 Task: Buy 1 Shaving Soap Bowls for Men's from Shave & Hair Removal section under best seller category for shipping address: Marco Lee, 1230 Ridge Road, Dodge City, Kansas 67801, Cell Number 6205197251. Pay from credit card ending with 7965, CVV 549
Action: Mouse moved to (20, 98)
Screenshot: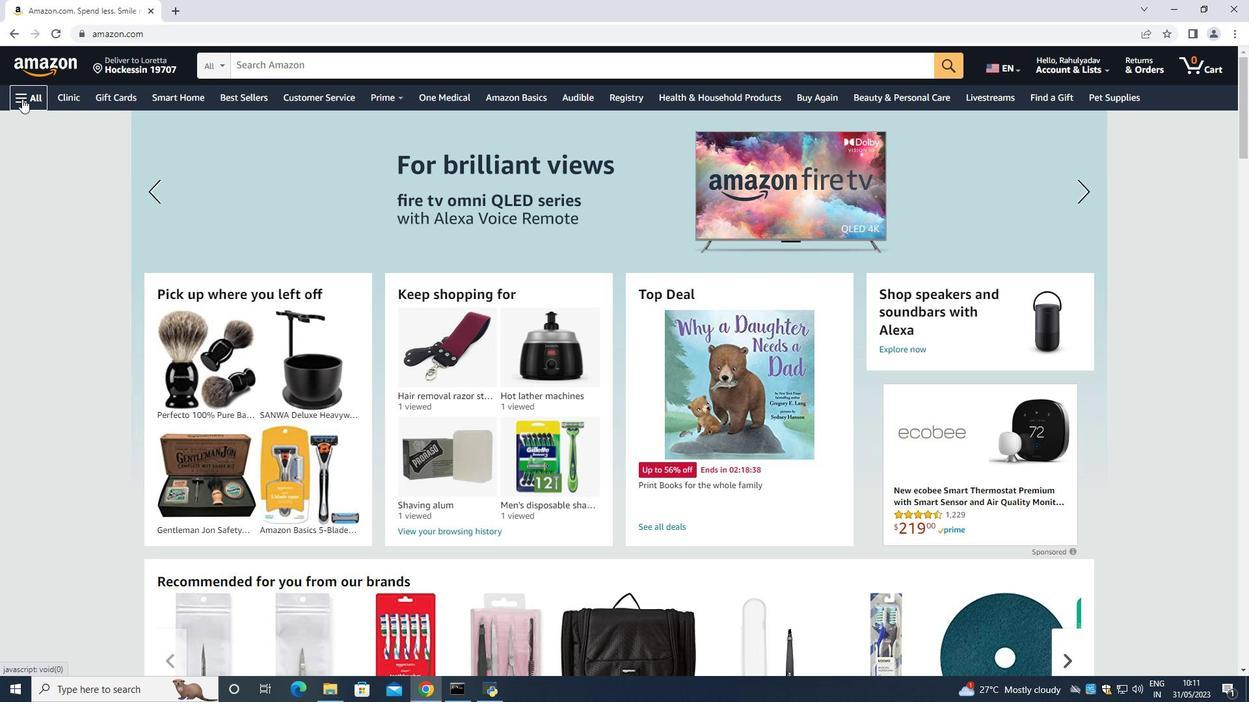 
Action: Mouse pressed left at (20, 98)
Screenshot: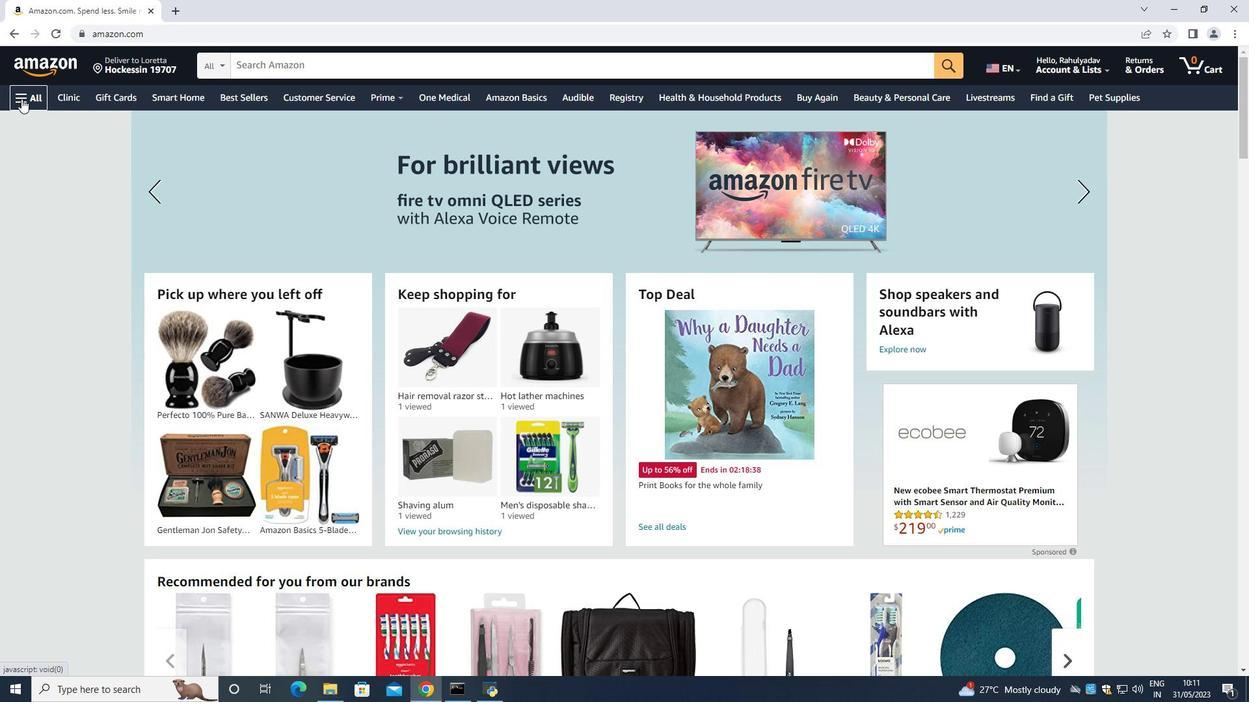 
Action: Mouse moved to (53, 130)
Screenshot: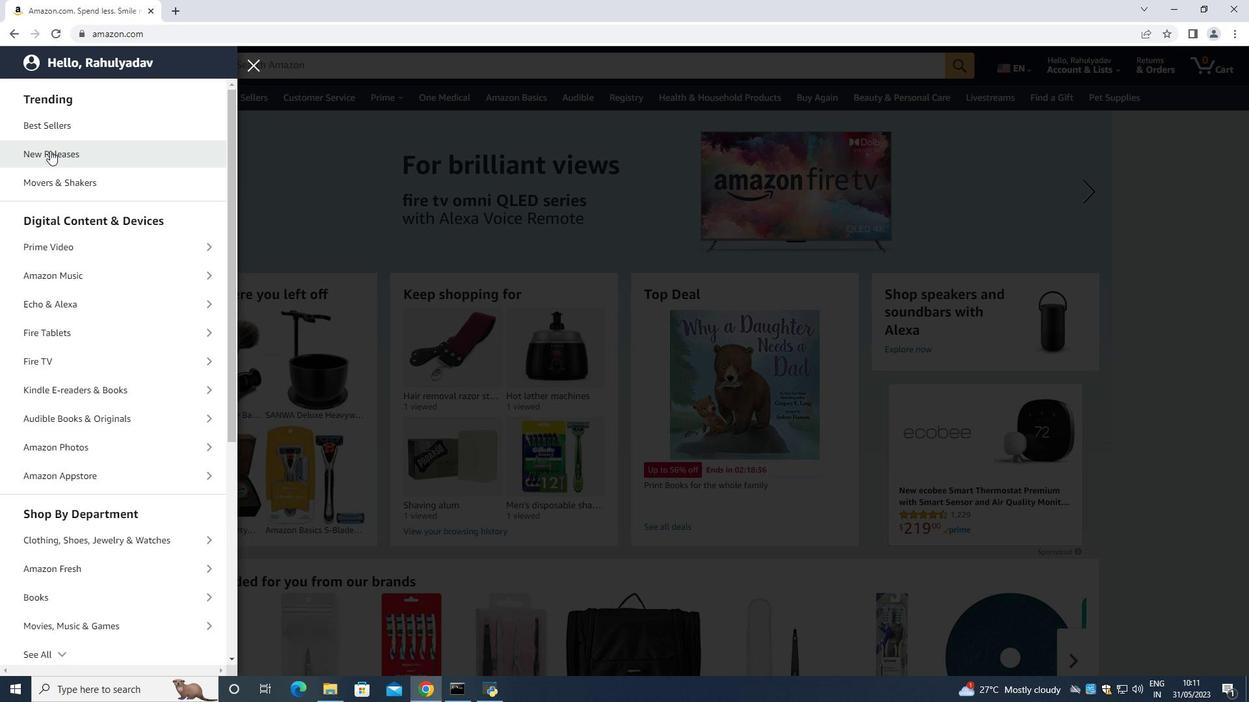 
Action: Mouse pressed left at (53, 130)
Screenshot: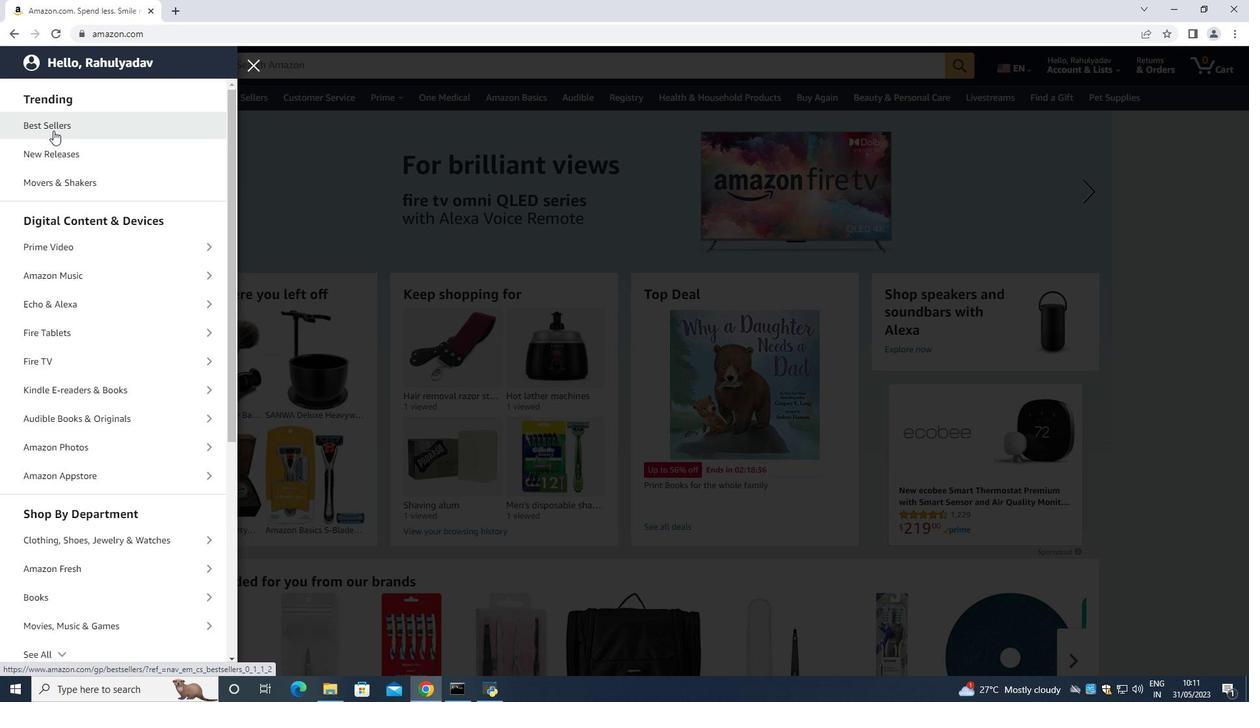 
Action: Mouse moved to (293, 65)
Screenshot: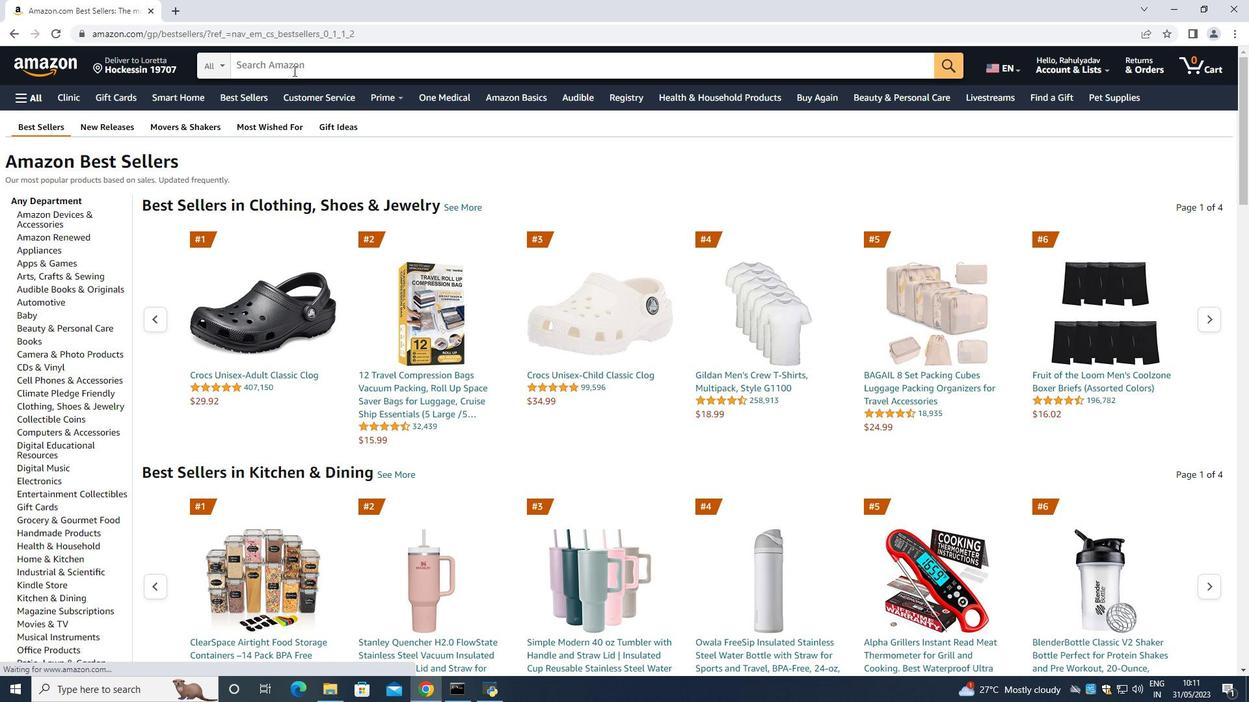 
Action: Mouse pressed left at (293, 65)
Screenshot: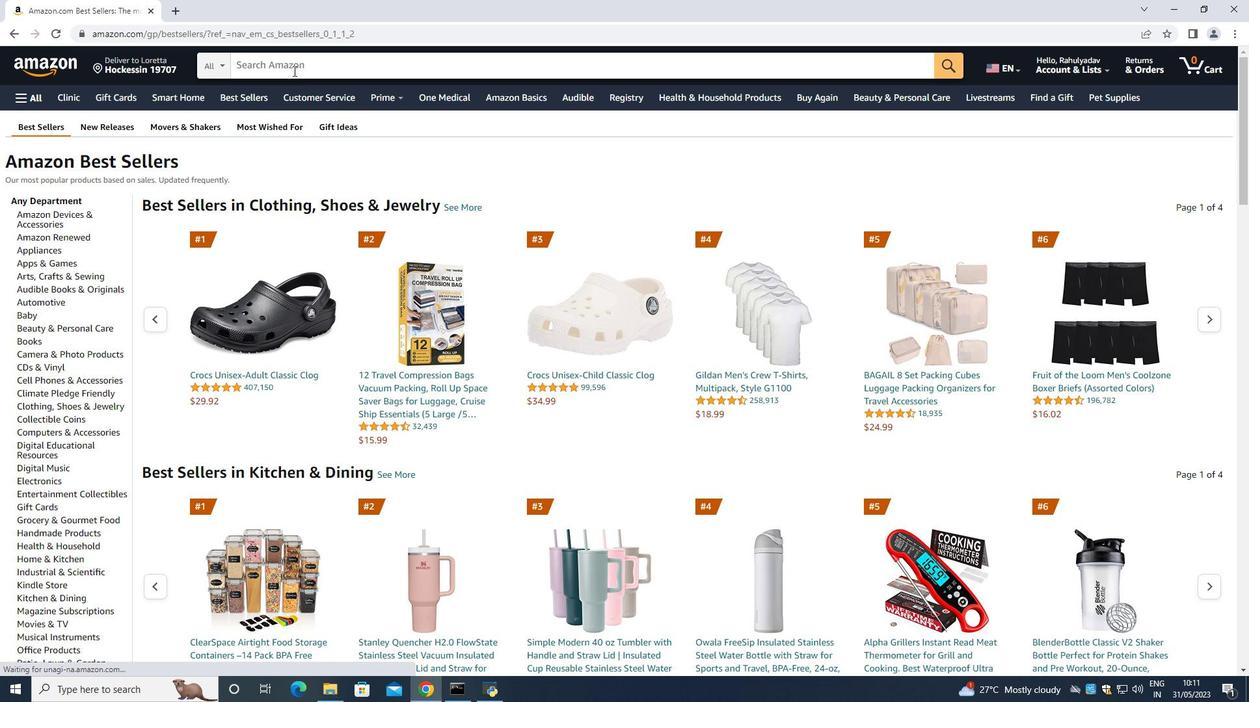 
Action: Key pressed <Key.shift>Shaving<Key.space><Key.shift><Key.shift><Key.shift><Key.shift><Key.shift><Key.shift><Key.shift><Key.shift><Key.shift><Key.shift><Key.shift><Key.shift><Key.shift><Key.shift><Key.shift><Key.shift><Key.shift><Key.shift><Key.shift><Key.shift>Soap<Key.space><Key.shift><Key.shift><Key.shift><Key.shift>Bowls<Key.space><Key.shift>For<Key.space><Key.shift><Key.shift>Men<Key.space><Key.enter>
Screenshot: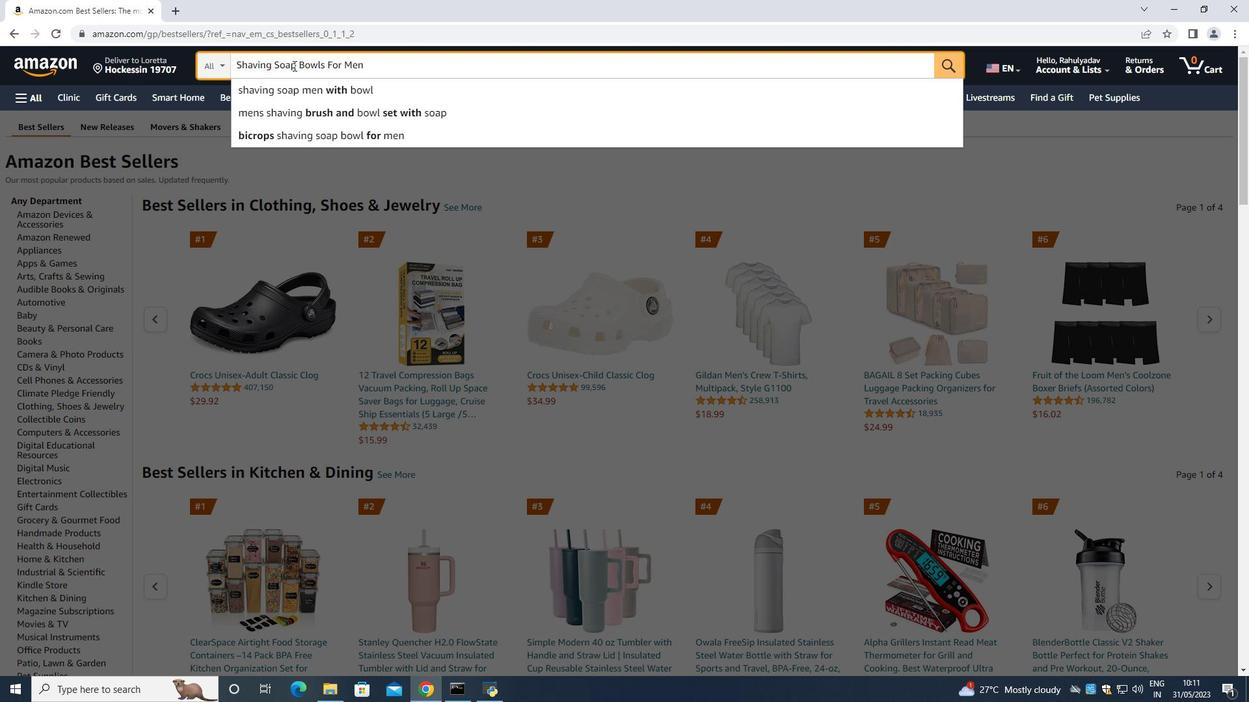 
Action: Mouse moved to (759, 63)
Screenshot: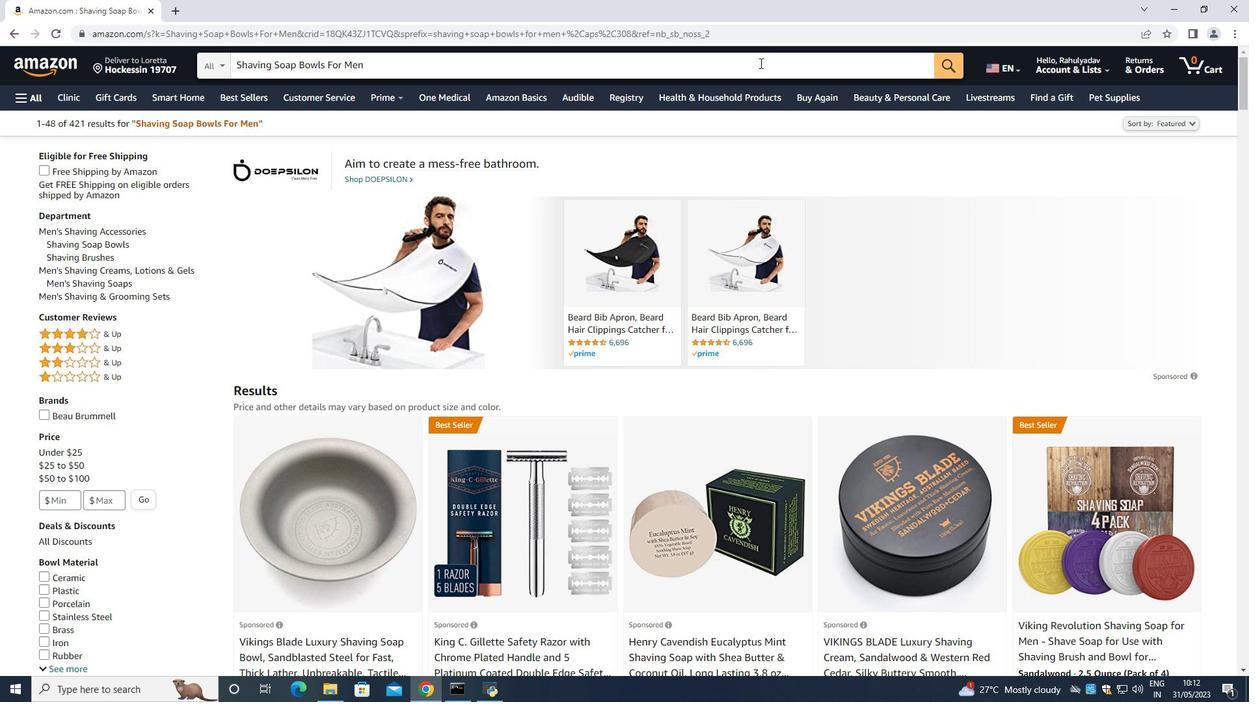 
Action: Mouse scrolled (759, 63) with delta (0, 0)
Screenshot: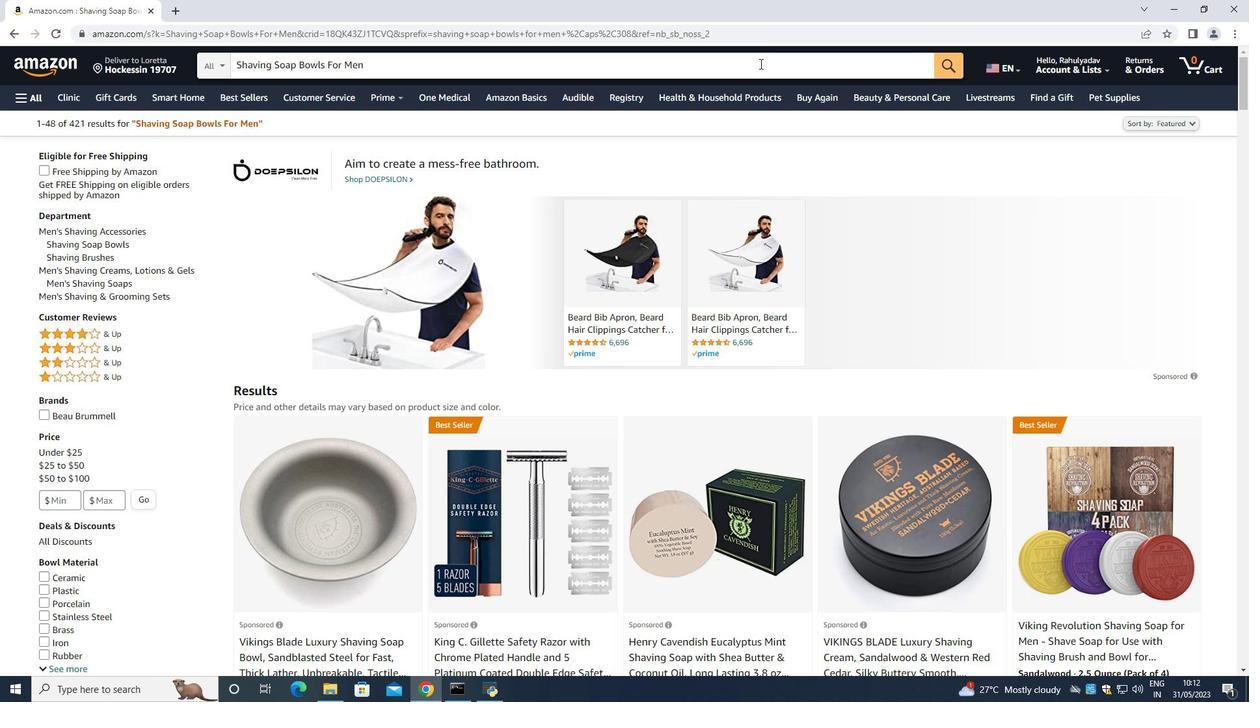 
Action: Mouse moved to (590, 217)
Screenshot: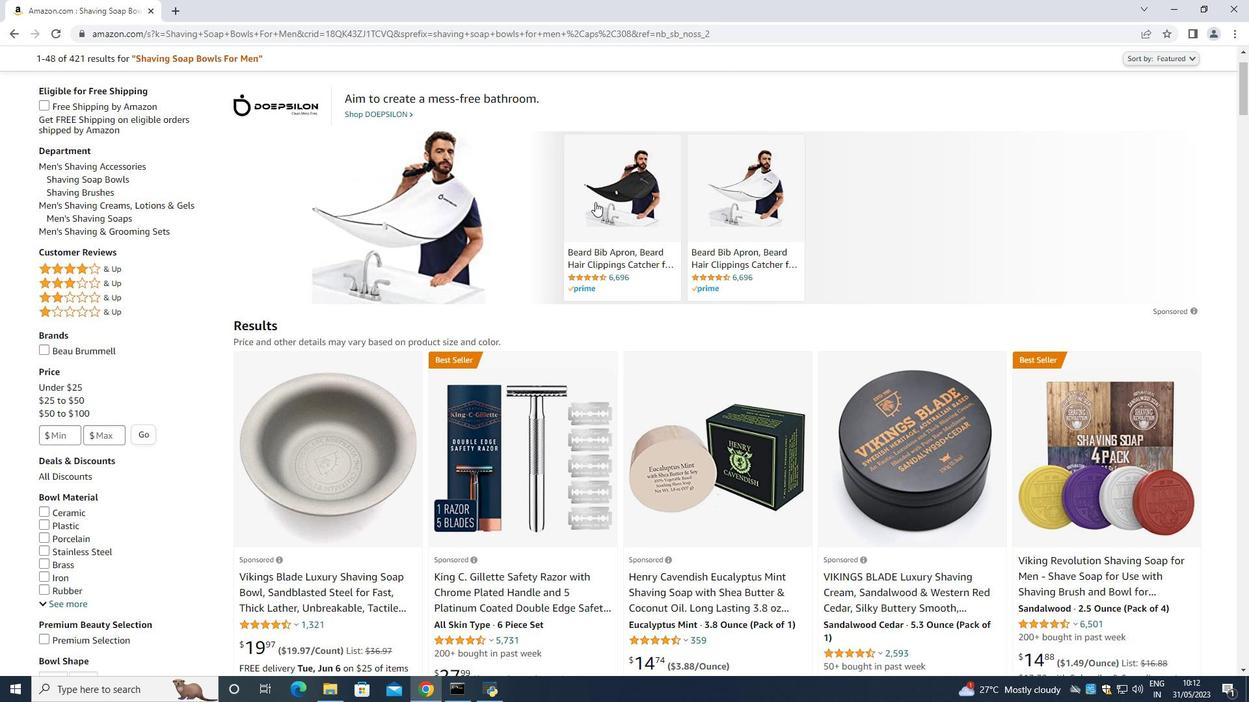 
Action: Mouse scrolled (590, 217) with delta (0, 0)
Screenshot: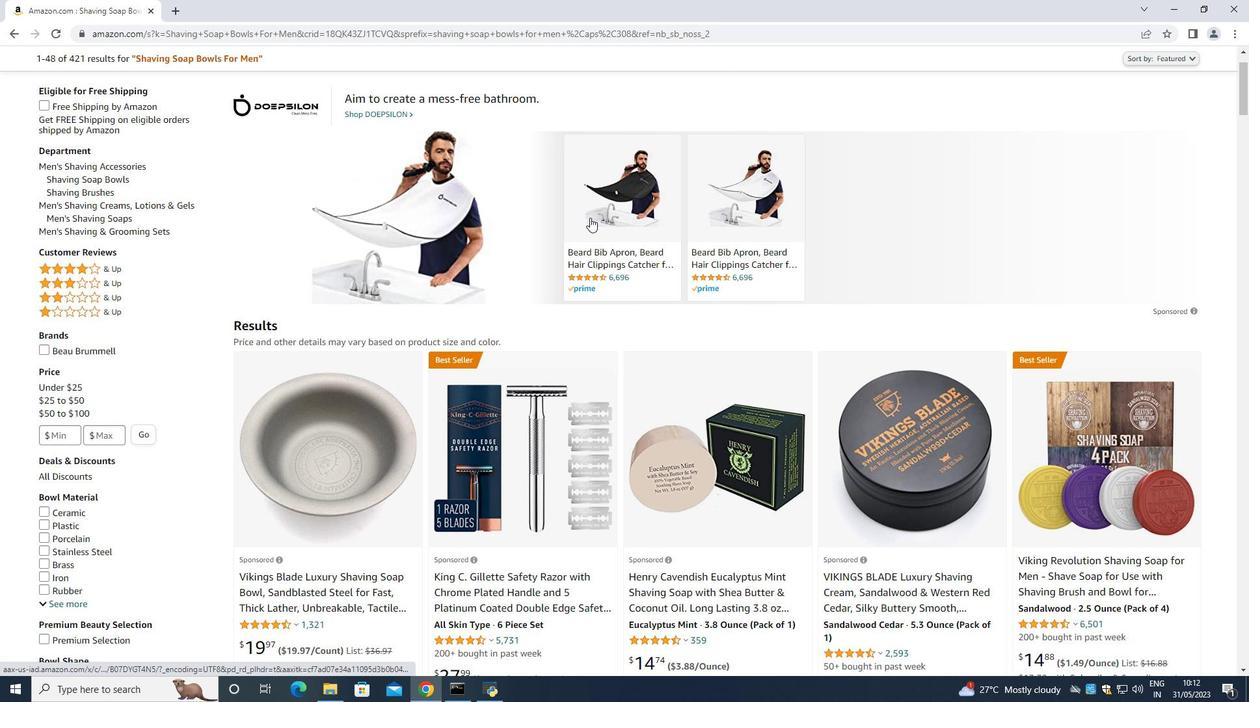 
Action: Mouse moved to (586, 220)
Screenshot: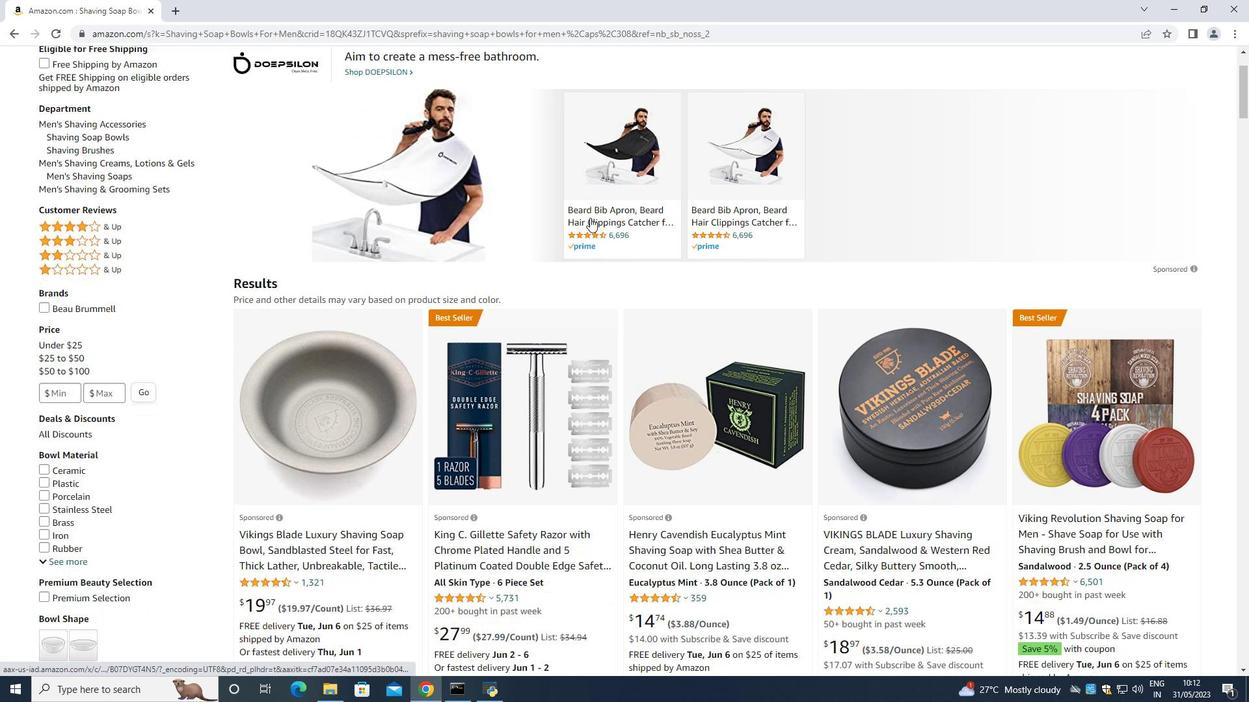 
Action: Mouse scrolled (586, 219) with delta (0, 0)
Screenshot: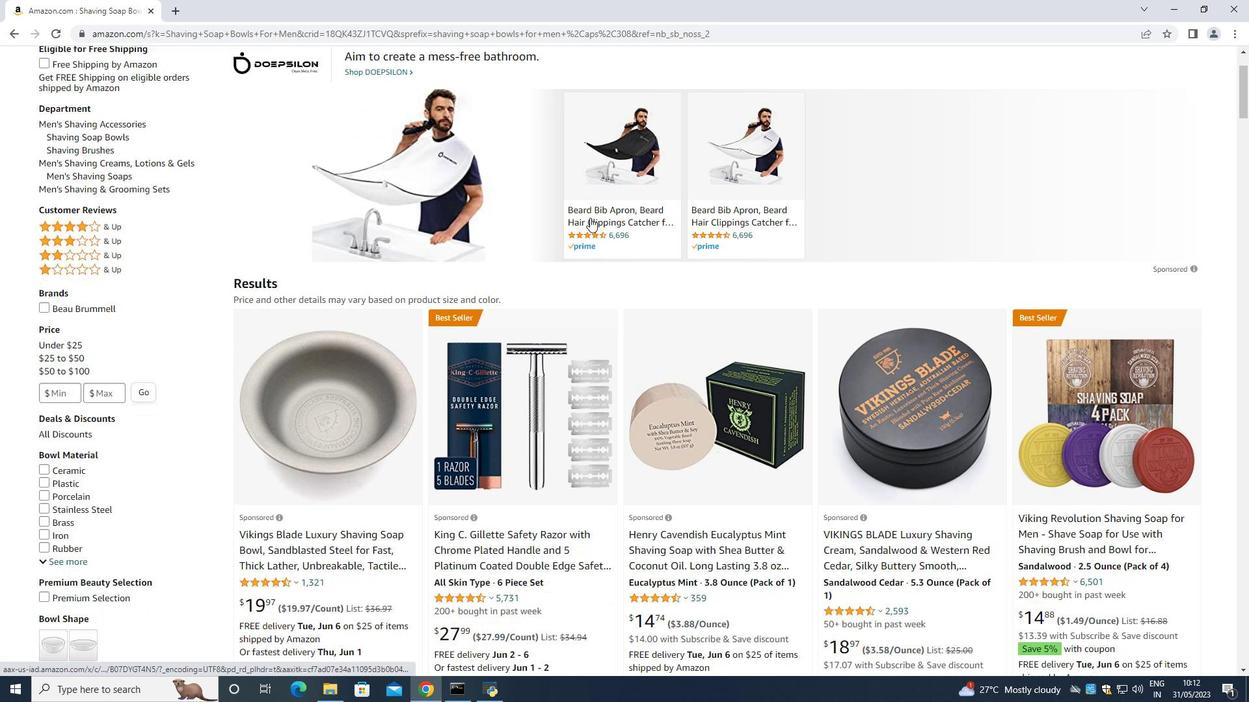 
Action: Mouse moved to (329, 433)
Screenshot: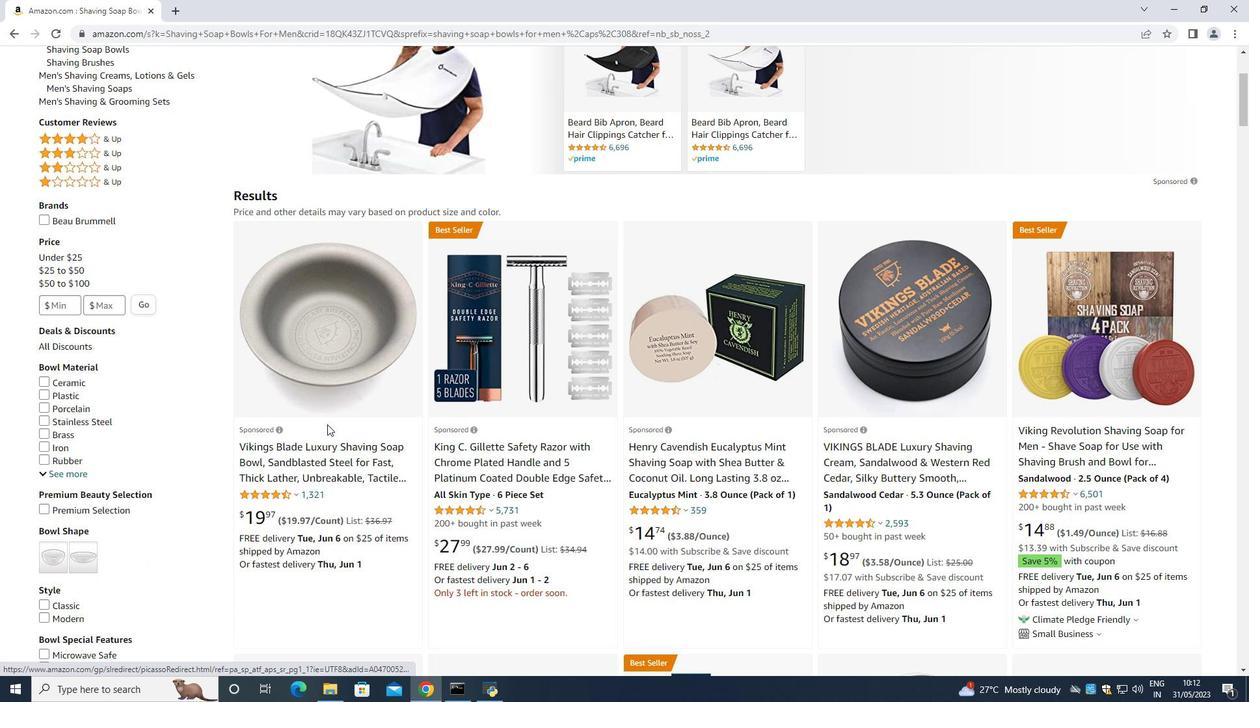 
Action: Mouse scrolled (329, 432) with delta (0, 0)
Screenshot: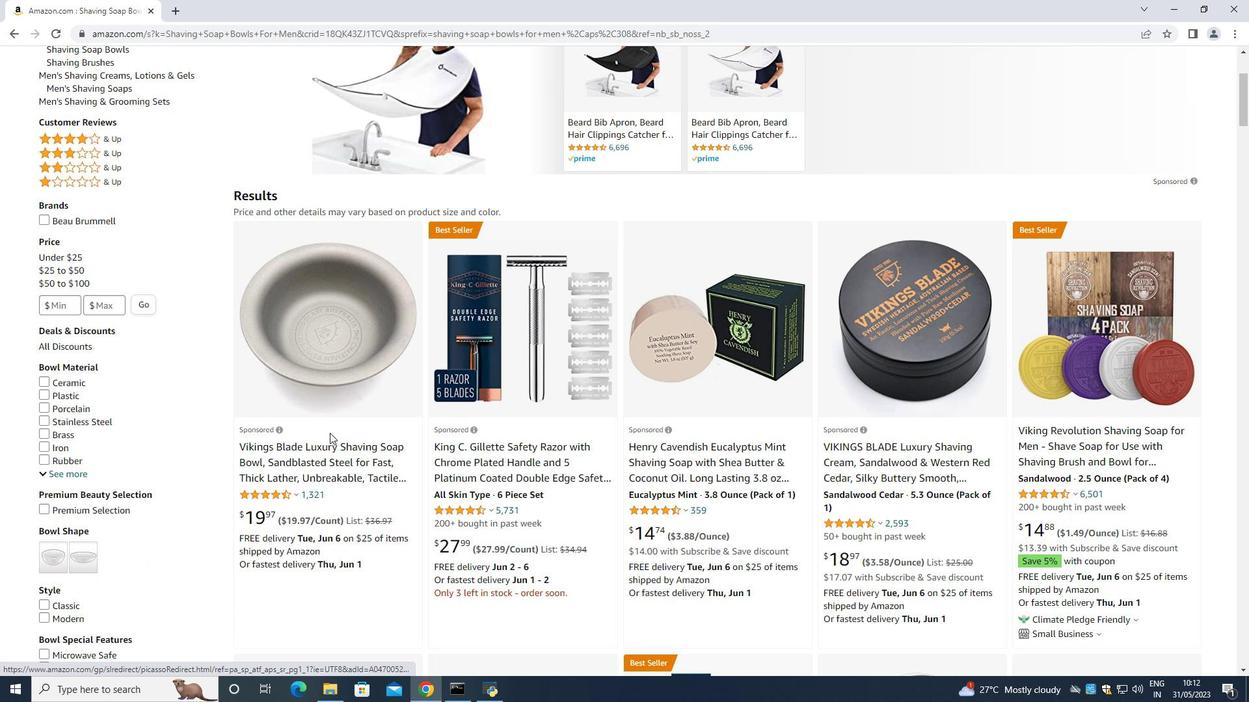 
Action: Mouse moved to (1047, 402)
Screenshot: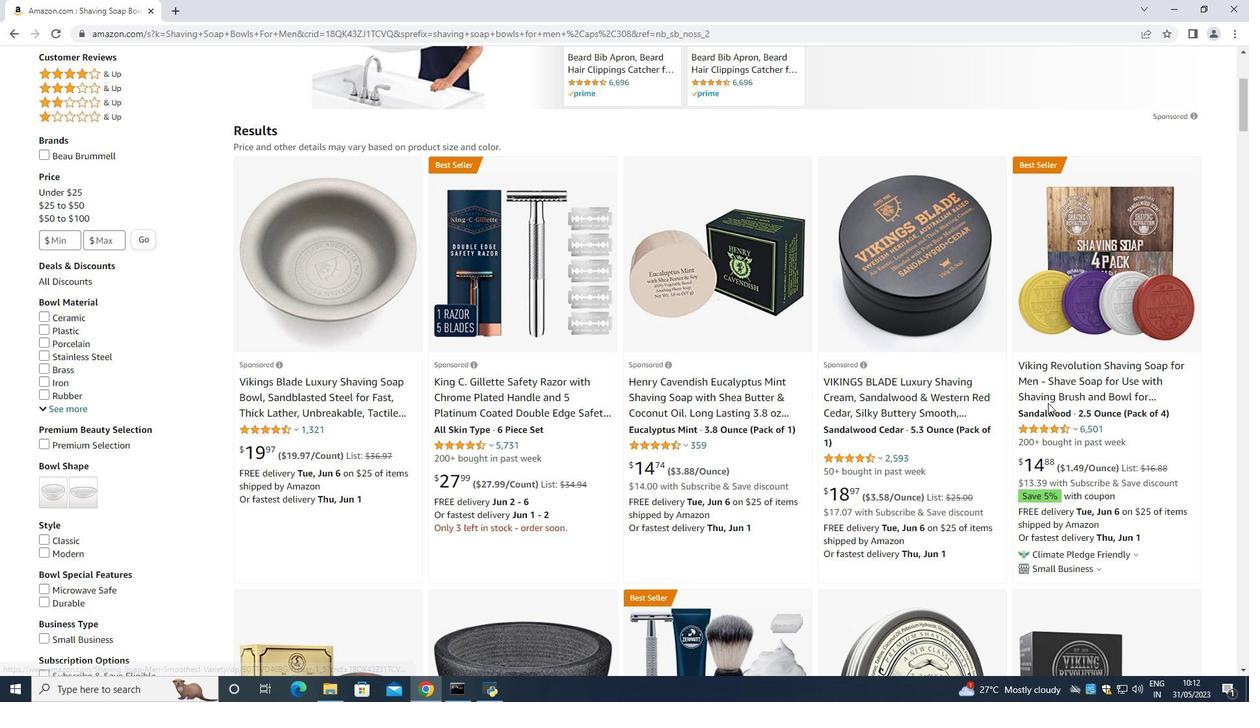 
Action: Mouse scrolled (1047, 401) with delta (0, 0)
Screenshot: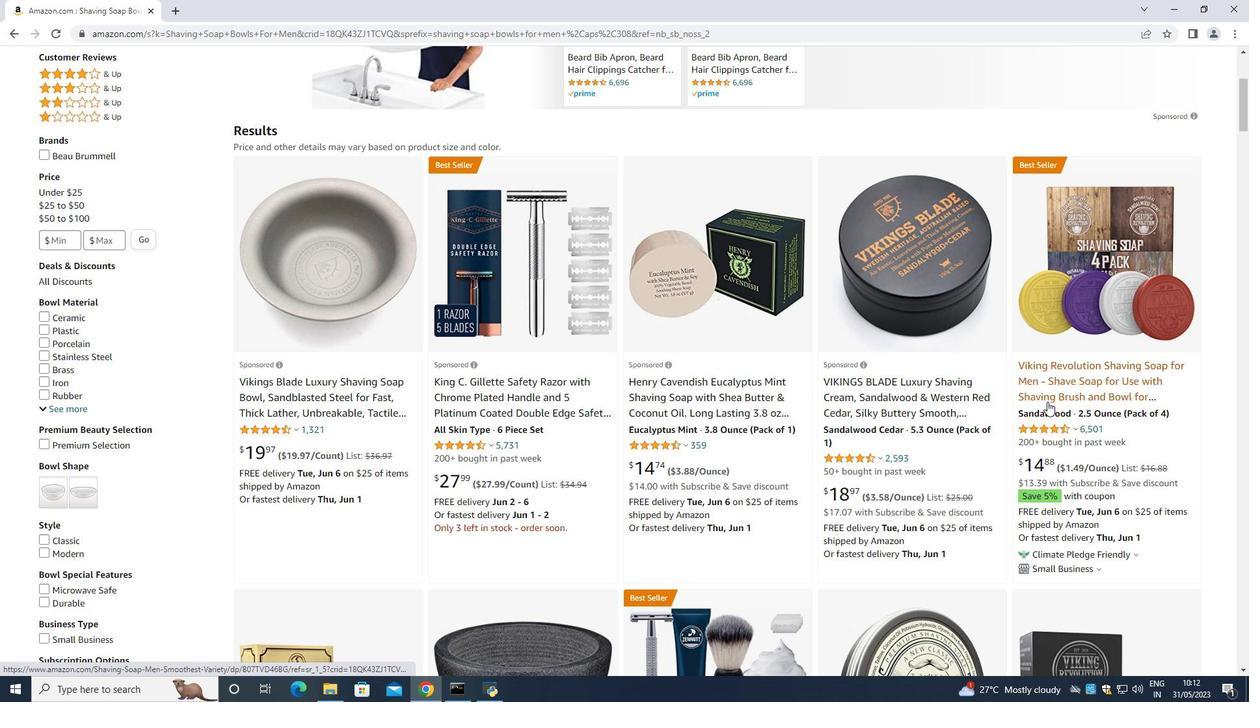 
Action: Mouse scrolled (1047, 401) with delta (0, 0)
Screenshot: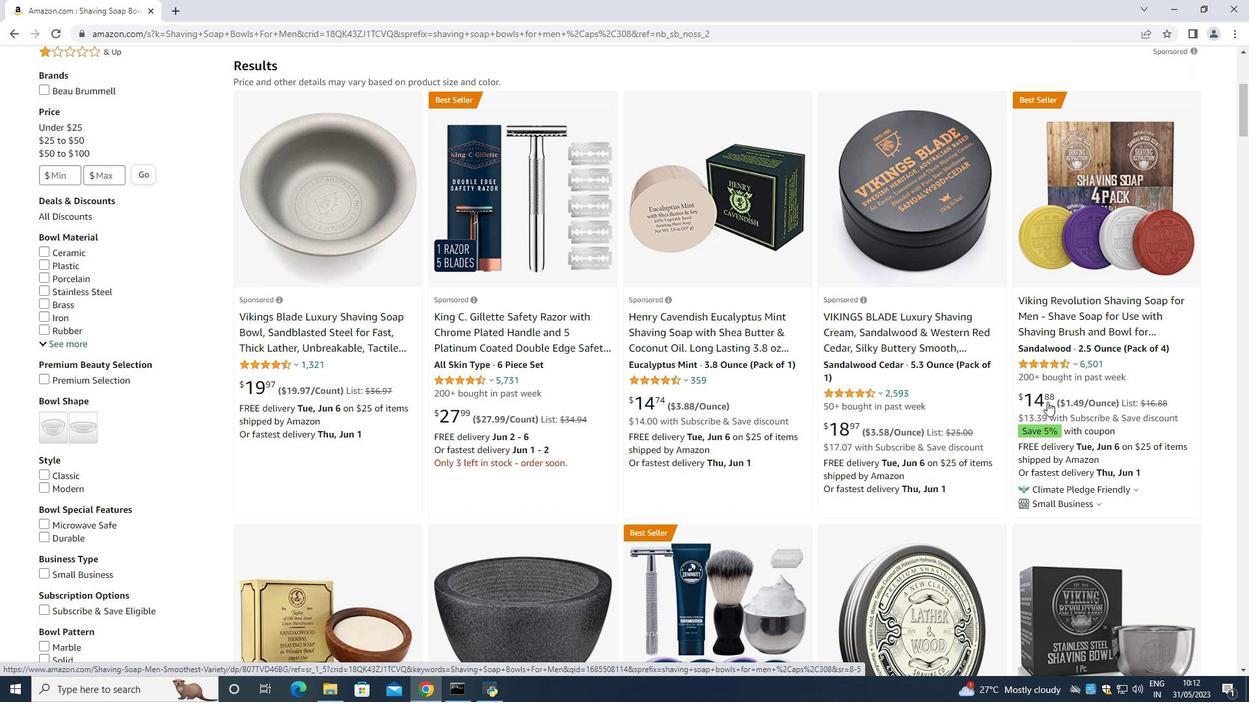 
Action: Mouse scrolled (1047, 401) with delta (0, 0)
Screenshot: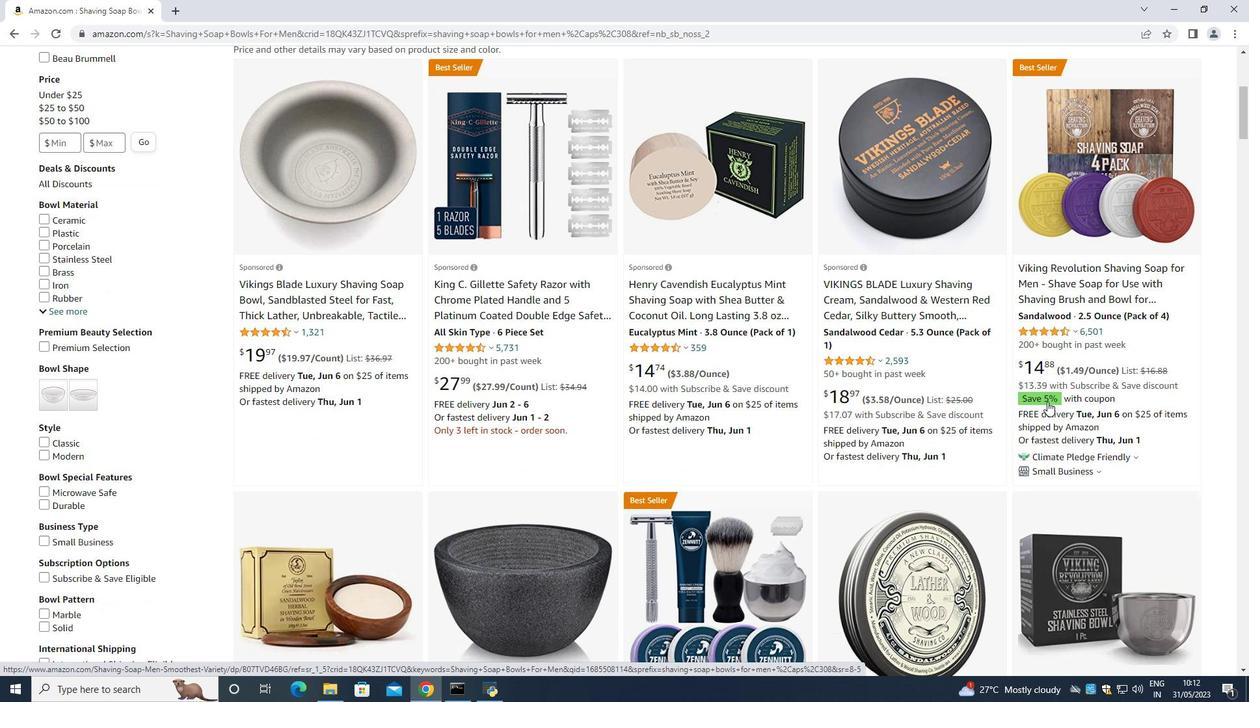 
Action: Mouse scrolled (1047, 401) with delta (0, 0)
Screenshot: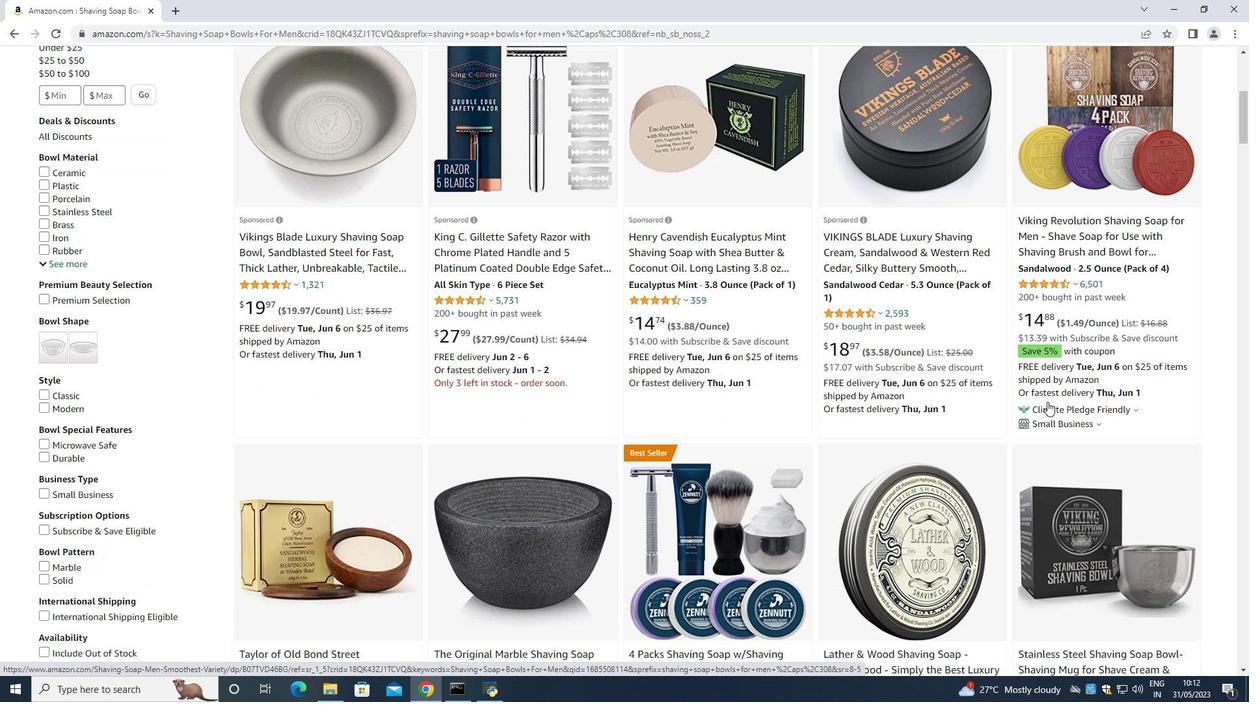 
Action: Mouse scrolled (1047, 401) with delta (0, 0)
Screenshot: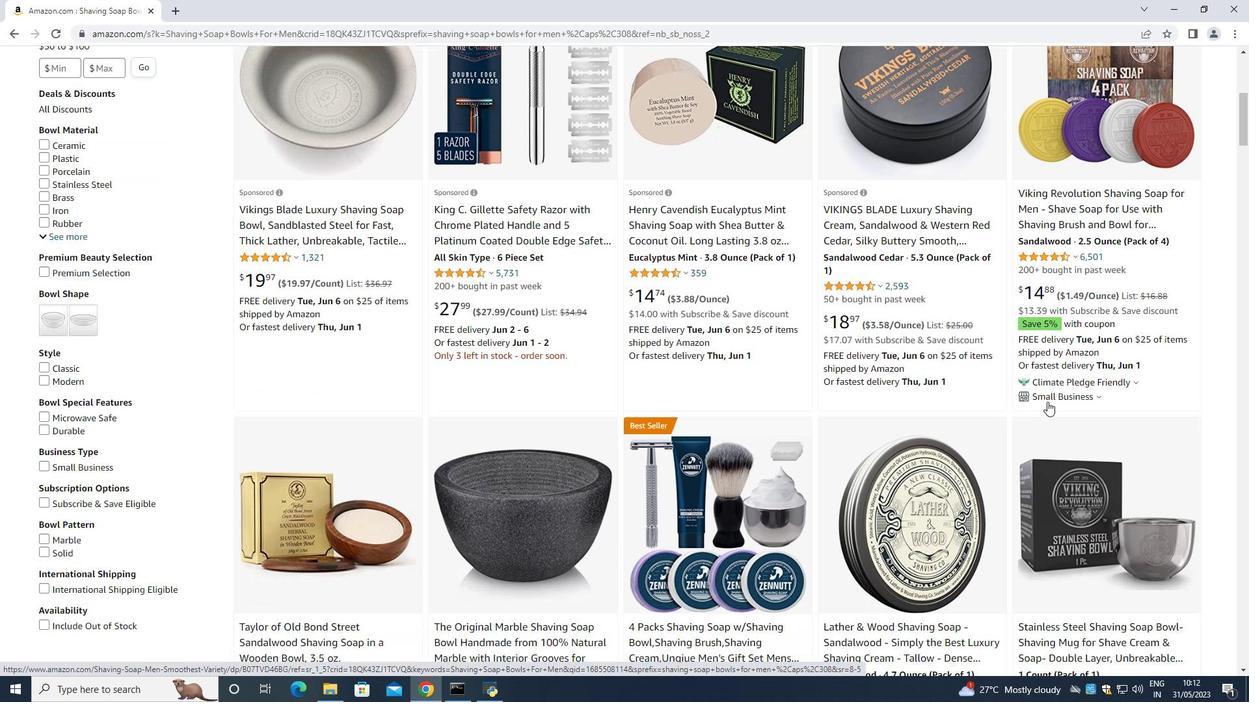 
Action: Mouse scrolled (1047, 401) with delta (0, 0)
Screenshot: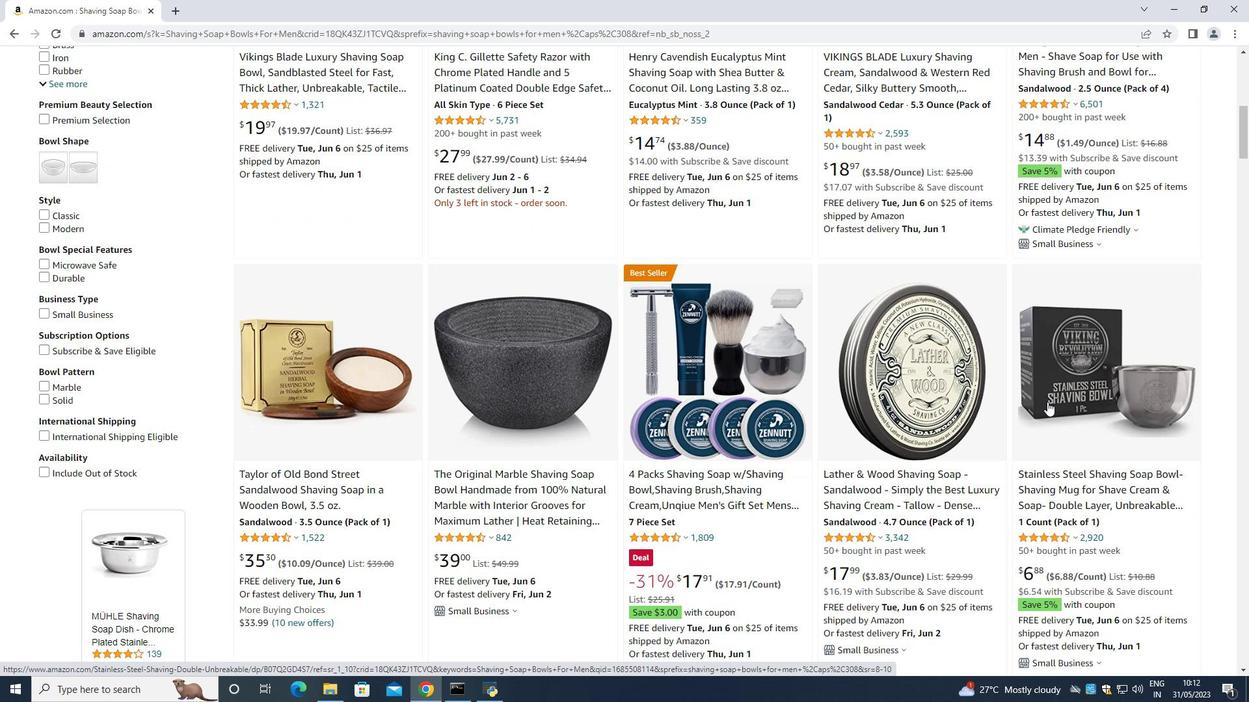 
Action: Mouse scrolled (1047, 401) with delta (0, 0)
Screenshot: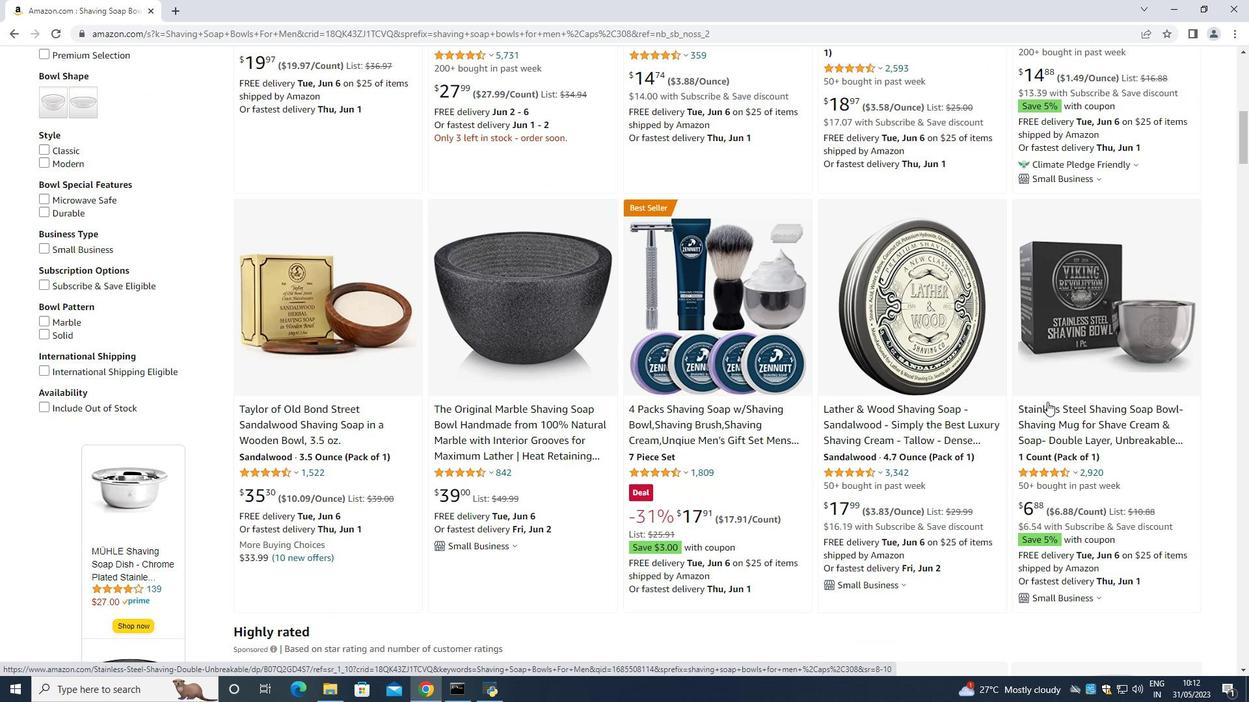 
Action: Mouse moved to (1047, 396)
Screenshot: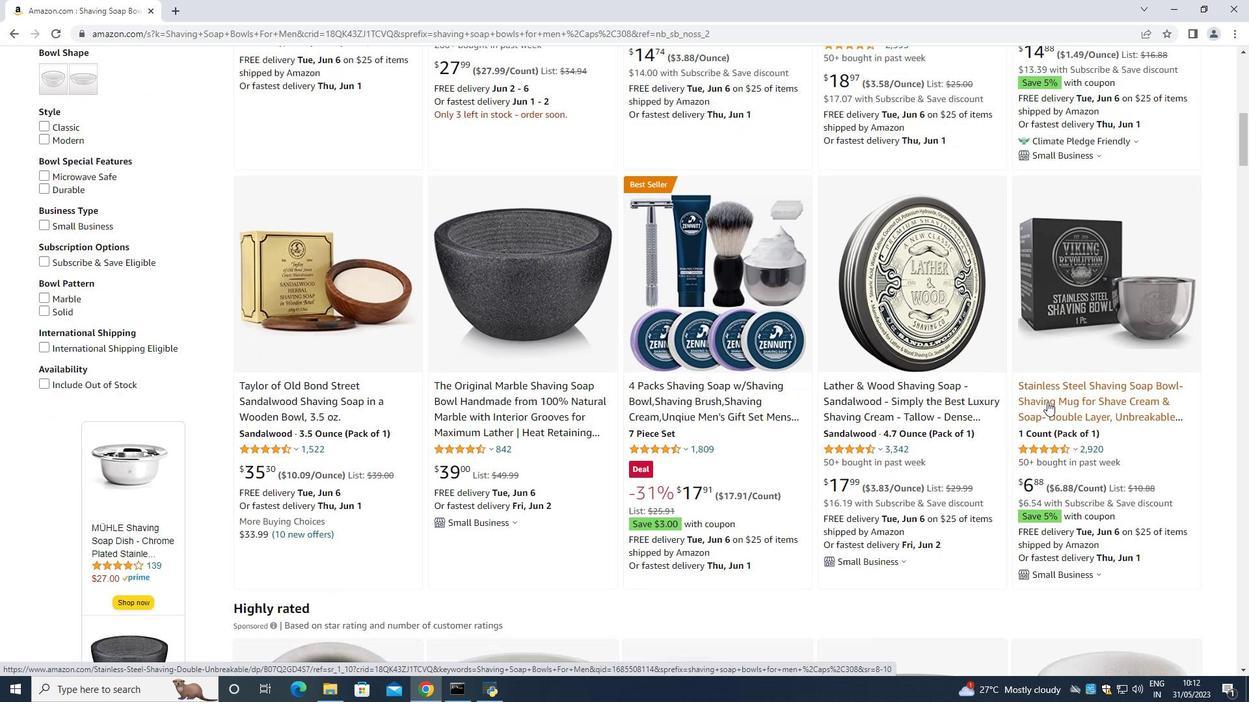 
Action: Mouse scrolled (1047, 395) with delta (0, 0)
Screenshot: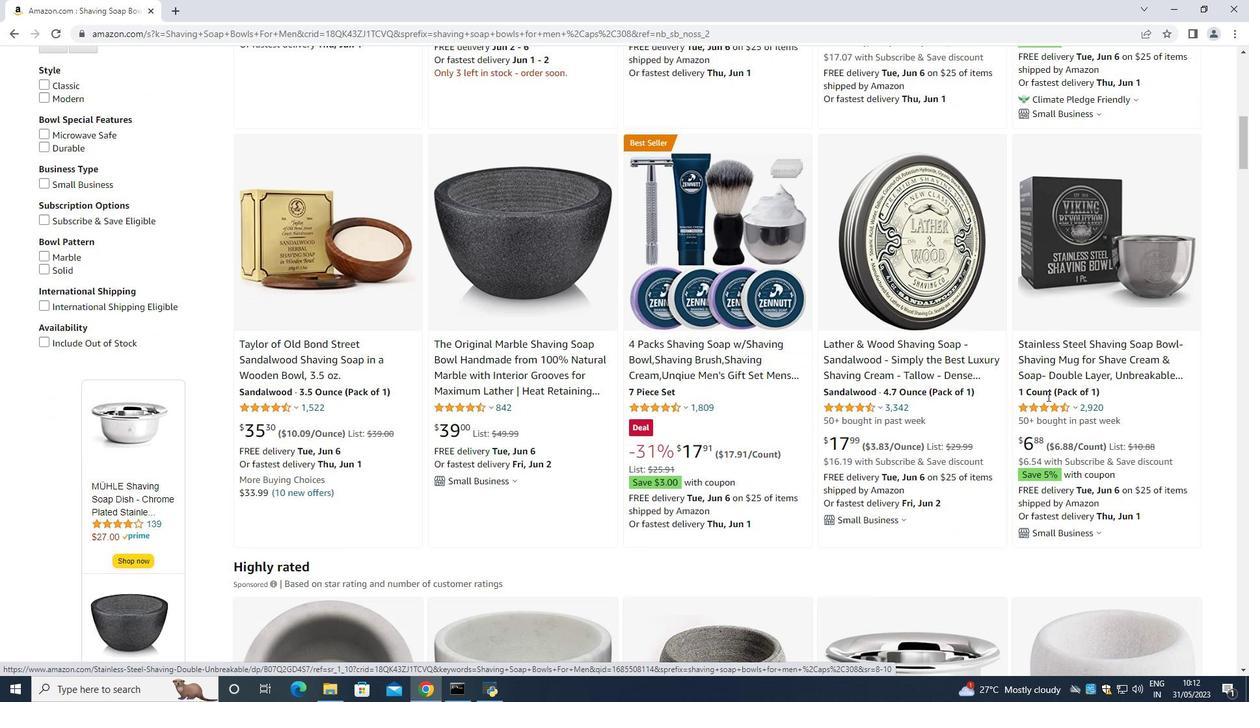 
Action: Mouse moved to (1047, 394)
Screenshot: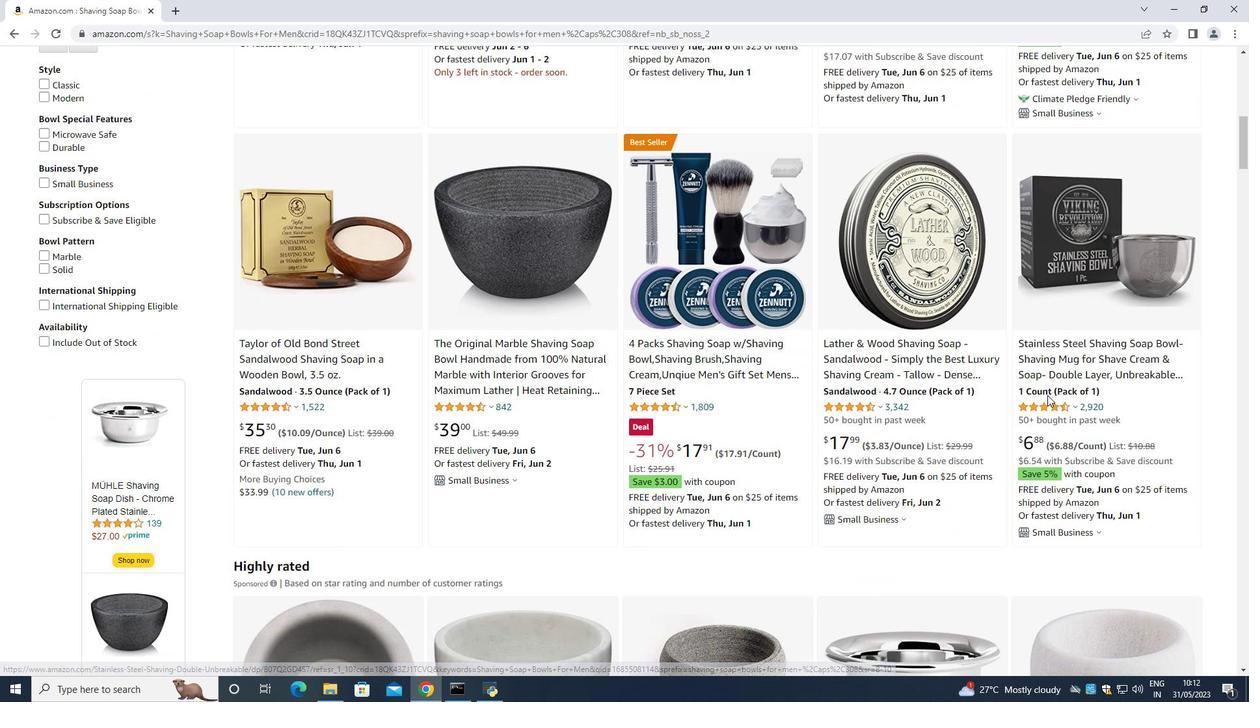 
Action: Mouse scrolled (1047, 393) with delta (0, 0)
Screenshot: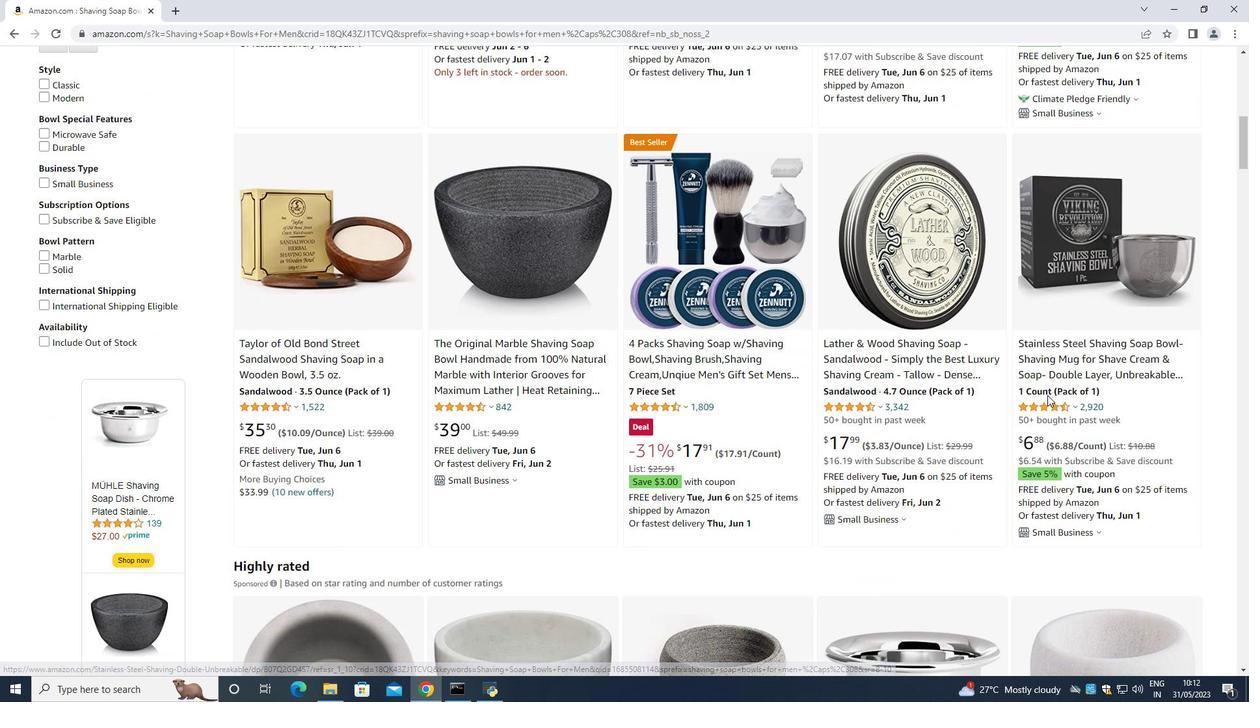 
Action: Mouse scrolled (1047, 393) with delta (0, 0)
Screenshot: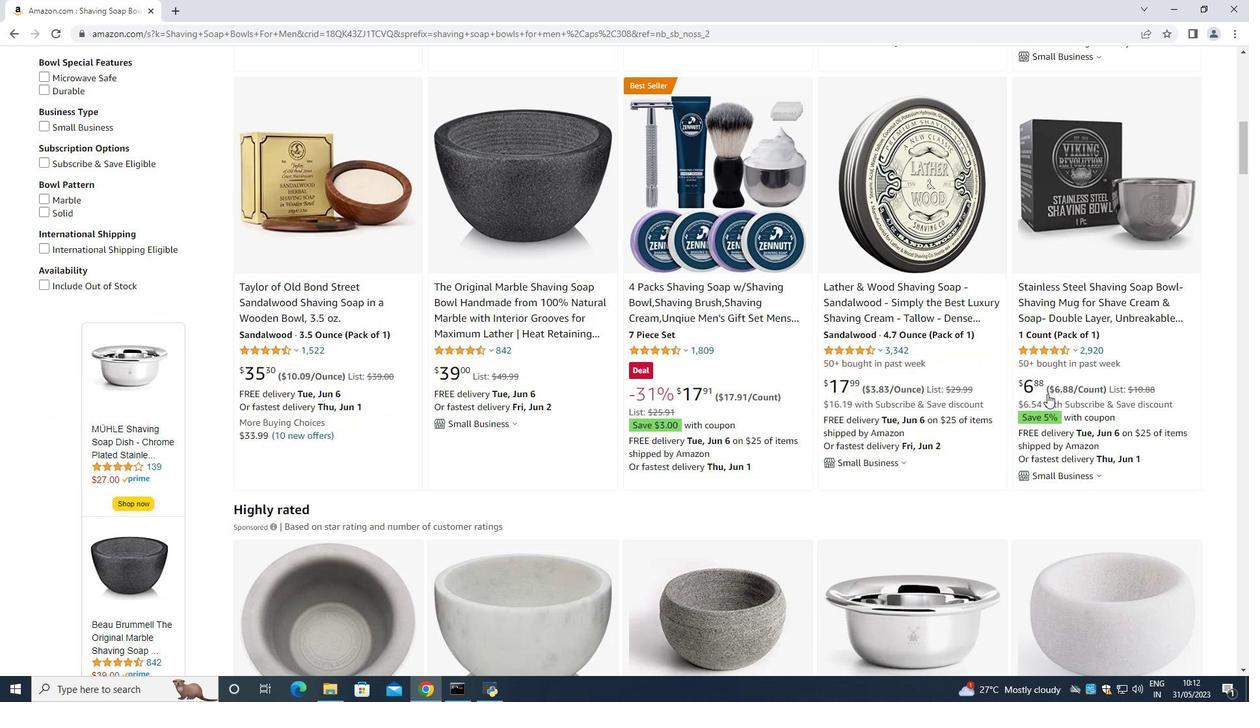 
Action: Mouse moved to (1044, 392)
Screenshot: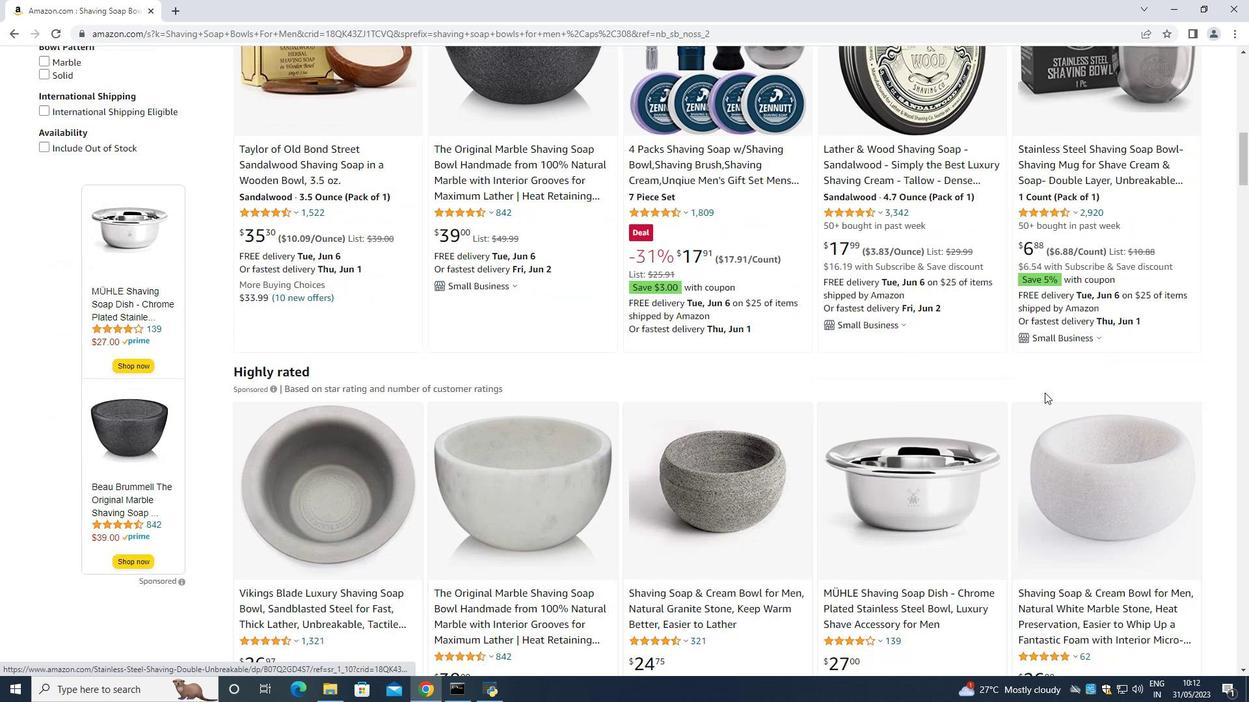
Action: Mouse scrolled (1044, 392) with delta (0, 0)
Screenshot: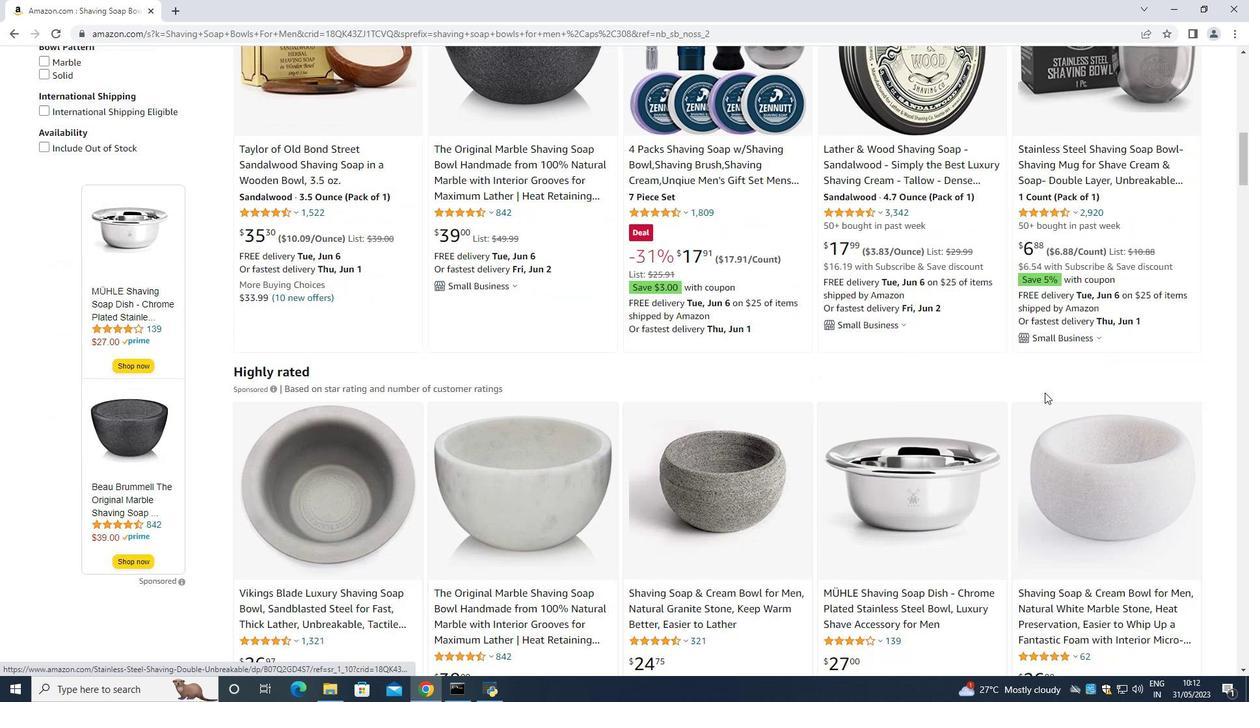 
Action: Mouse moved to (890, 341)
Screenshot: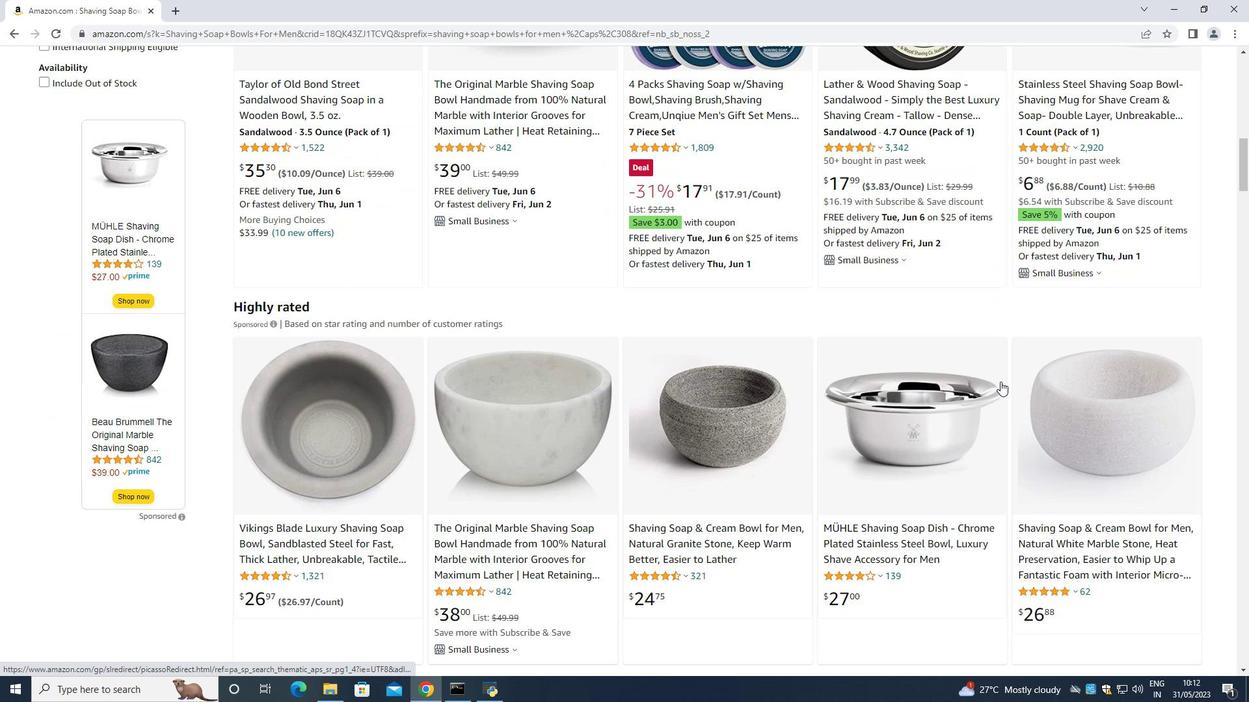 
Action: Mouse scrolled (890, 340) with delta (0, 0)
Screenshot: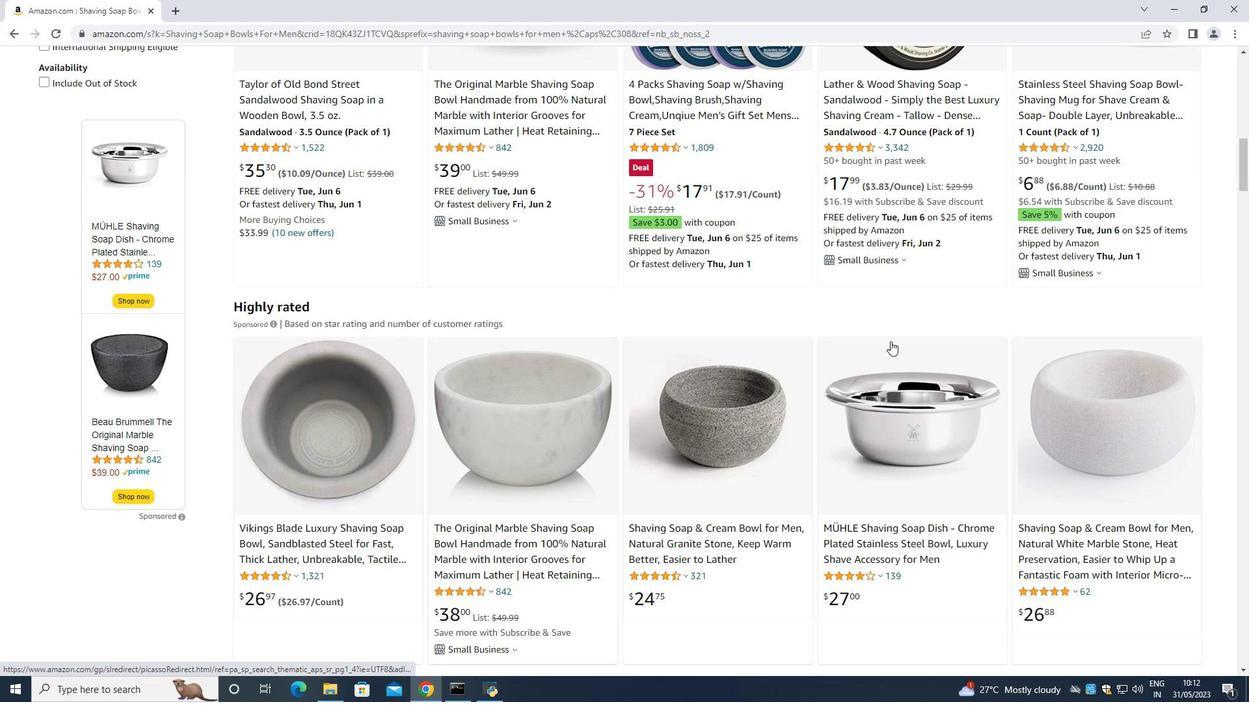 
Action: Mouse moved to (387, 487)
Screenshot: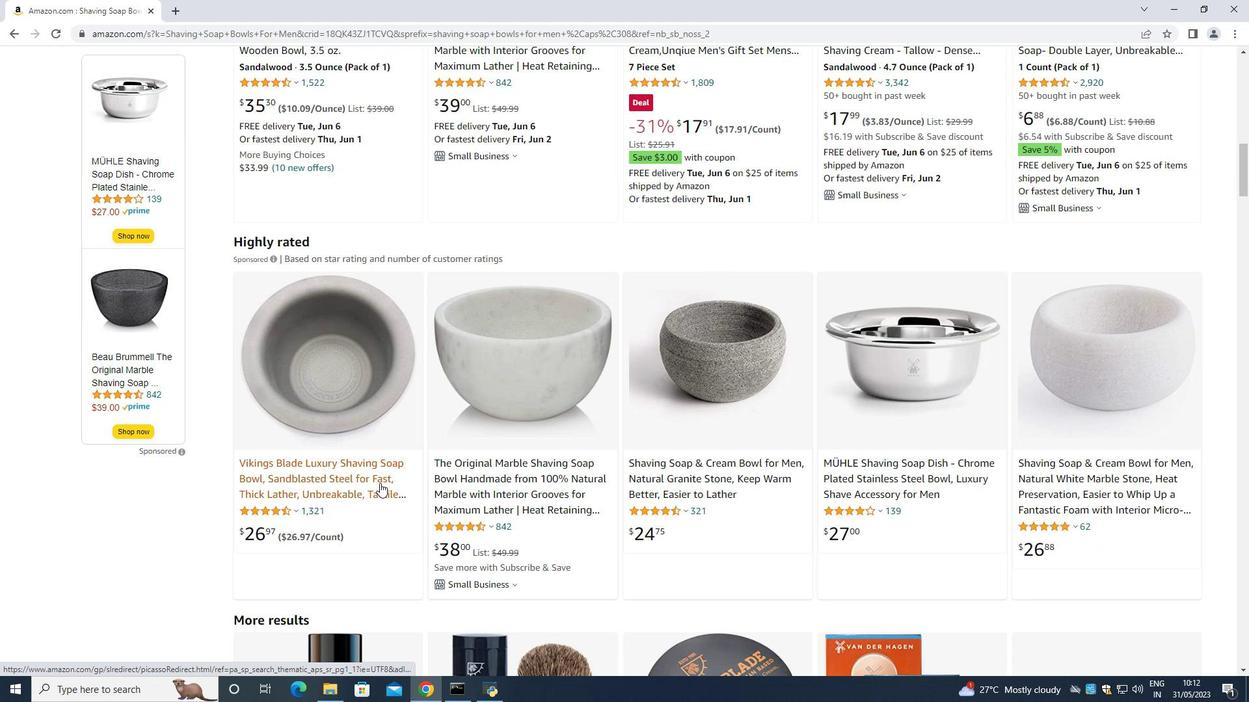 
Action: Mouse scrolled (387, 487) with delta (0, 0)
Screenshot: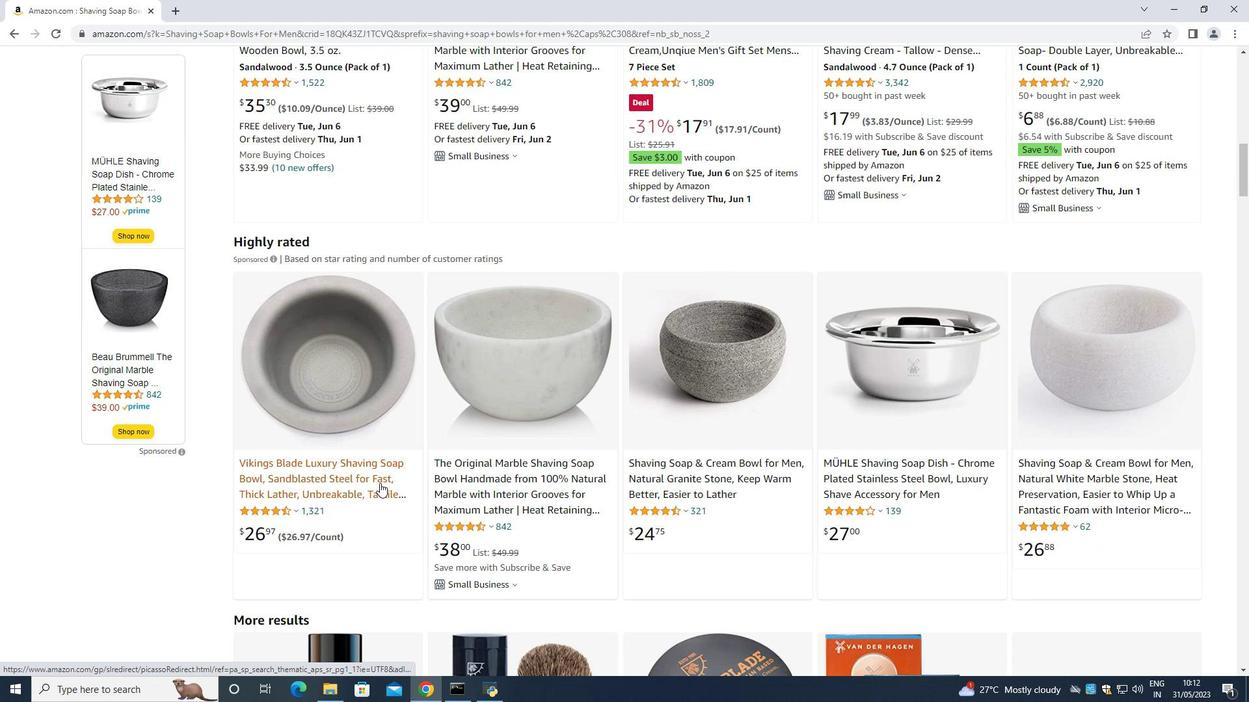
Action: Mouse moved to (388, 489)
Screenshot: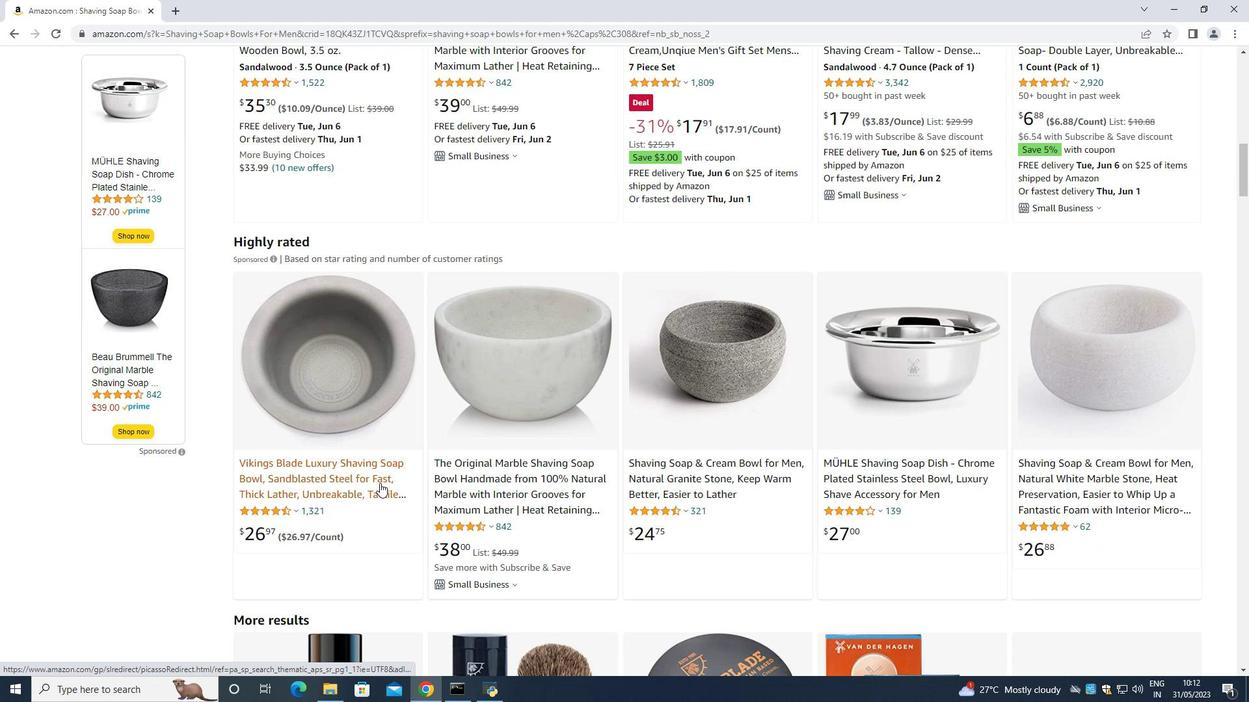 
Action: Mouse scrolled (388, 488) with delta (0, 0)
Screenshot: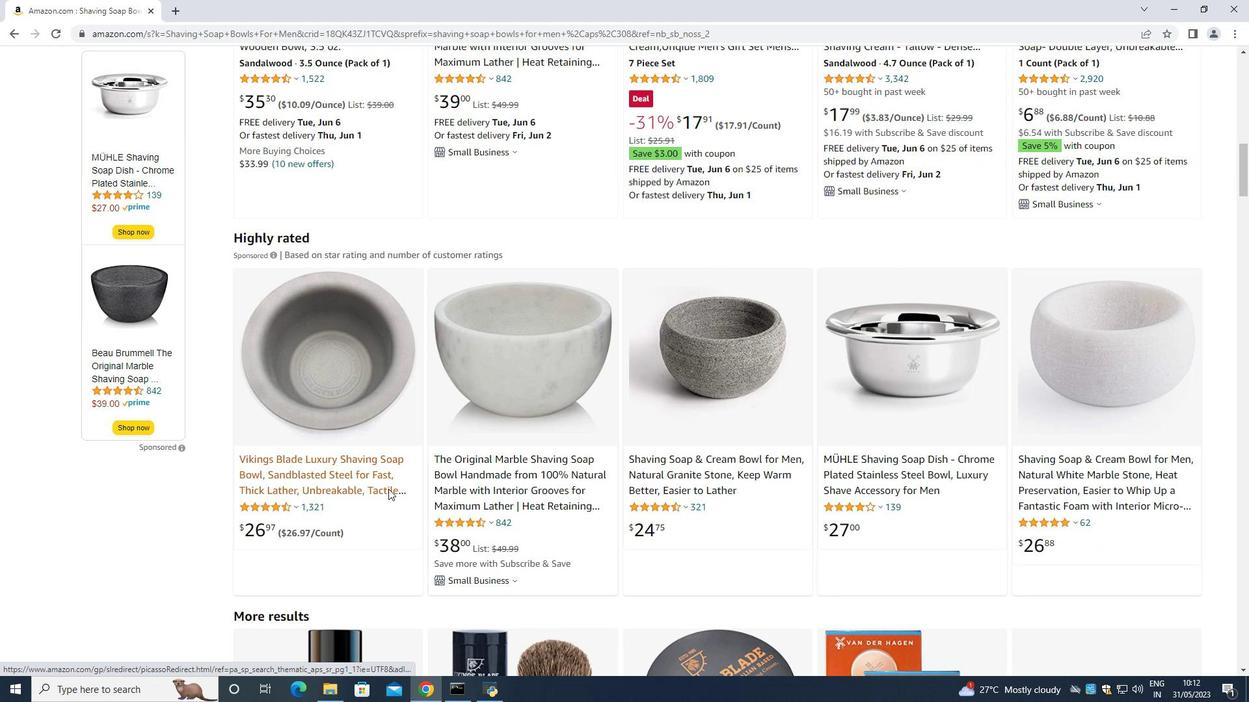 
Action: Mouse moved to (923, 335)
Screenshot: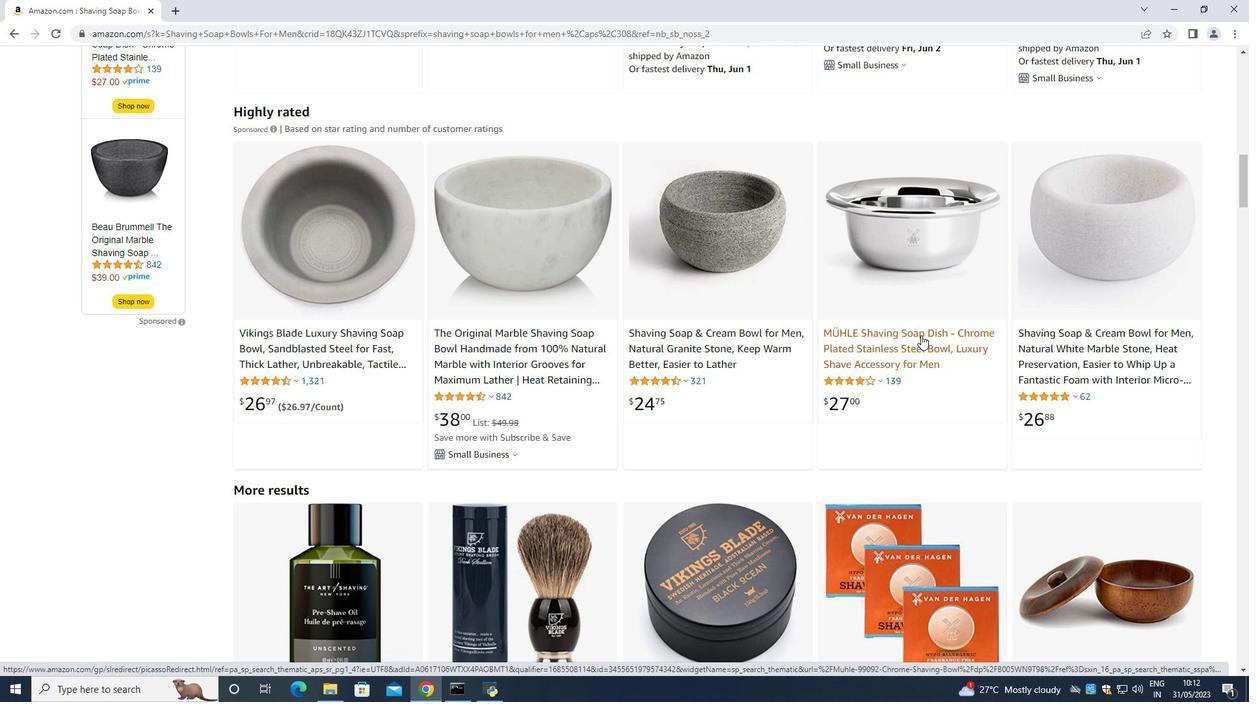 
Action: Mouse scrolled (923, 334) with delta (0, 0)
Screenshot: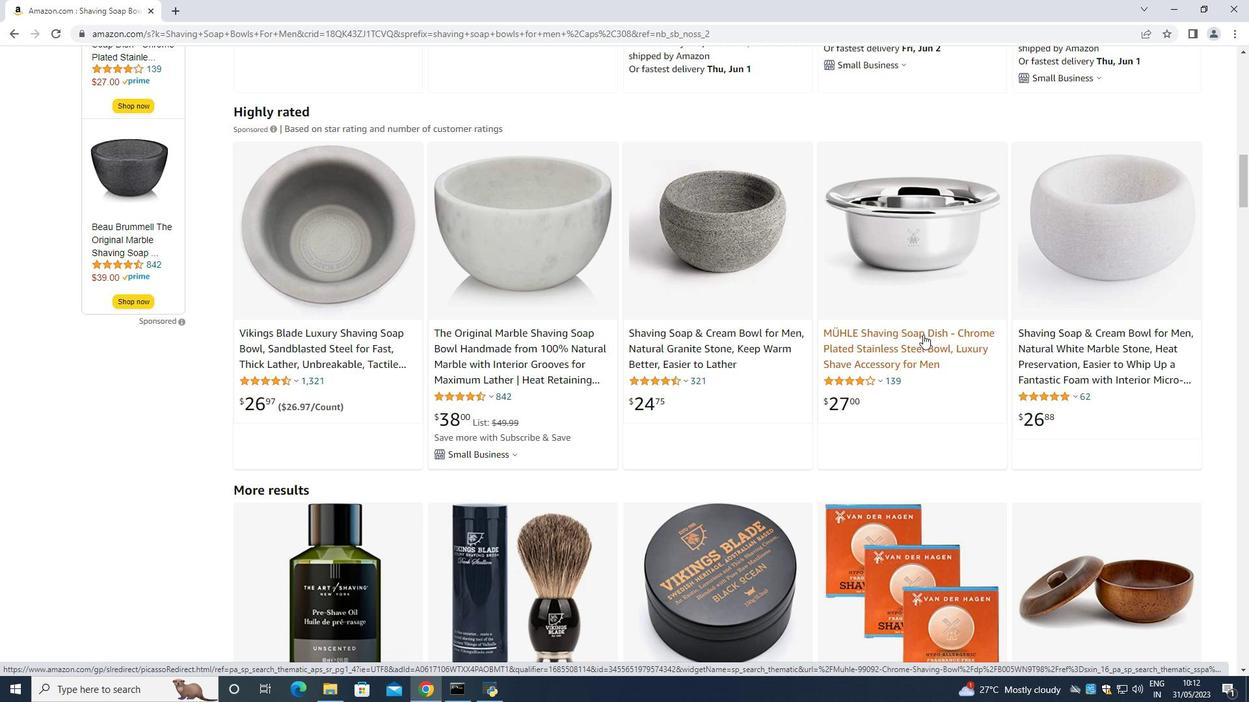 
Action: Mouse scrolled (923, 334) with delta (0, 0)
Screenshot: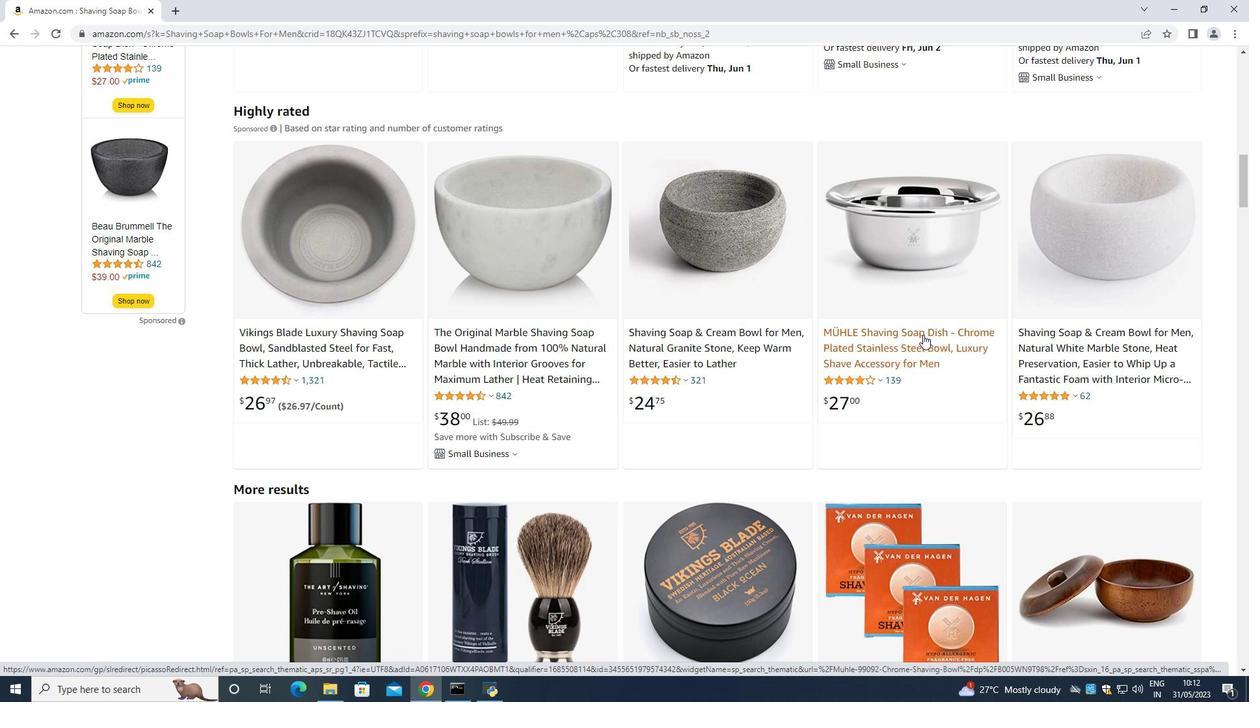 
Action: Mouse scrolled (923, 334) with delta (0, 0)
Screenshot: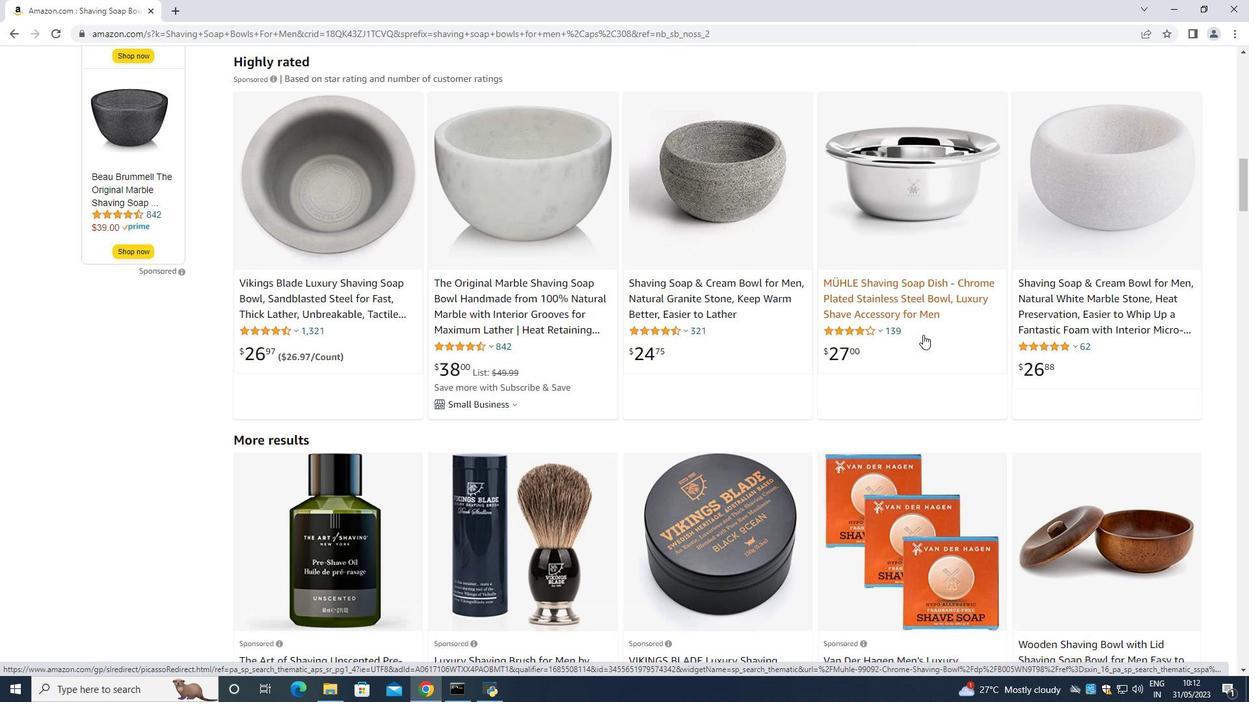 
Action: Mouse scrolled (923, 334) with delta (0, 0)
Screenshot: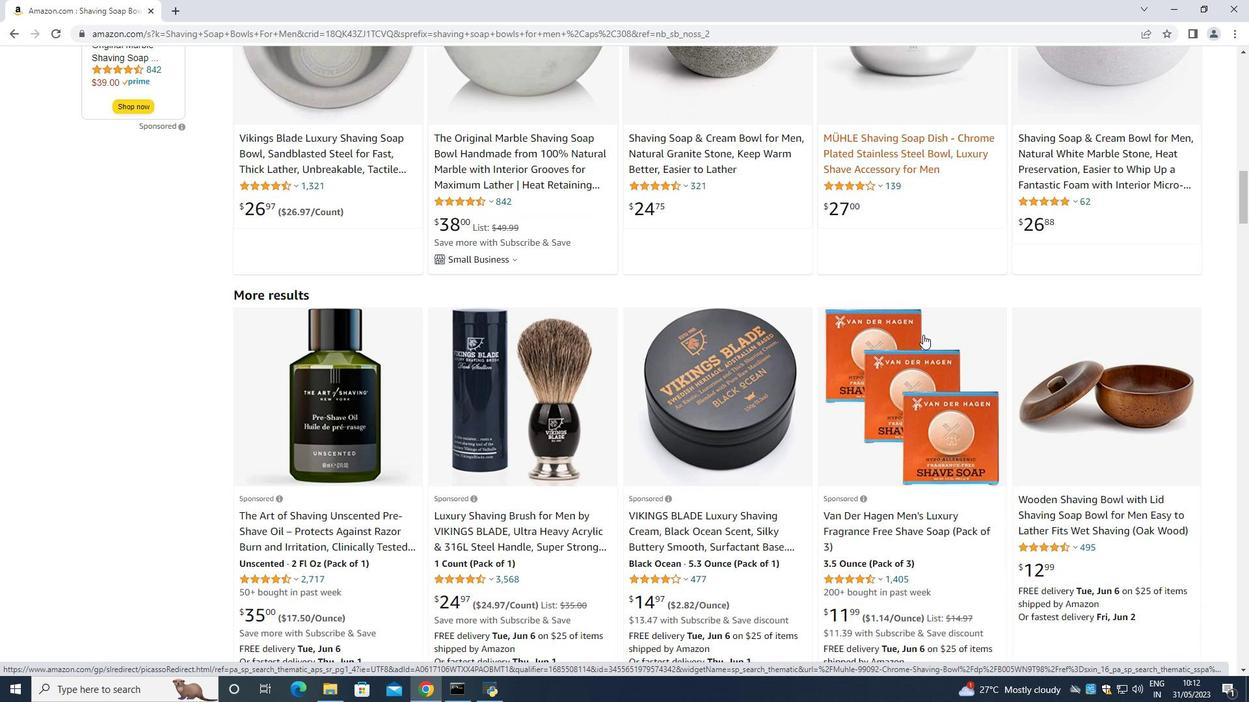 
Action: Mouse scrolled (923, 334) with delta (0, 0)
Screenshot: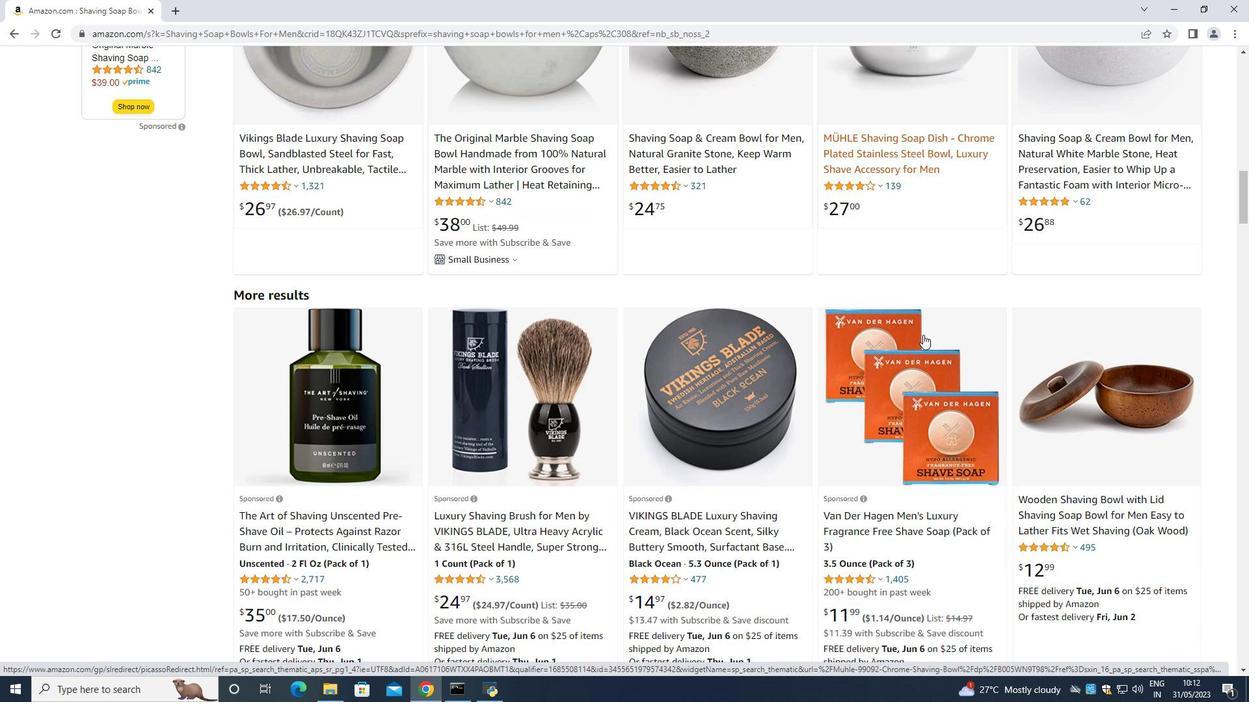 
Action: Mouse scrolled (923, 334) with delta (0, 0)
Screenshot: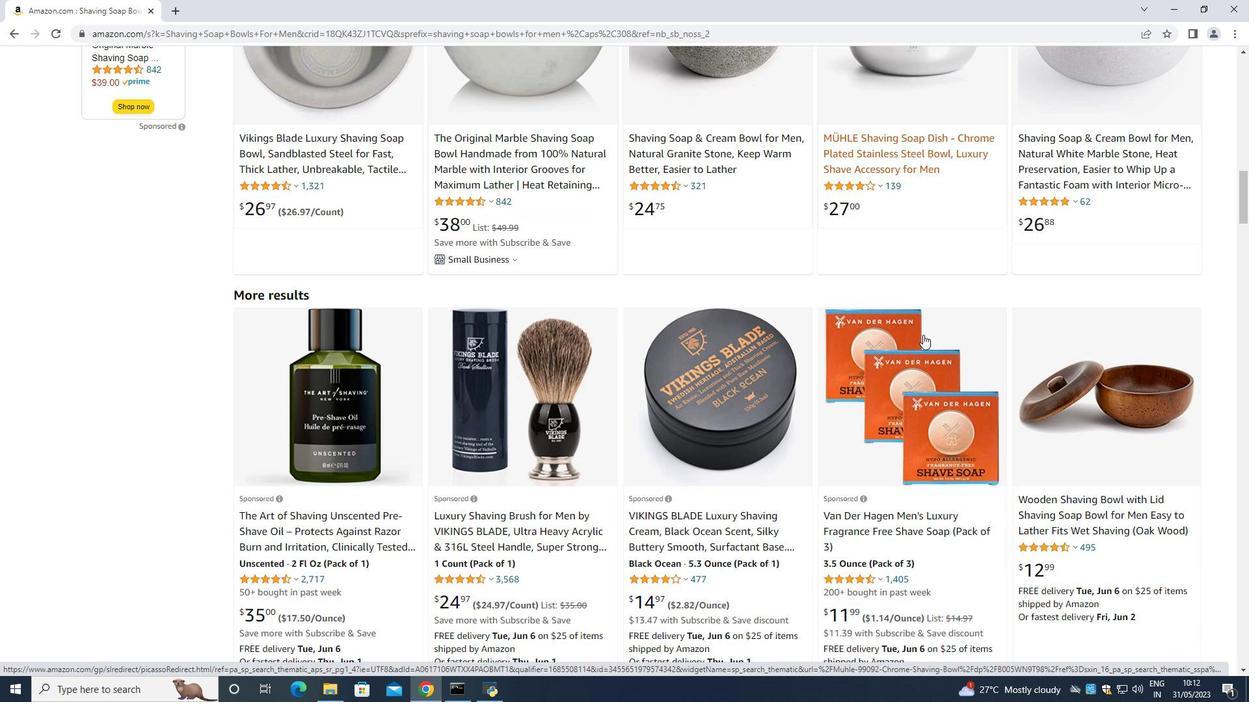 
Action: Mouse scrolled (923, 334) with delta (0, 0)
Screenshot: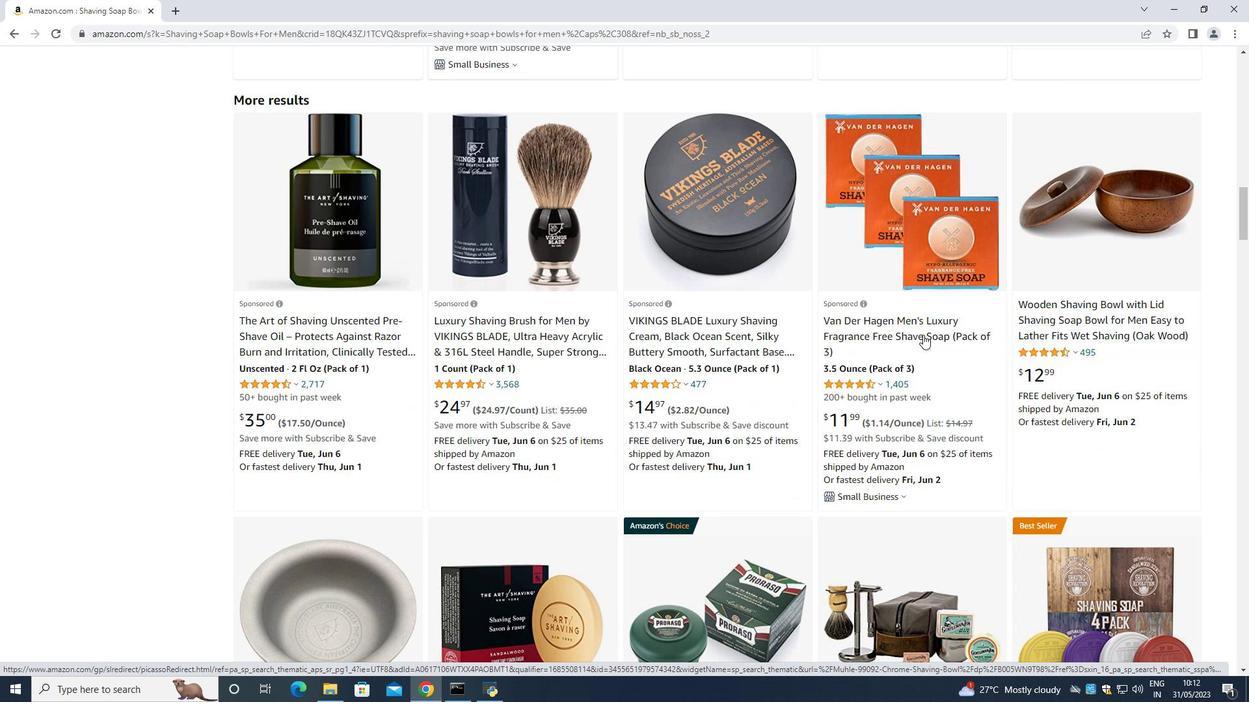 
Action: Mouse scrolled (923, 334) with delta (0, 0)
Screenshot: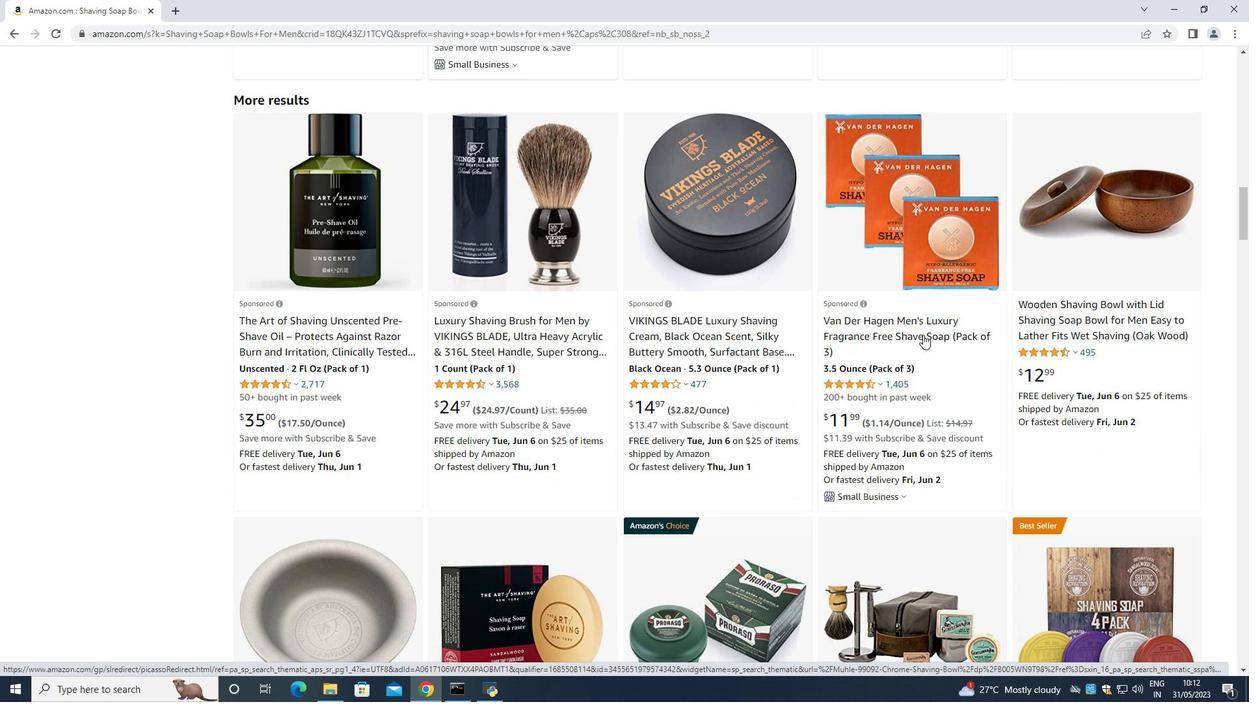 
Action: Mouse scrolled (923, 334) with delta (0, 0)
Screenshot: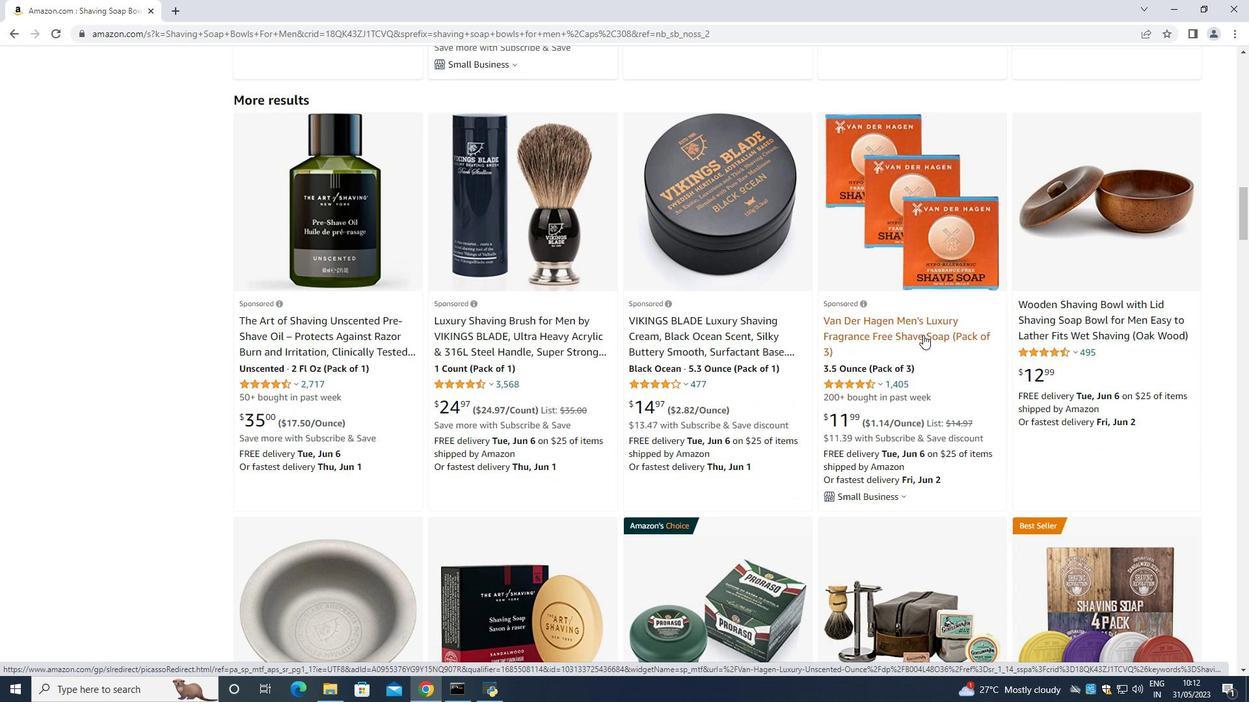 
Action: Mouse moved to (928, 333)
Screenshot: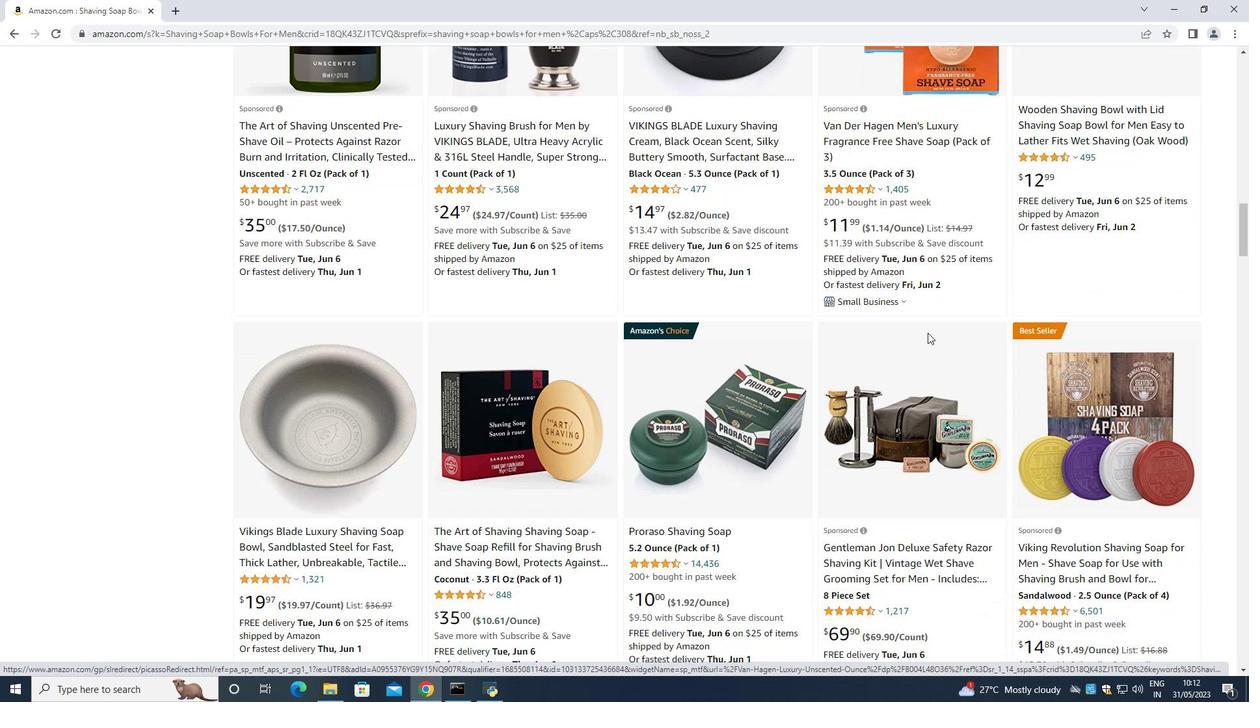 
Action: Mouse scrolled (928, 332) with delta (0, 0)
Screenshot: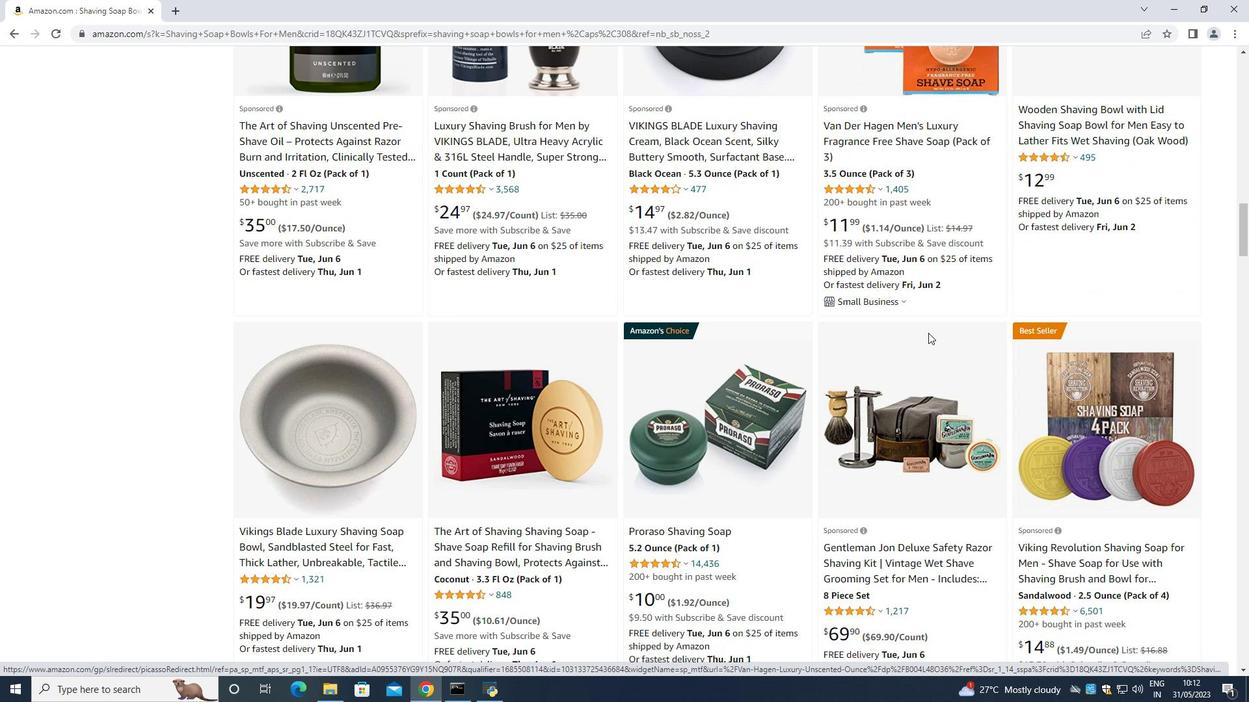 
Action: Mouse scrolled (928, 332) with delta (0, 0)
Screenshot: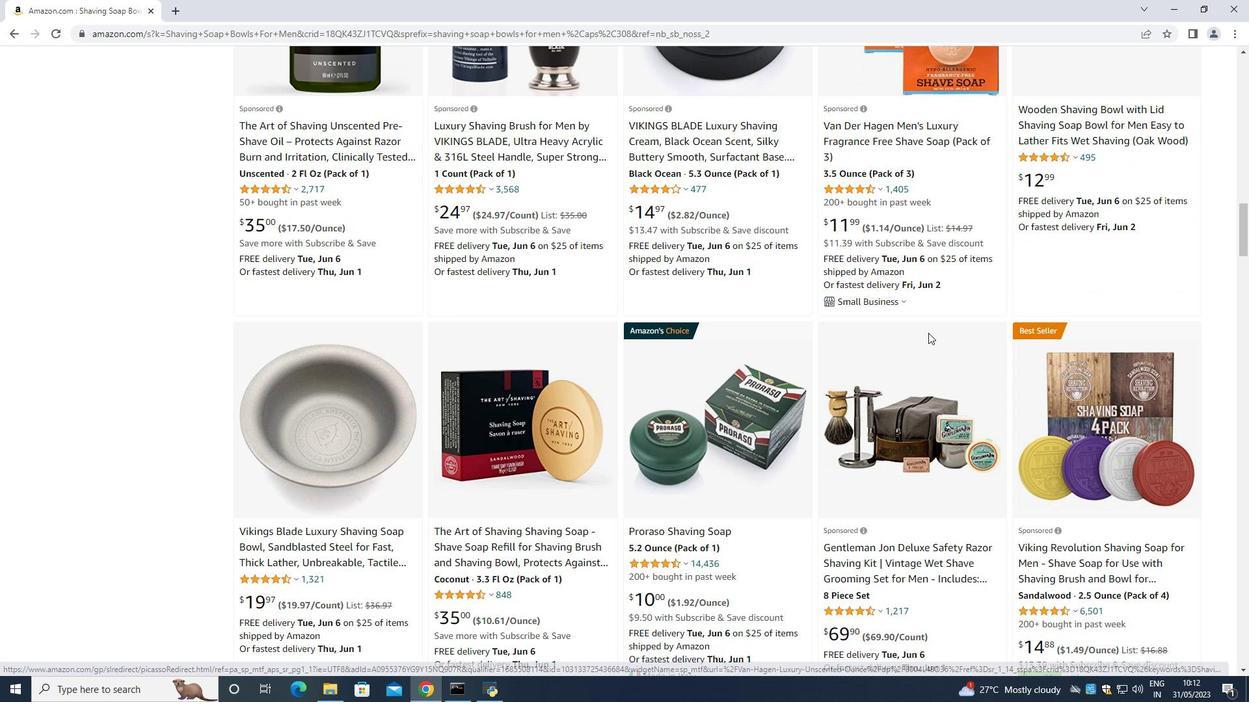 
Action: Mouse scrolled (928, 332) with delta (0, 0)
Screenshot: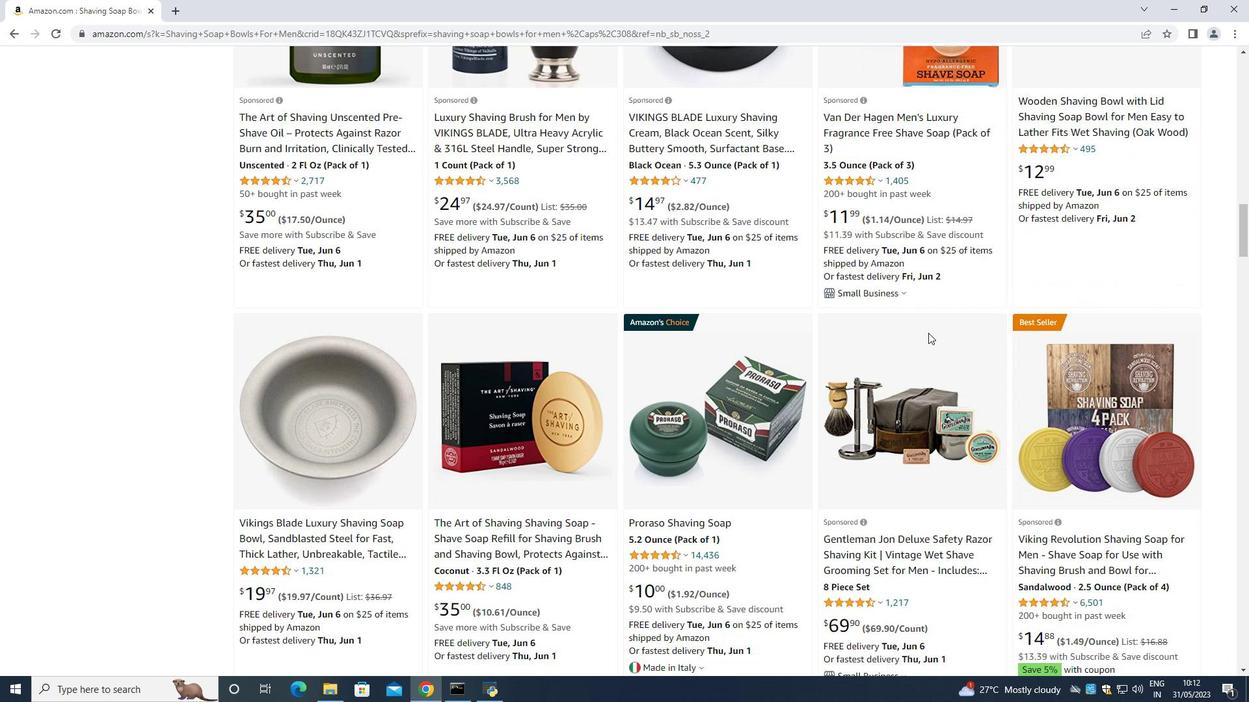 
Action: Mouse scrolled (928, 332) with delta (0, 0)
Screenshot: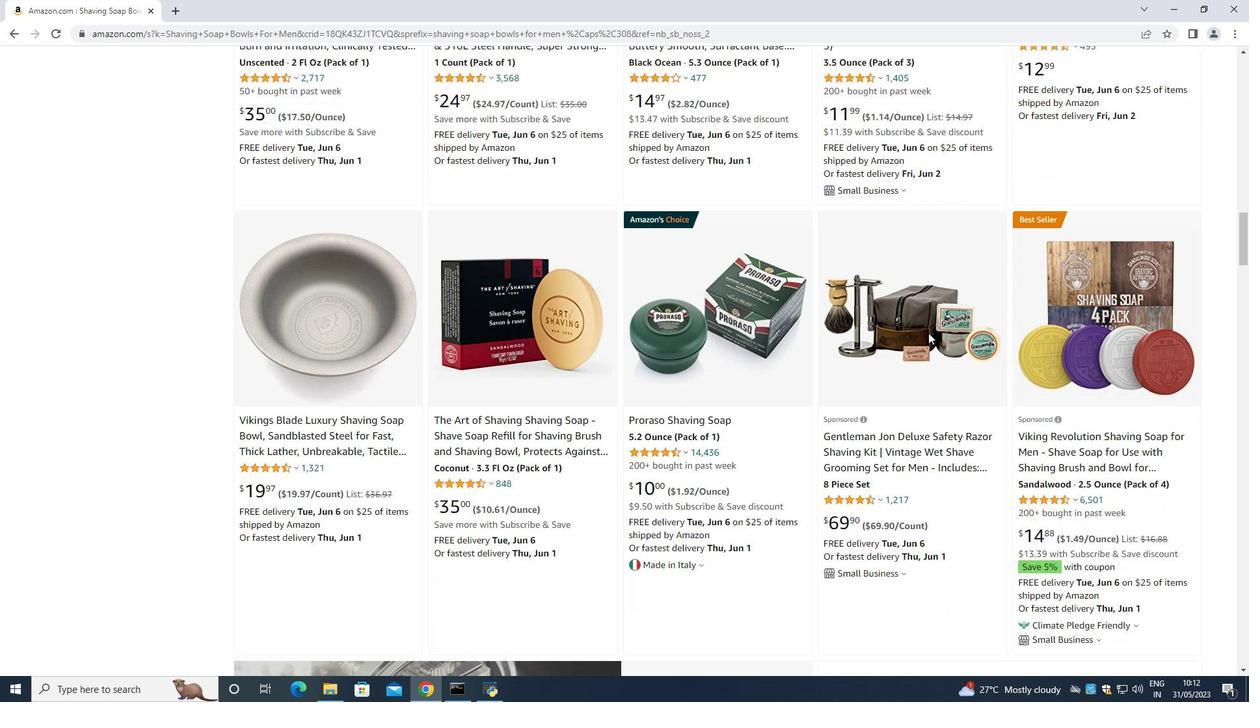 
Action: Mouse moved to (1109, 314)
Screenshot: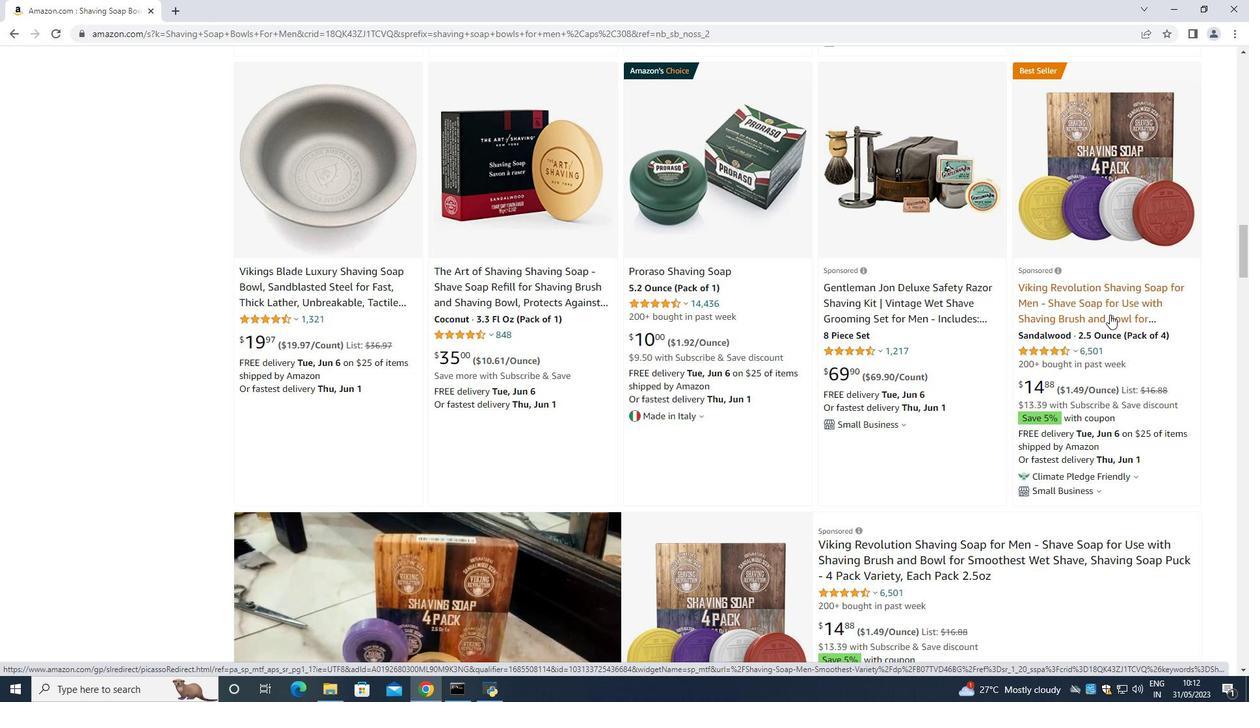 
Action: Mouse scrolled (1109, 314) with delta (0, 0)
Screenshot: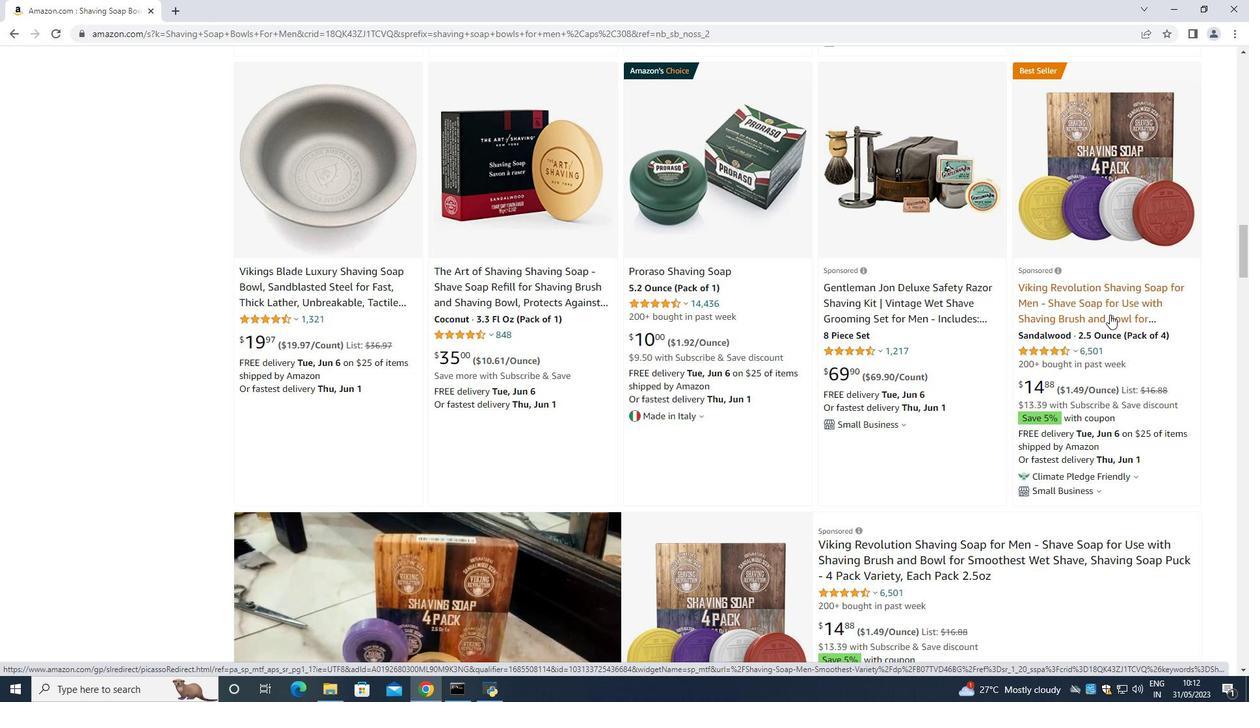 
Action: Mouse moved to (1108, 314)
Screenshot: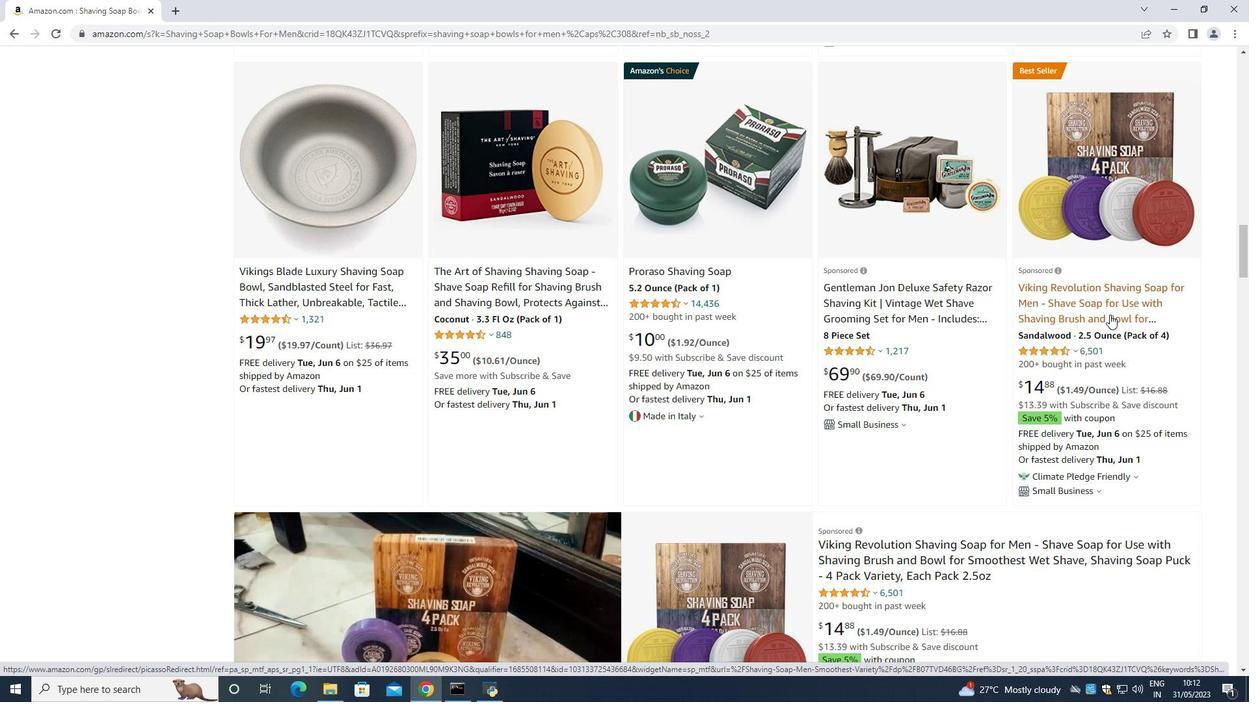 
Action: Mouse scrolled (1108, 314) with delta (0, 0)
Screenshot: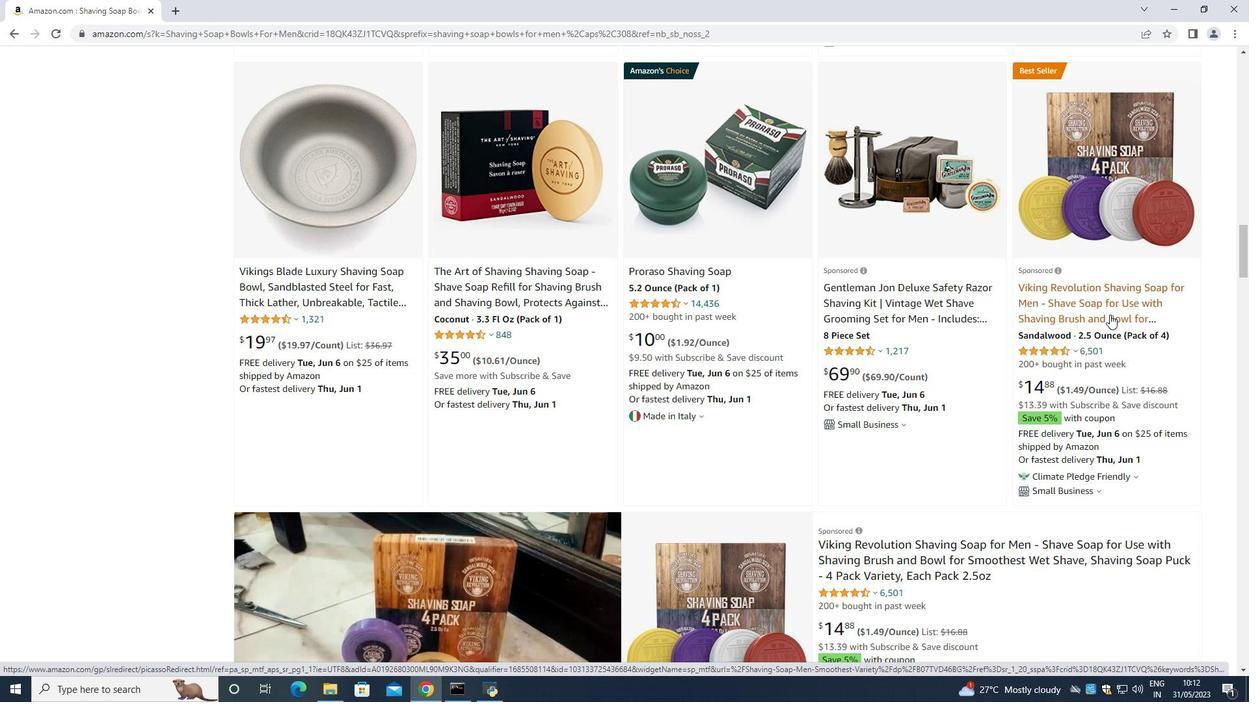 
Action: Mouse moved to (1108, 314)
Screenshot: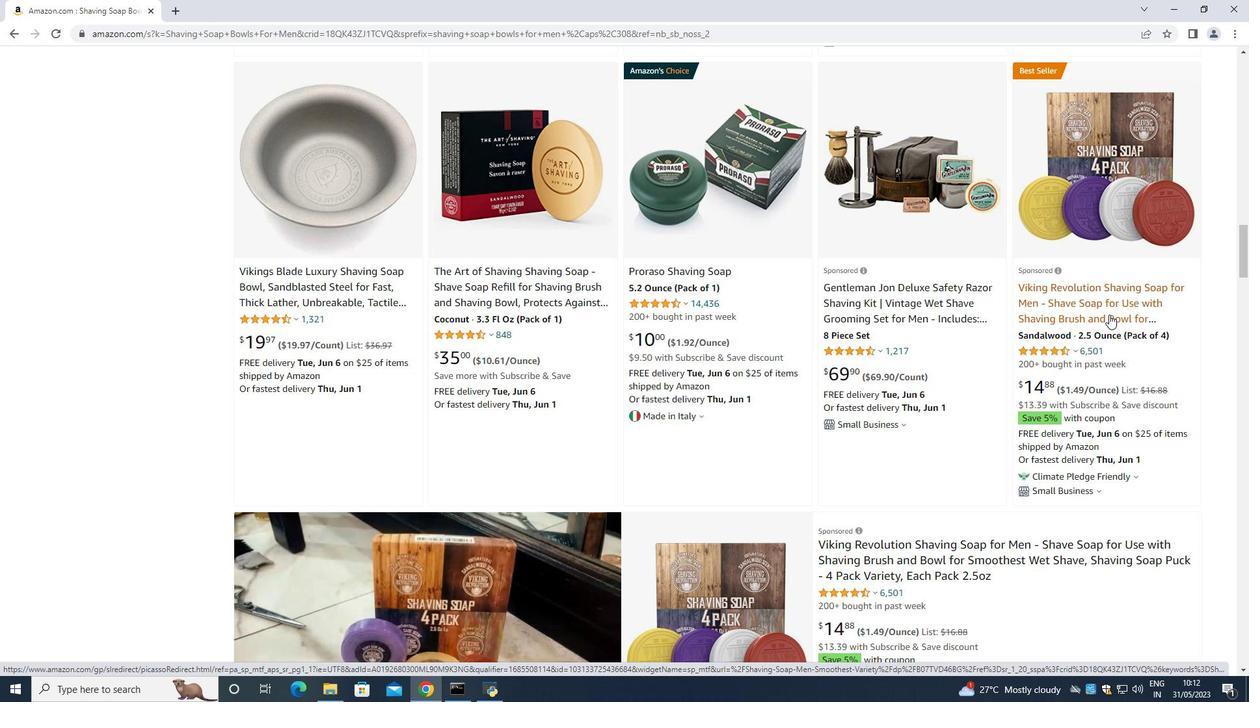
Action: Mouse scrolled (1108, 314) with delta (0, 0)
Screenshot: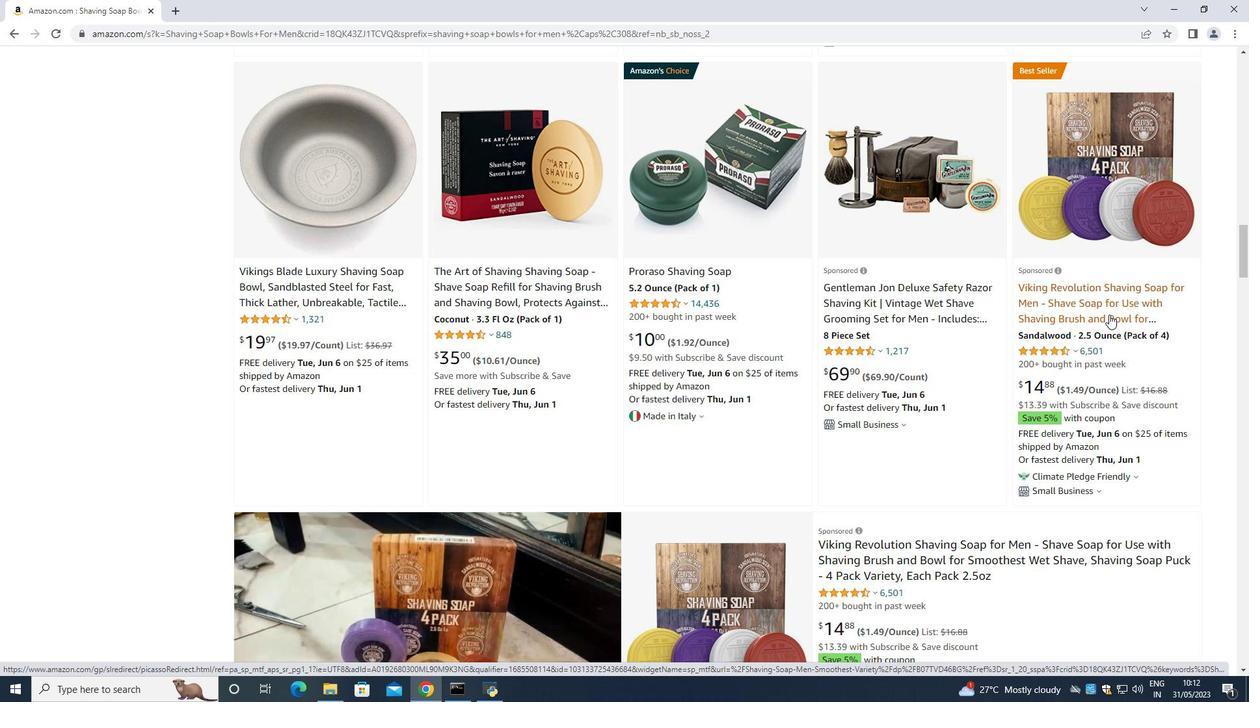 
Action: Mouse moved to (1103, 316)
Screenshot: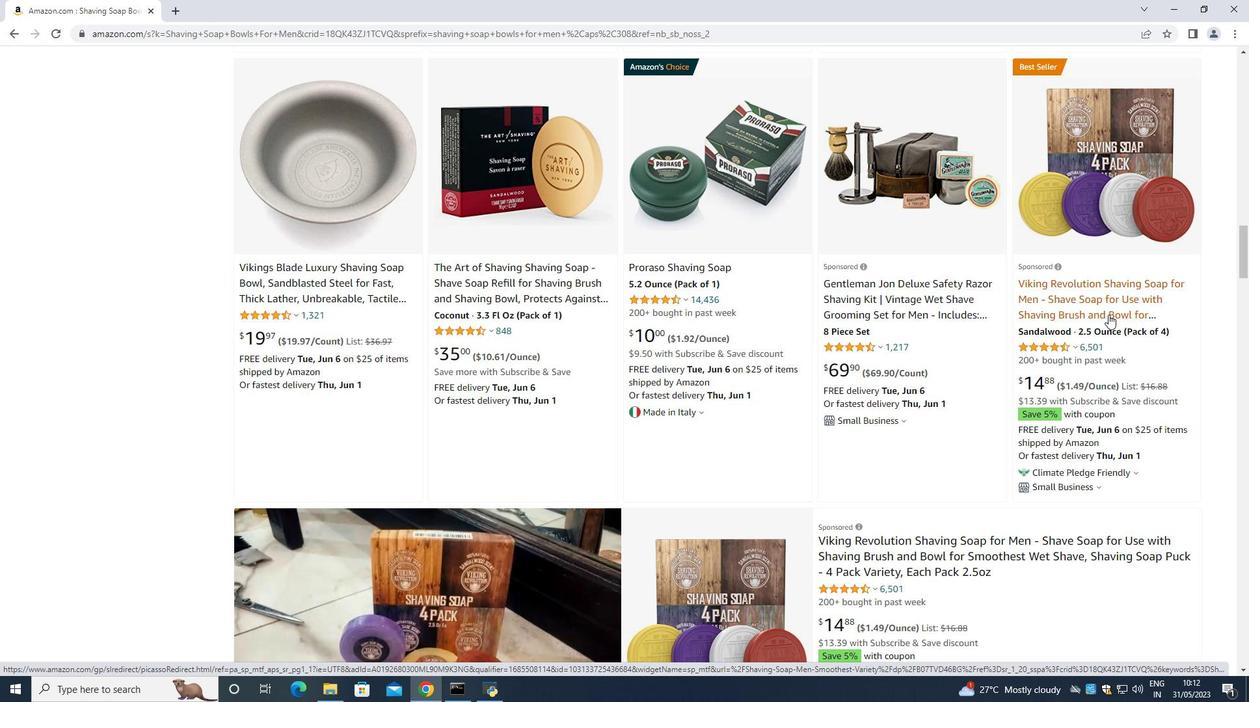 
Action: Mouse scrolled (1103, 315) with delta (0, 0)
Screenshot: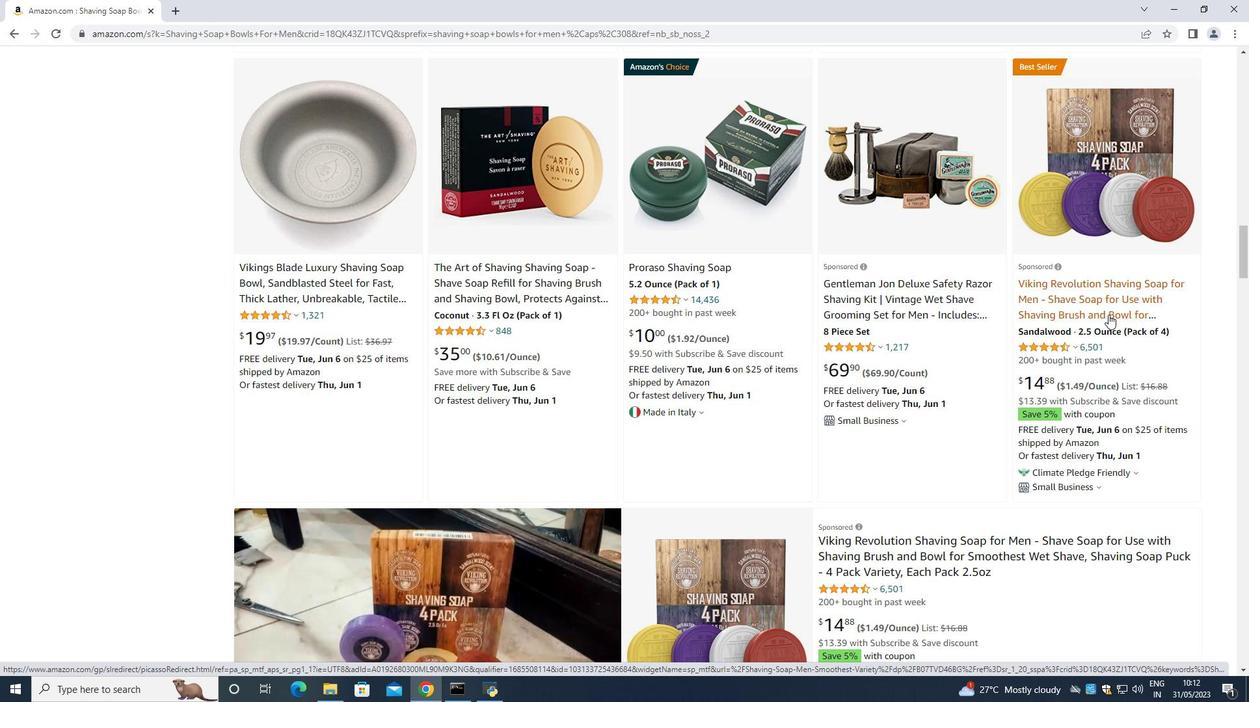 
Action: Mouse moved to (1102, 316)
Screenshot: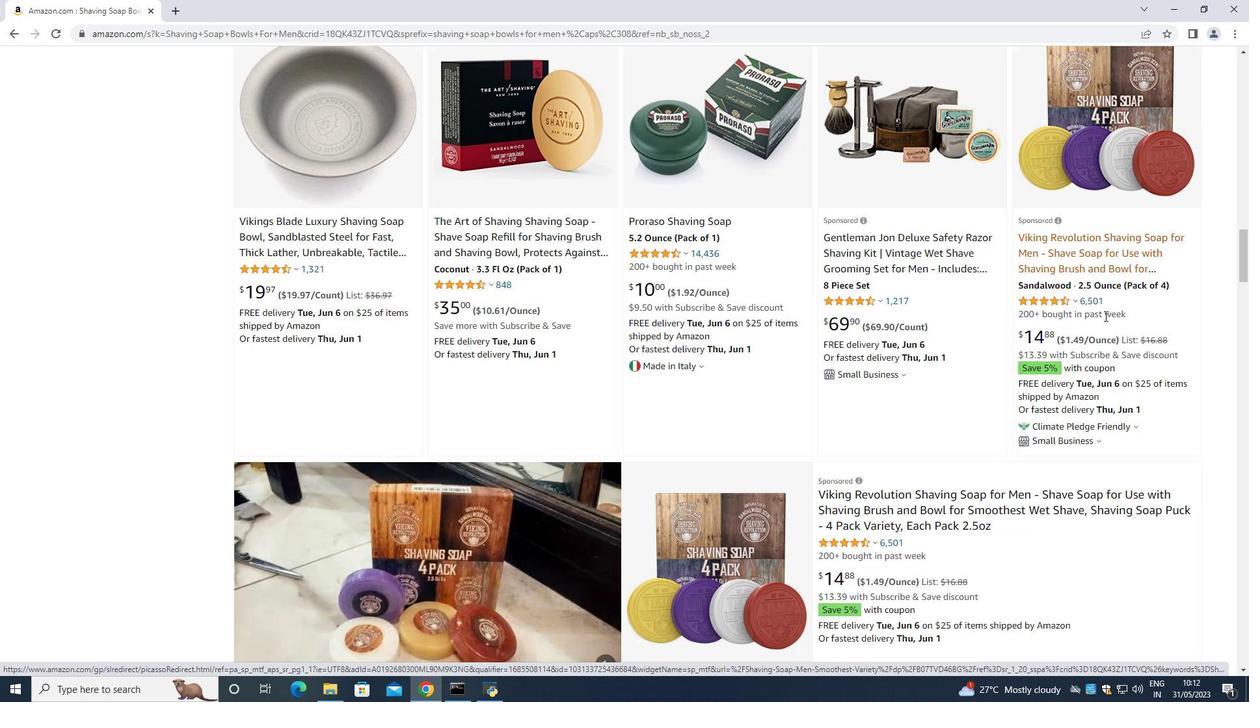
Action: Mouse scrolled (1102, 316) with delta (0, 0)
Screenshot: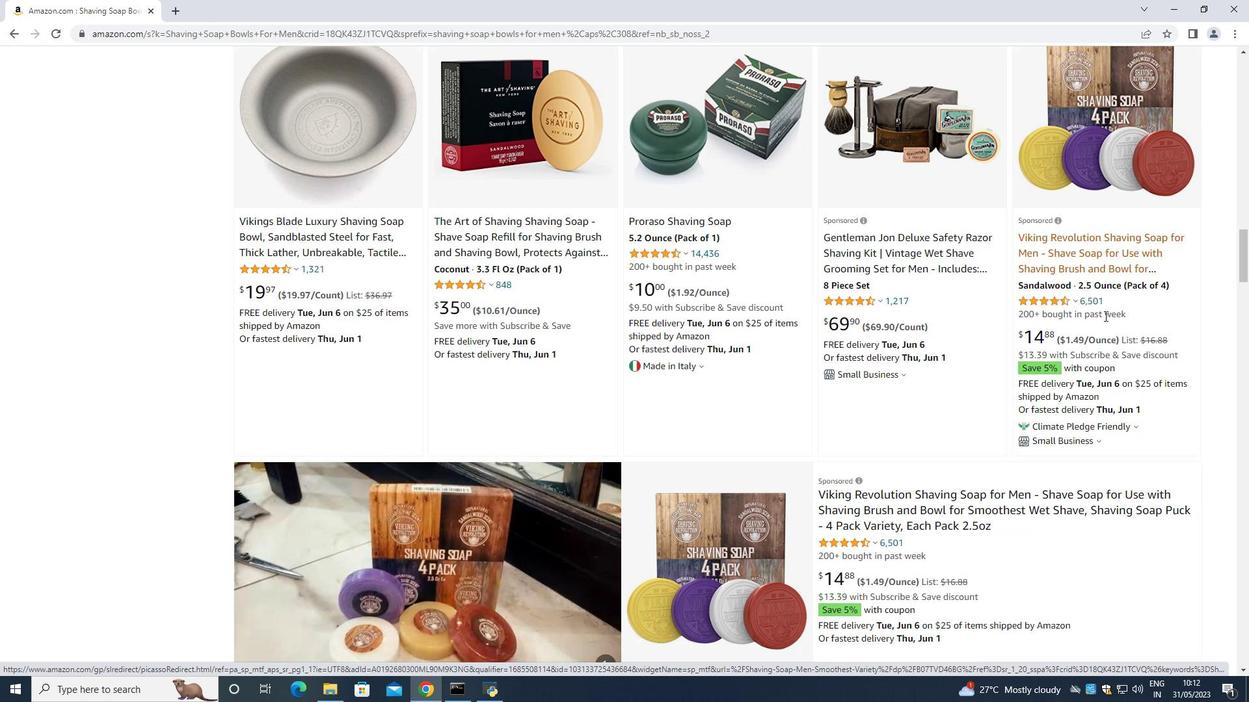 
Action: Mouse scrolled (1102, 316) with delta (0, 0)
Screenshot: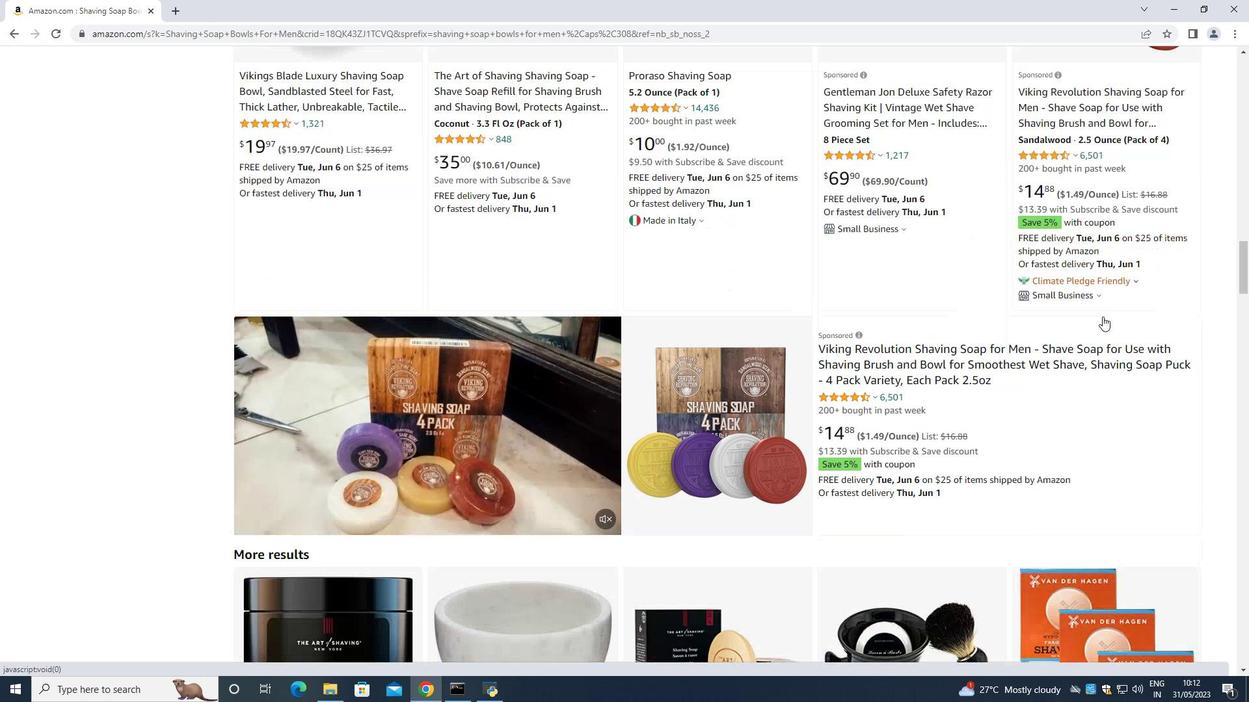 
Action: Mouse moved to (582, 569)
Screenshot: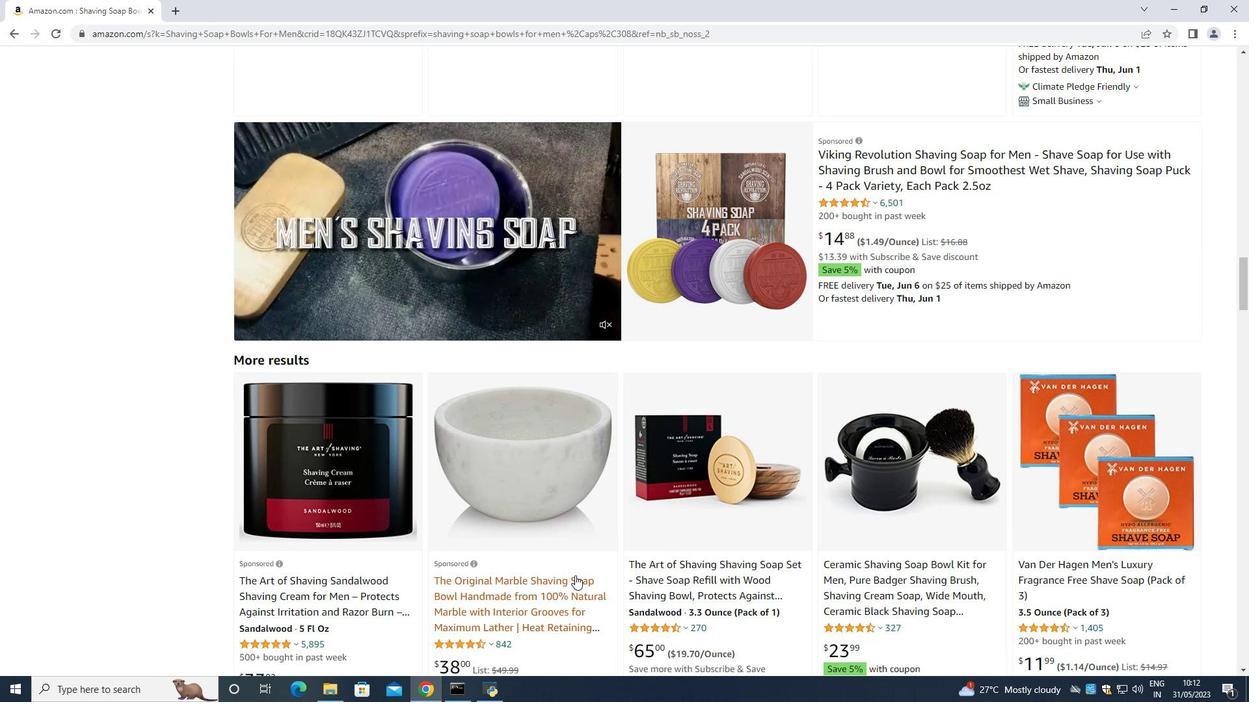 
Action: Mouse scrolled (582, 568) with delta (0, 0)
Screenshot: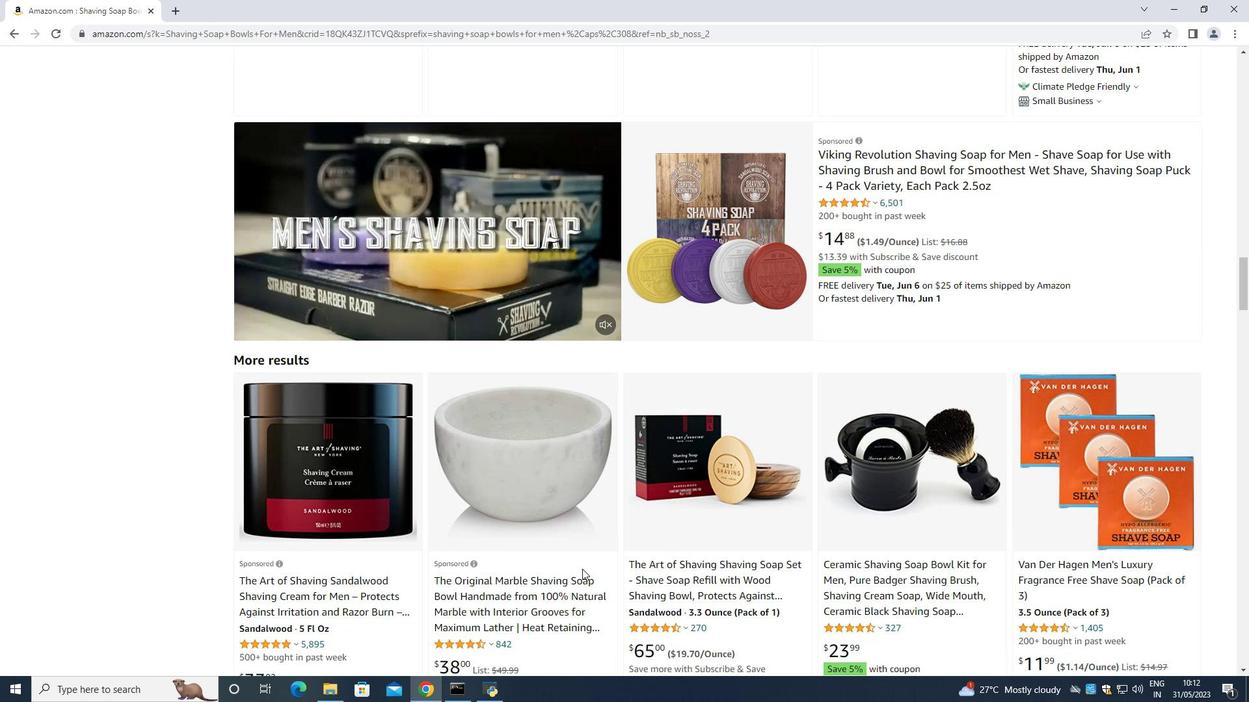 
Action: Mouse moved to (563, 535)
Screenshot: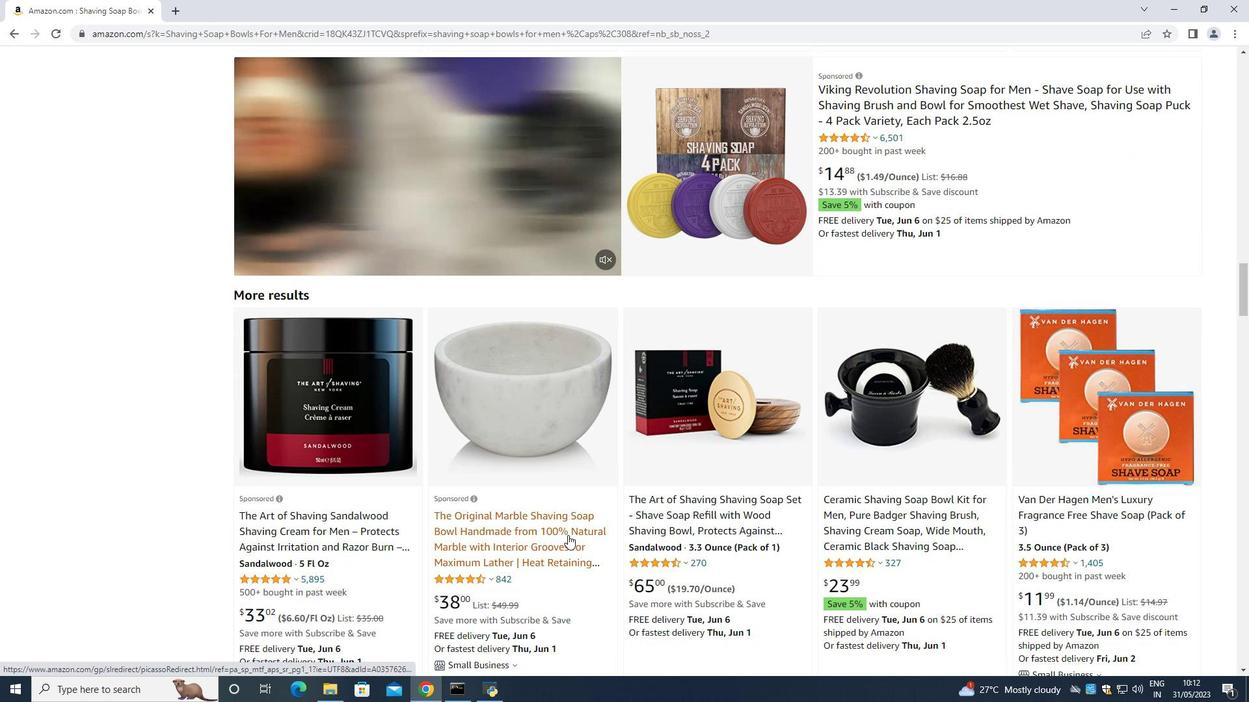 
Action: Mouse pressed left at (563, 535)
Screenshot: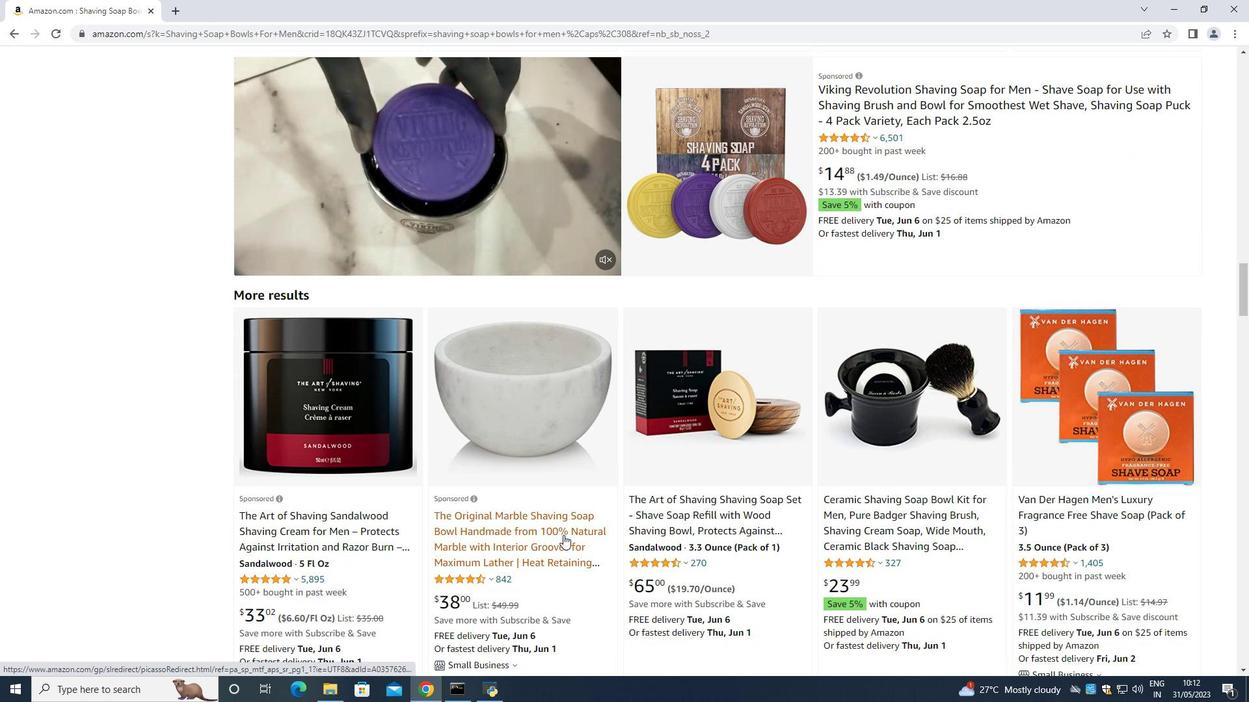 
Action: Mouse moved to (891, 330)
Screenshot: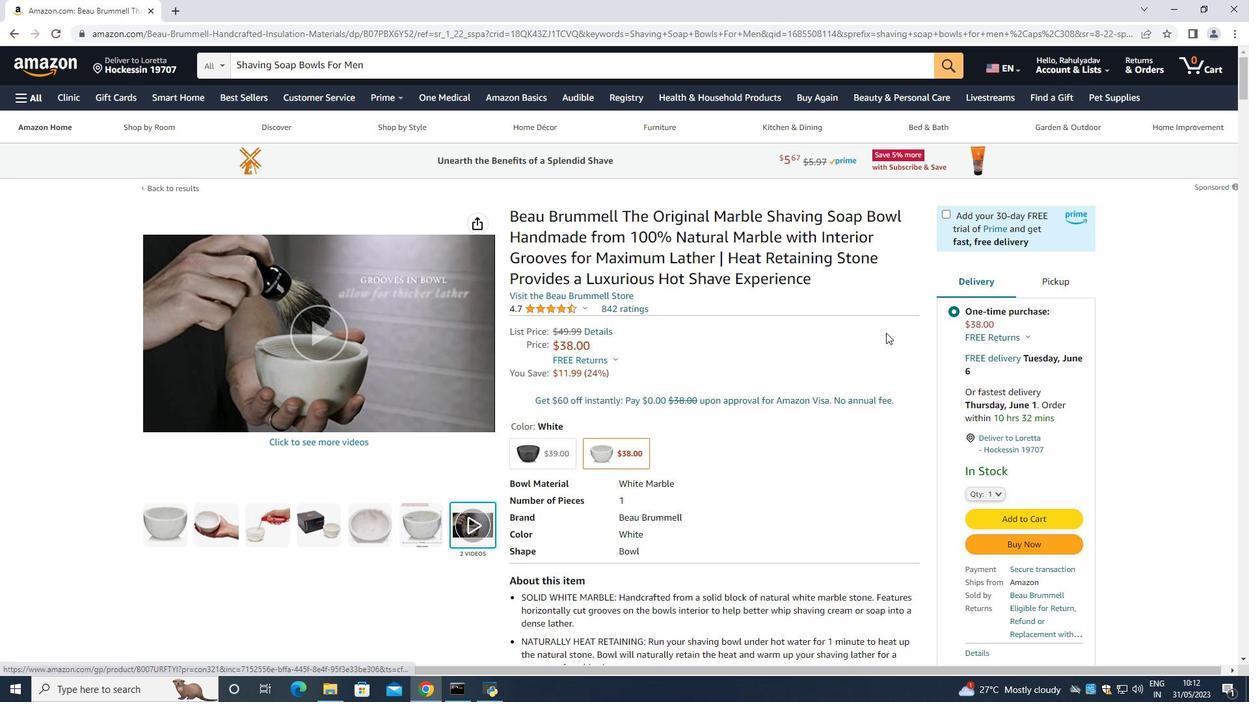 
Action: Mouse scrolled (891, 329) with delta (0, 0)
Screenshot: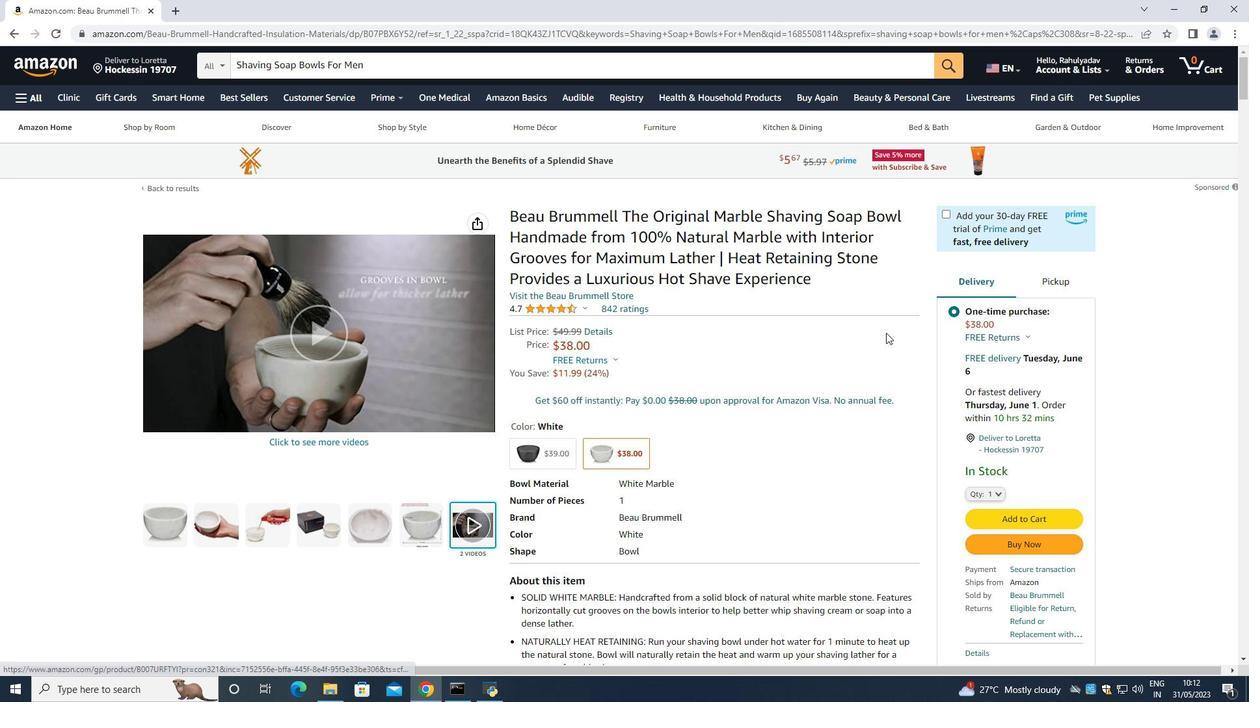 
Action: Mouse scrolled (891, 329) with delta (0, 0)
Screenshot: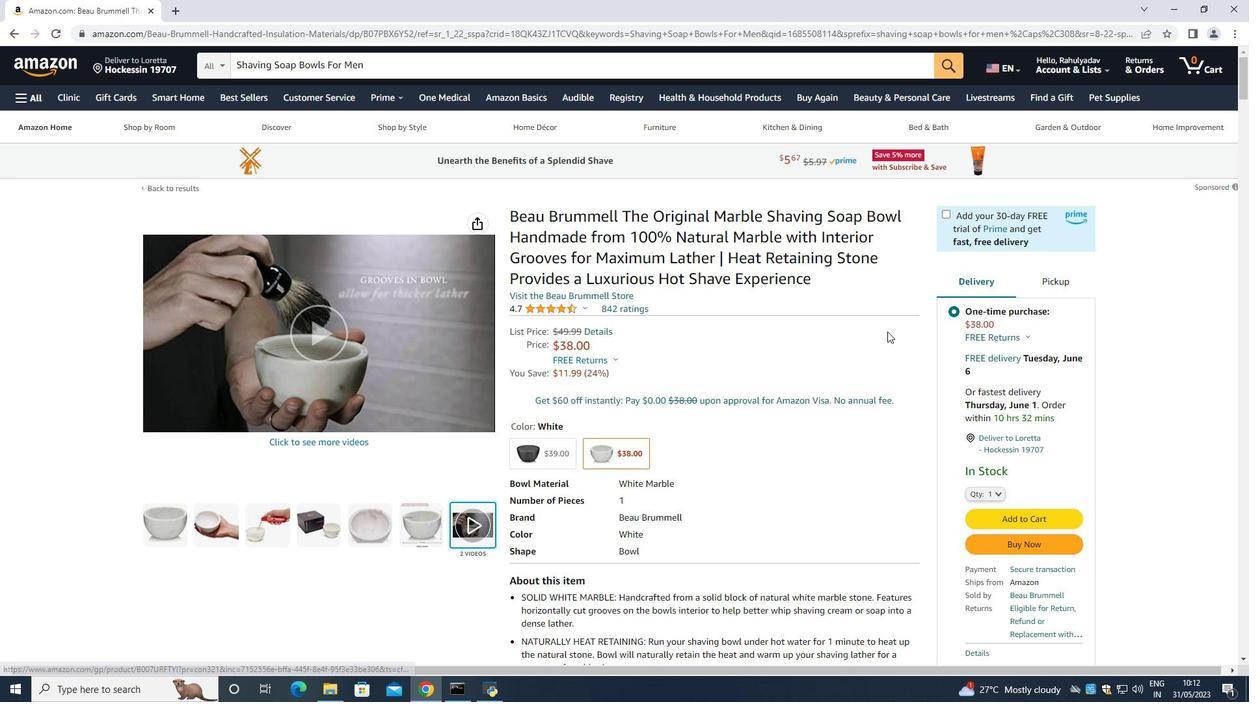 
Action: Mouse scrolled (891, 329) with delta (0, 0)
Screenshot: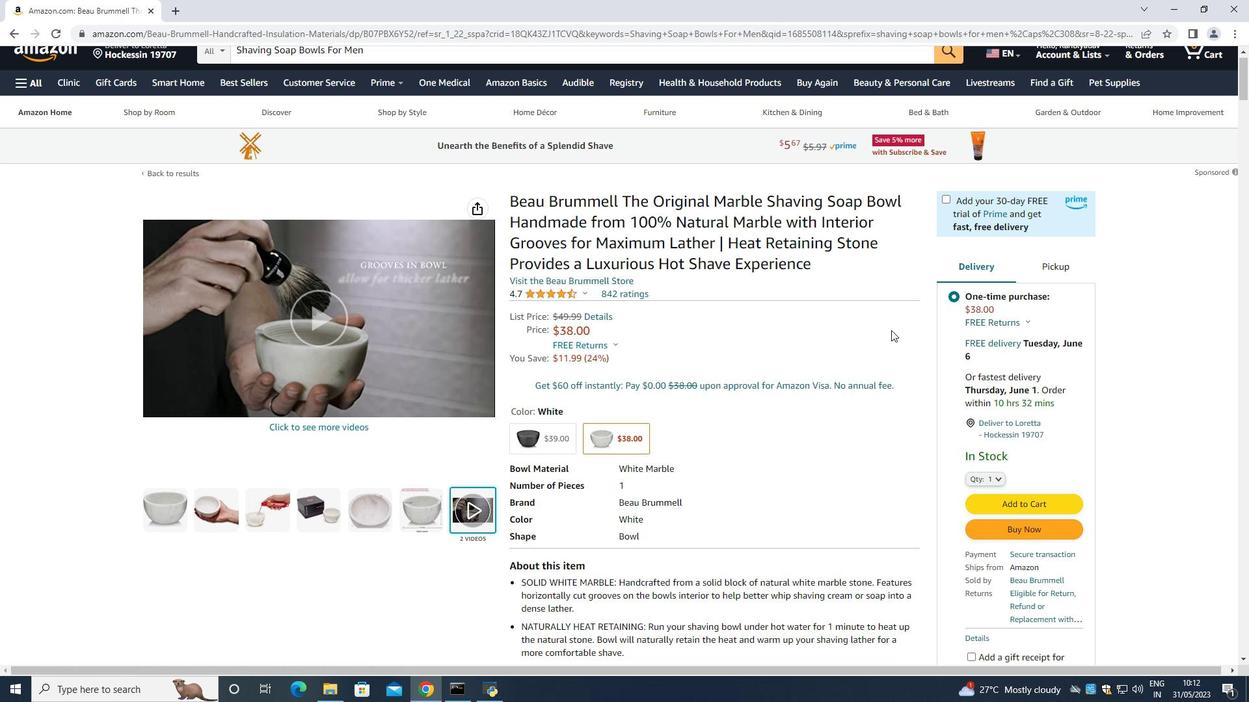 
Action: Mouse moved to (978, 267)
Screenshot: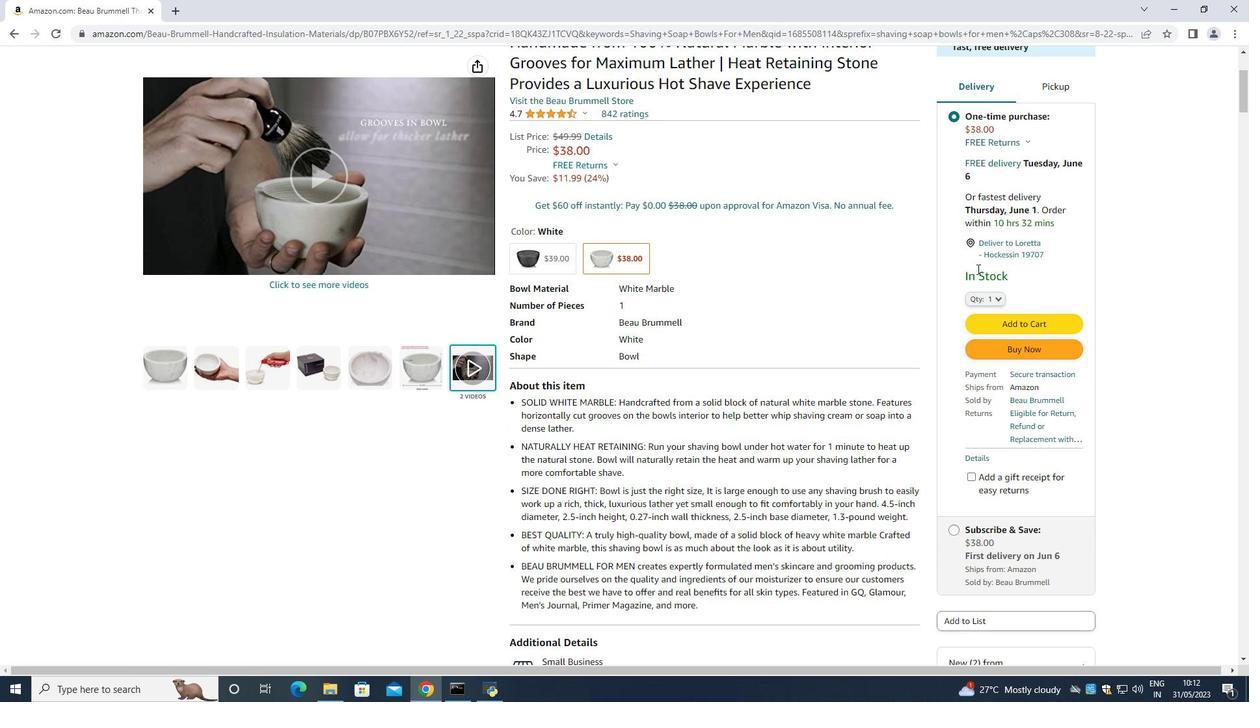 
Action: Mouse scrolled (978, 266) with delta (0, 0)
Screenshot: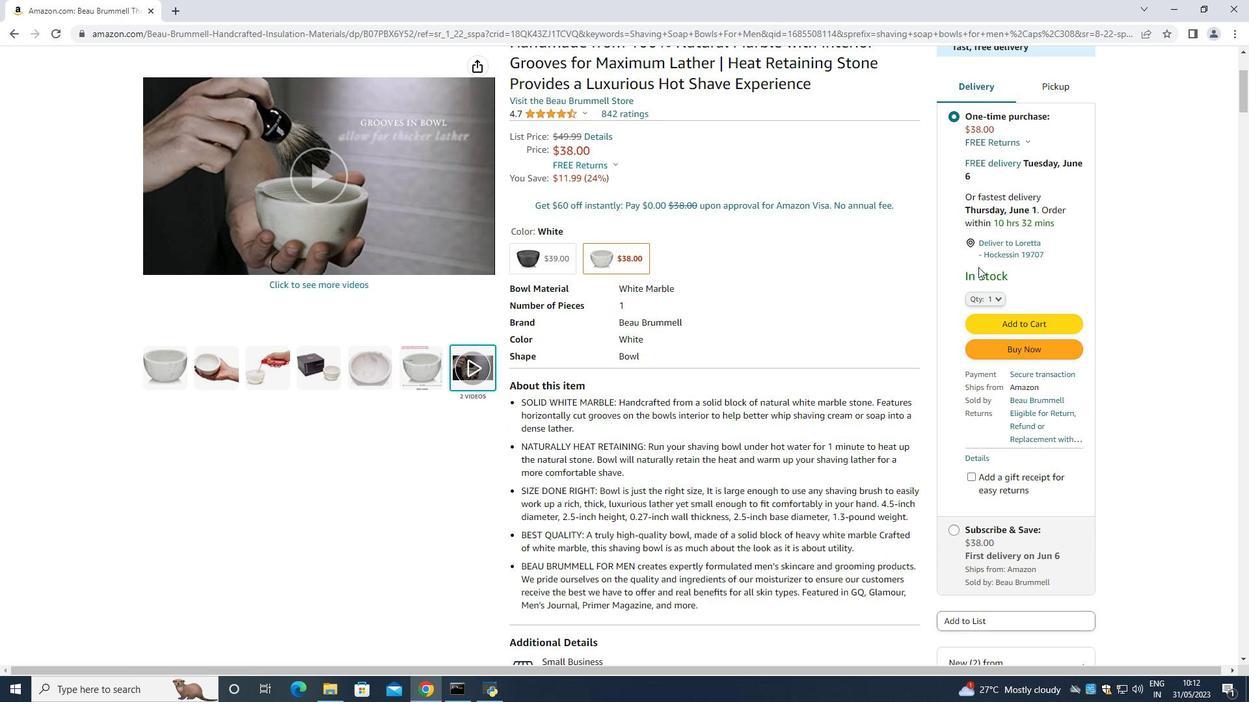 
Action: Mouse moved to (988, 228)
Screenshot: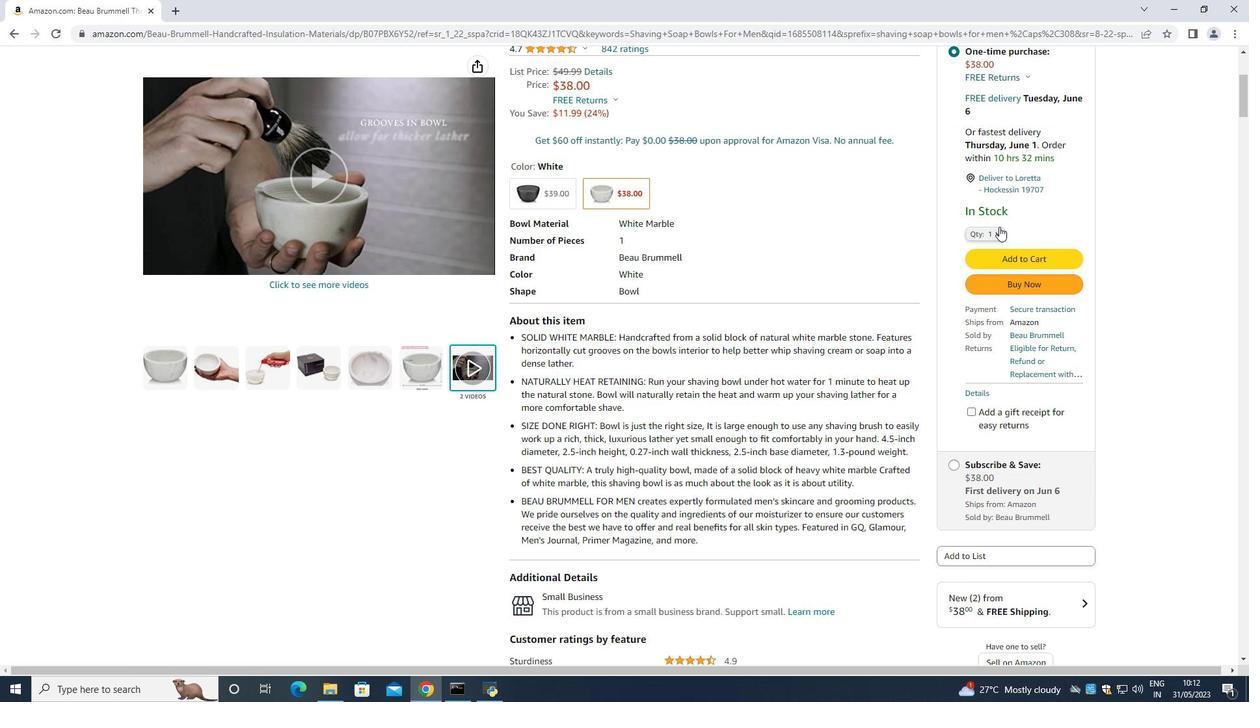 
Action: Mouse pressed left at (988, 228)
Screenshot: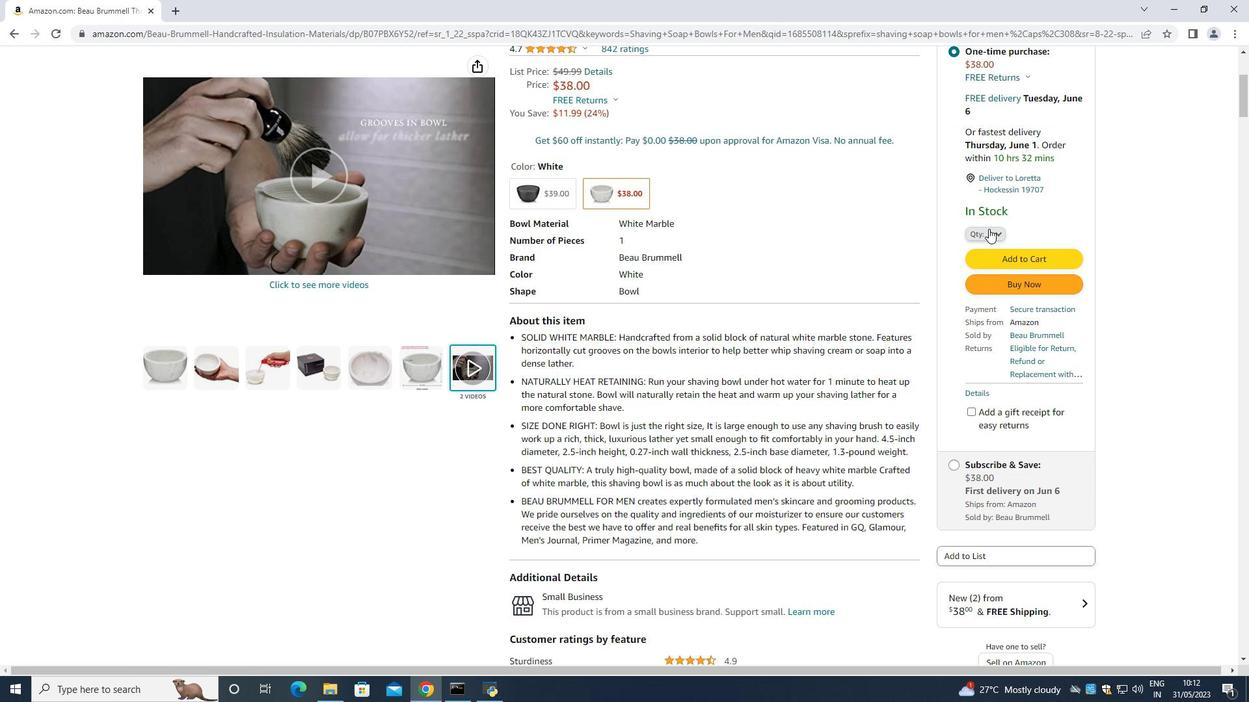 
Action: Mouse pressed left at (988, 228)
Screenshot: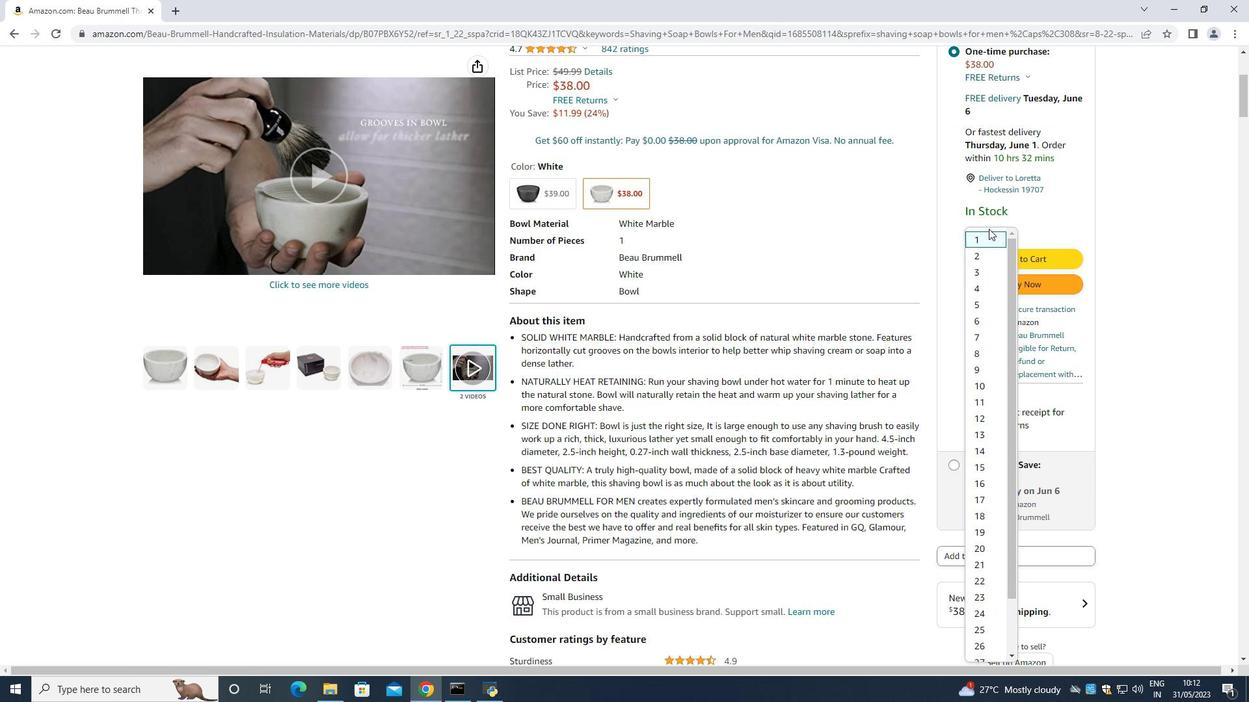 
Action: Mouse moved to (984, 236)
Screenshot: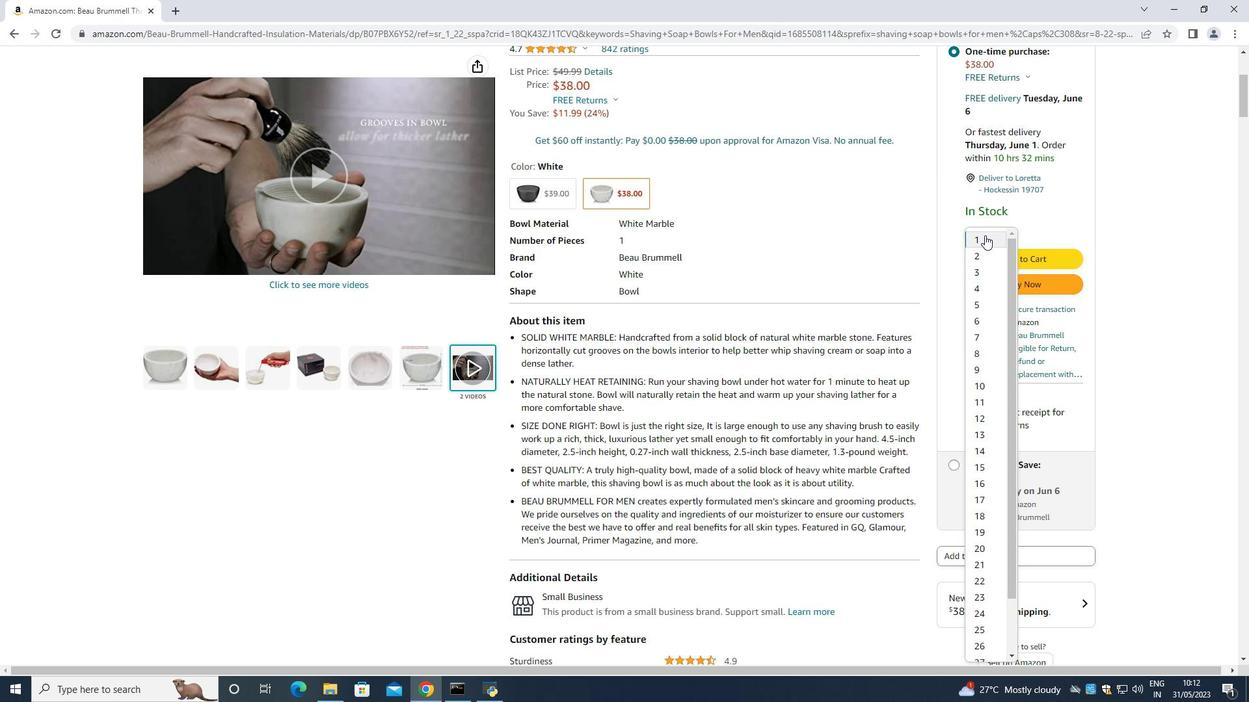 
Action: Mouse pressed left at (984, 236)
Screenshot: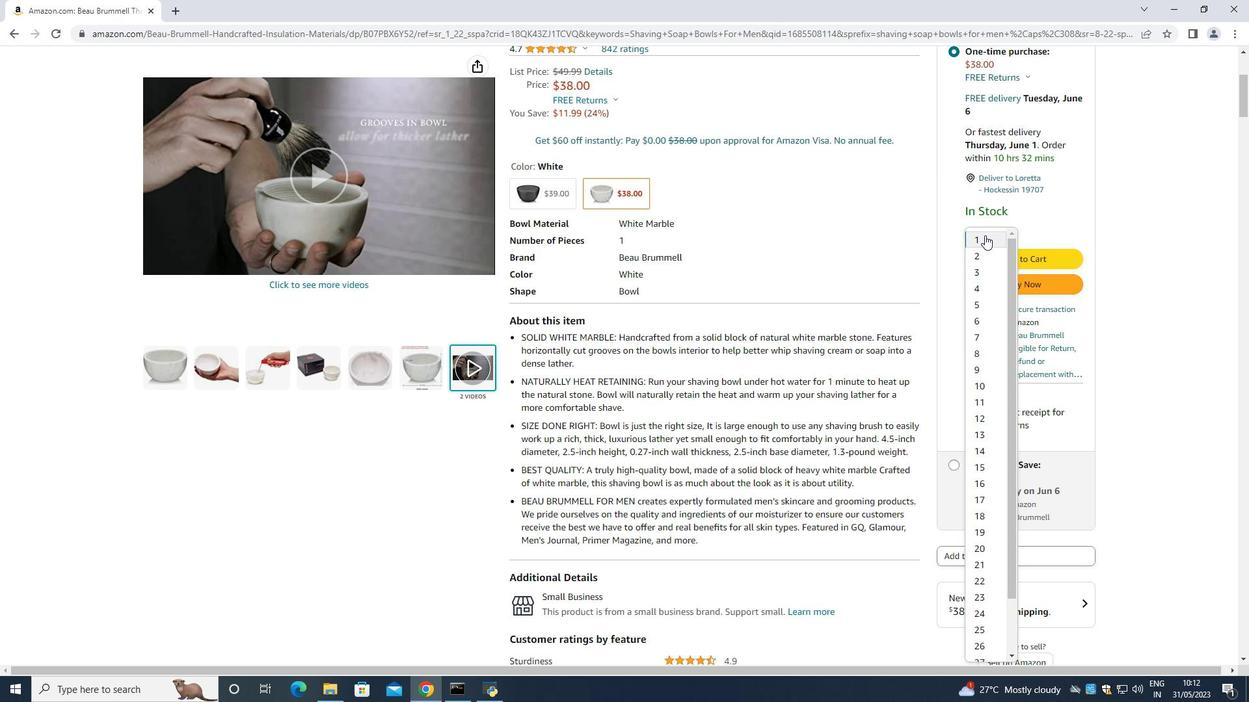 
Action: Mouse moved to (1019, 280)
Screenshot: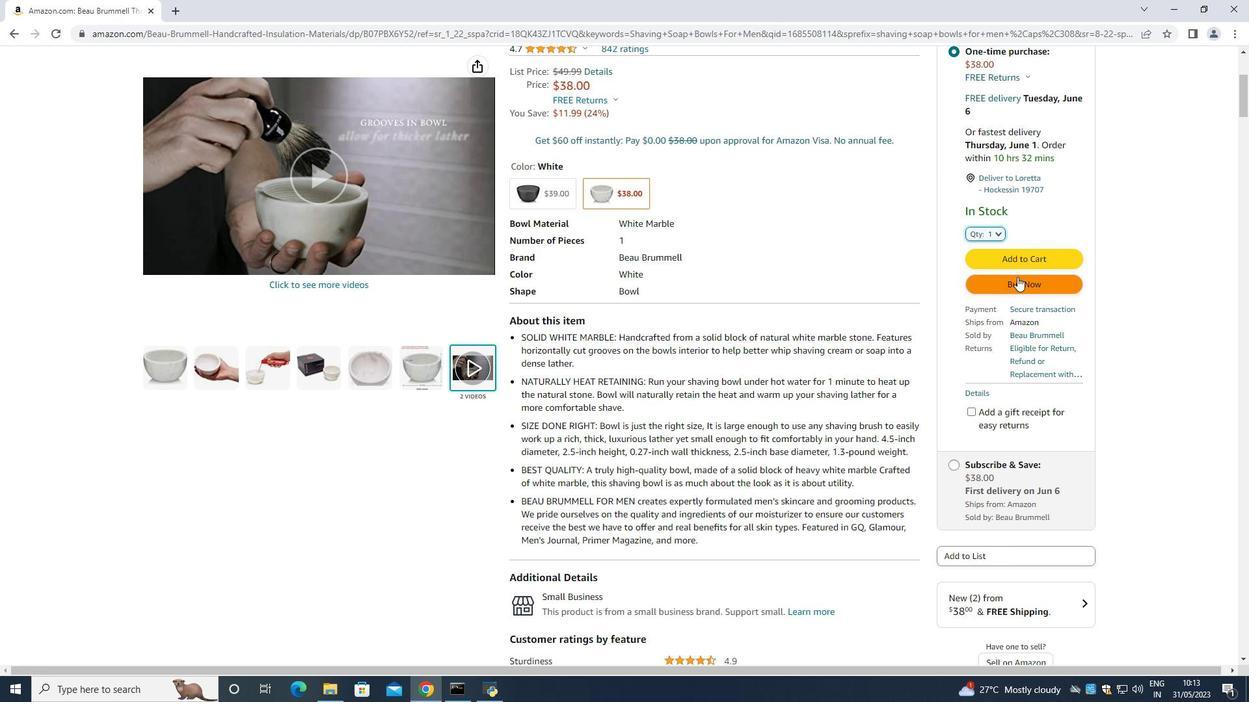 
Action: Mouse pressed left at (1019, 280)
Screenshot: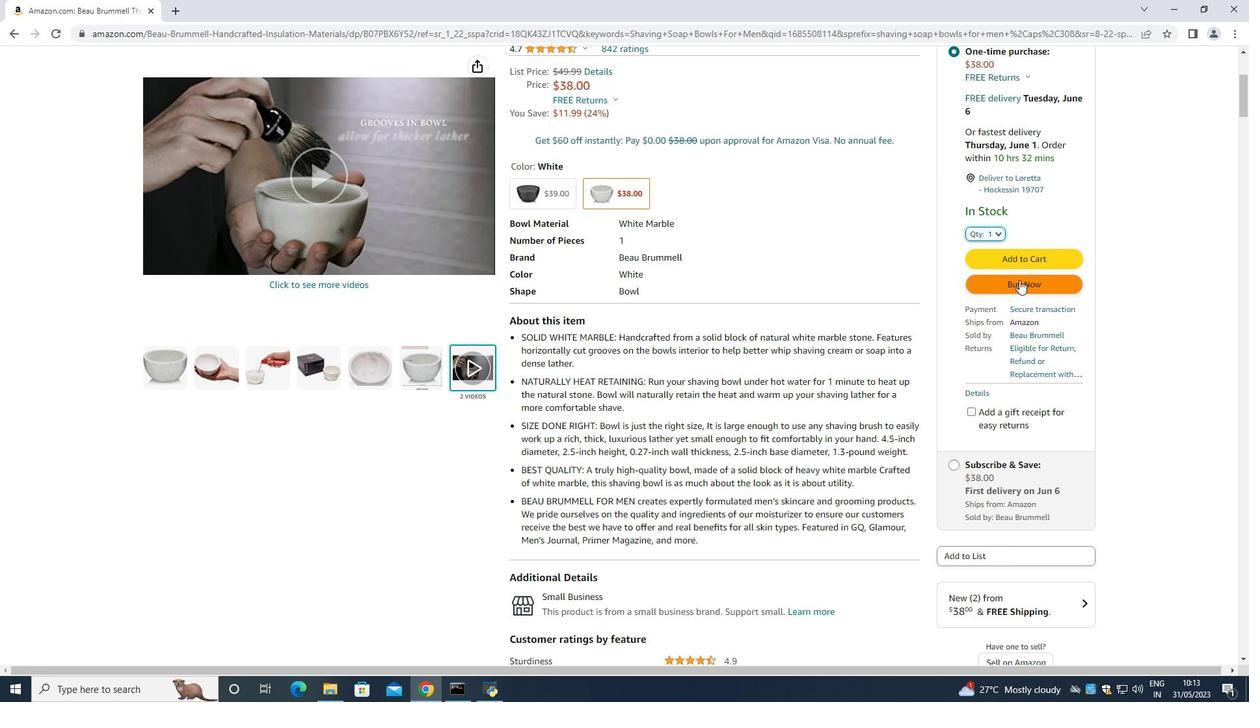 
Action: Mouse moved to (749, 109)
Screenshot: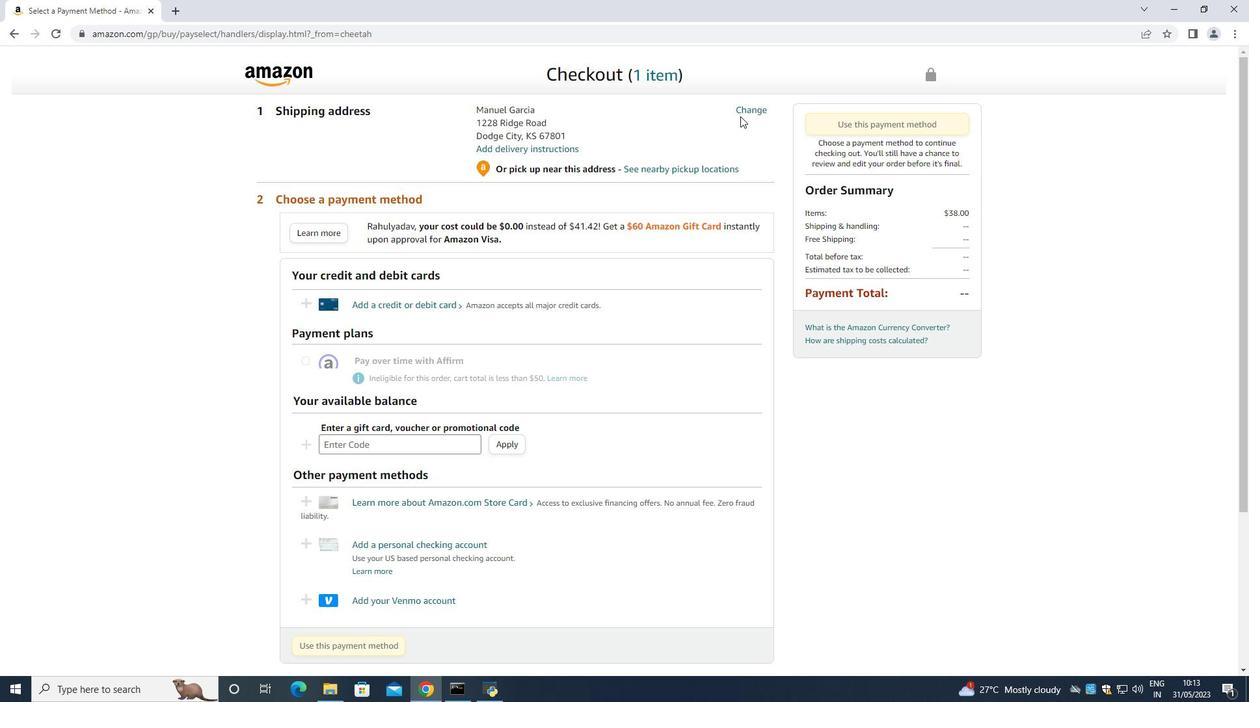 
Action: Mouse pressed left at (749, 109)
Screenshot: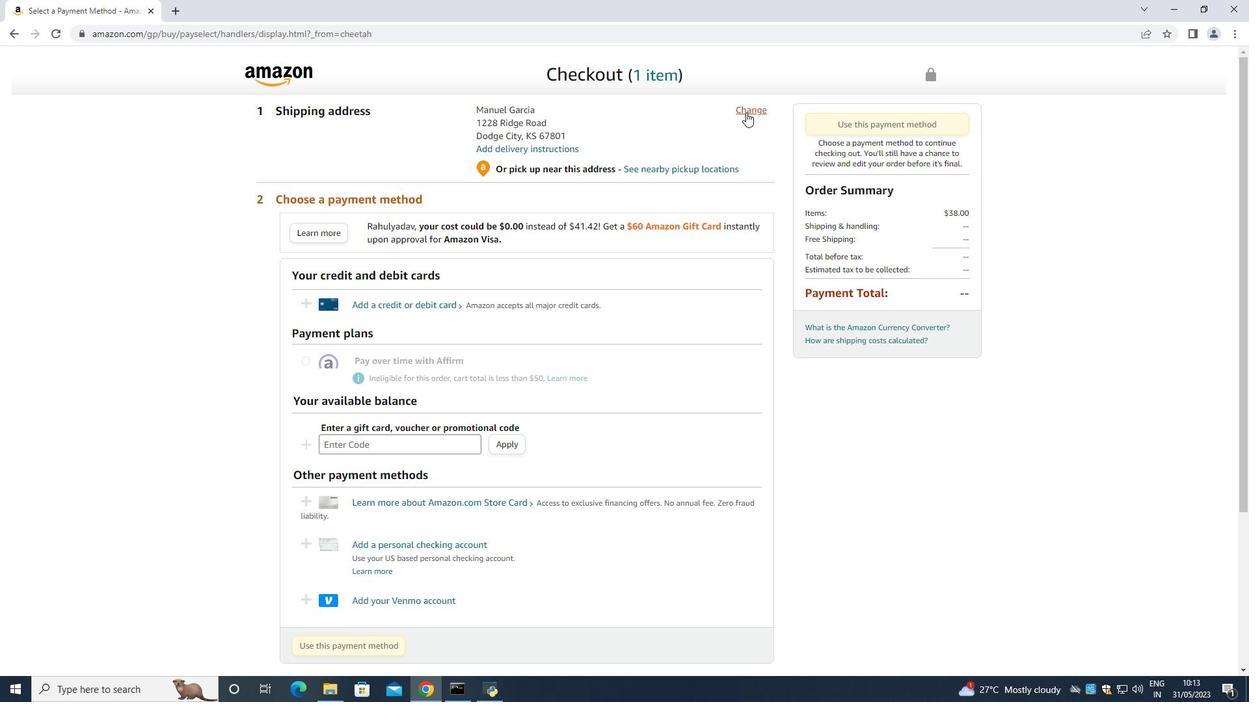 
Action: Mouse moved to (749, 109)
Screenshot: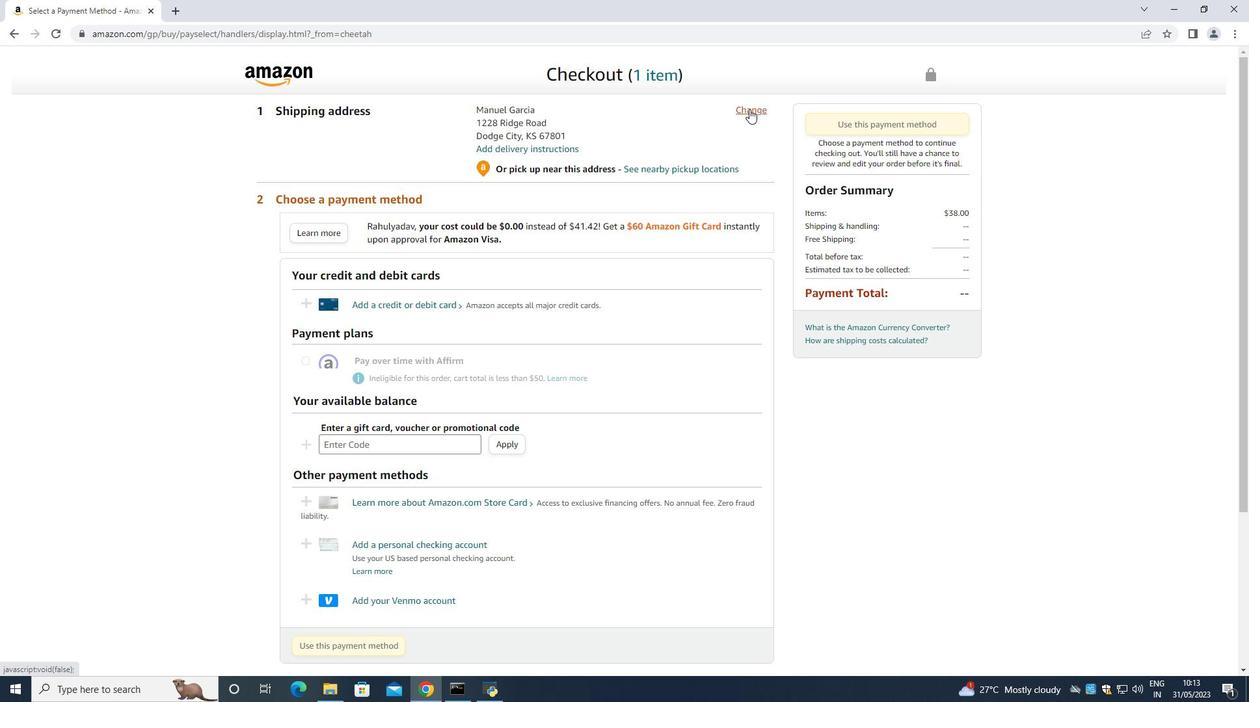 
Action: Key pressed <Key.space>
Screenshot: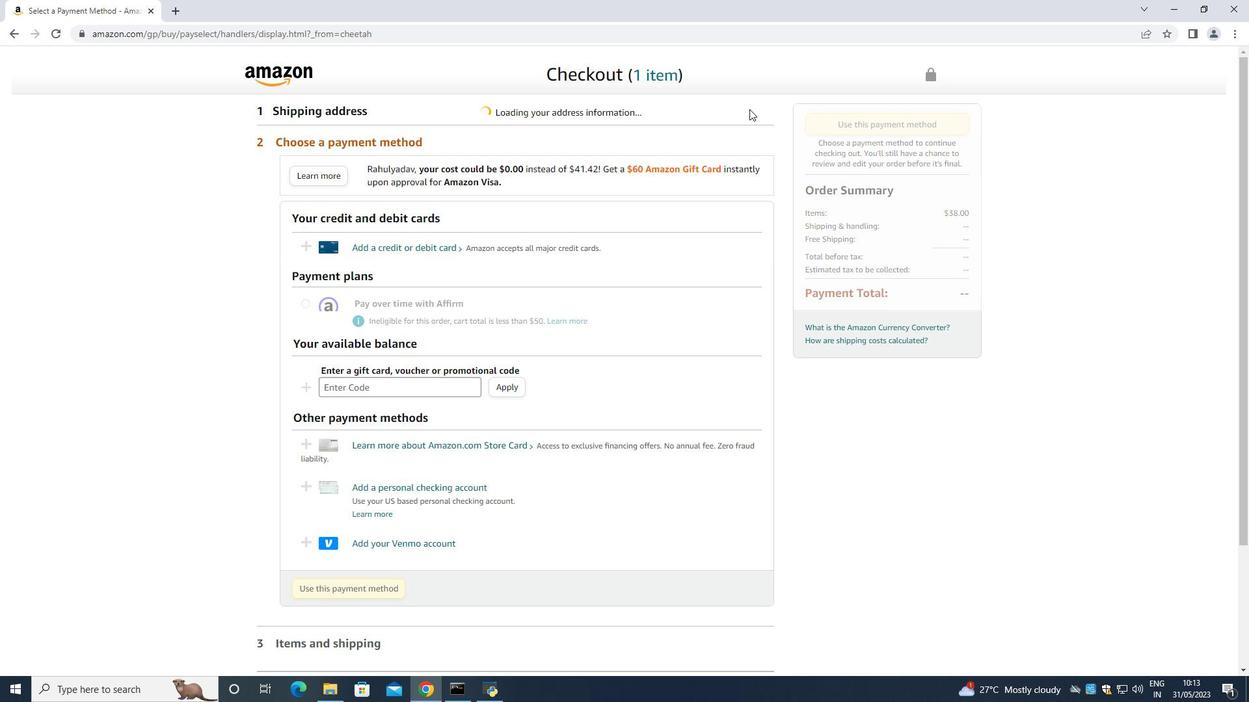 
Action: Mouse moved to (346, 268)
Screenshot: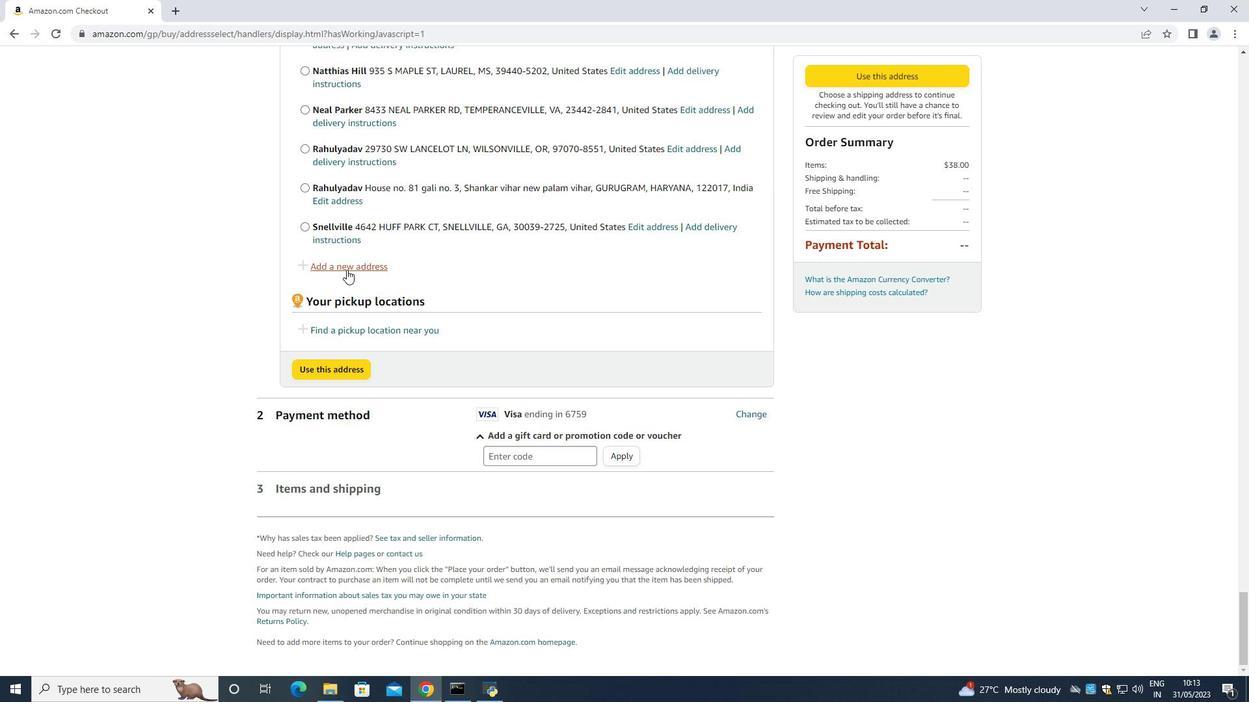 
Action: Mouse pressed left at (346, 268)
Screenshot: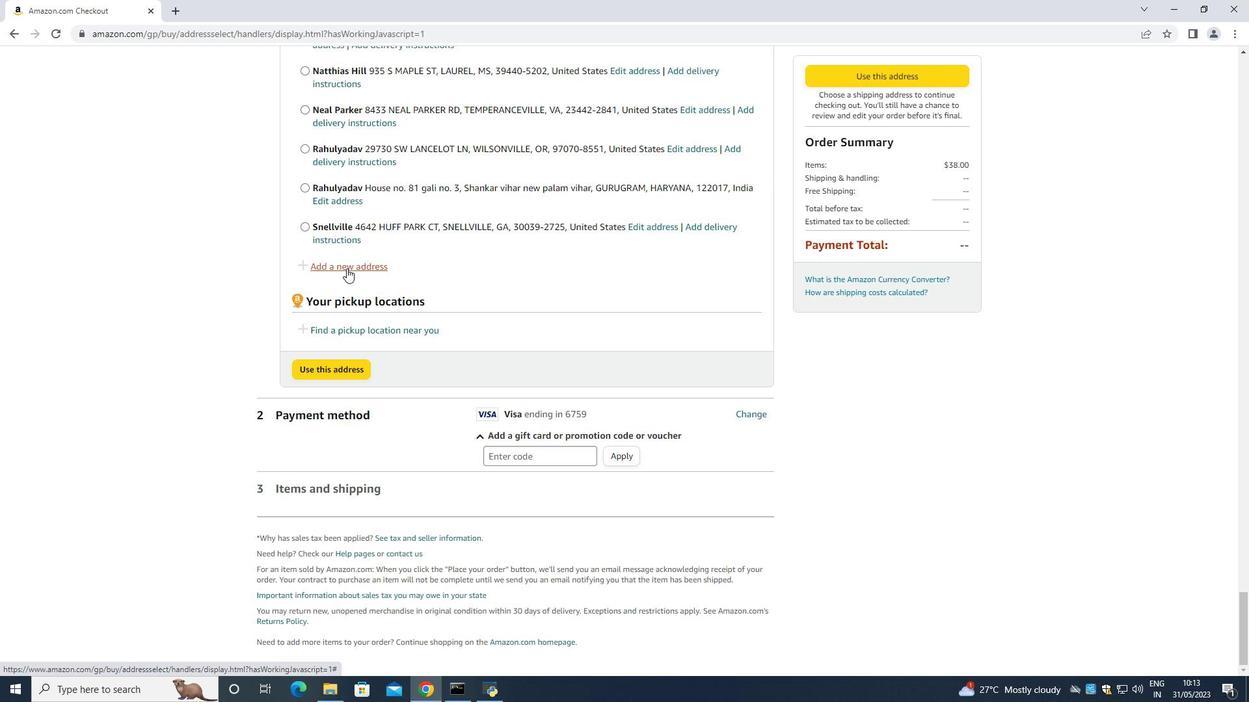 
Action: Mouse moved to (452, 317)
Screenshot: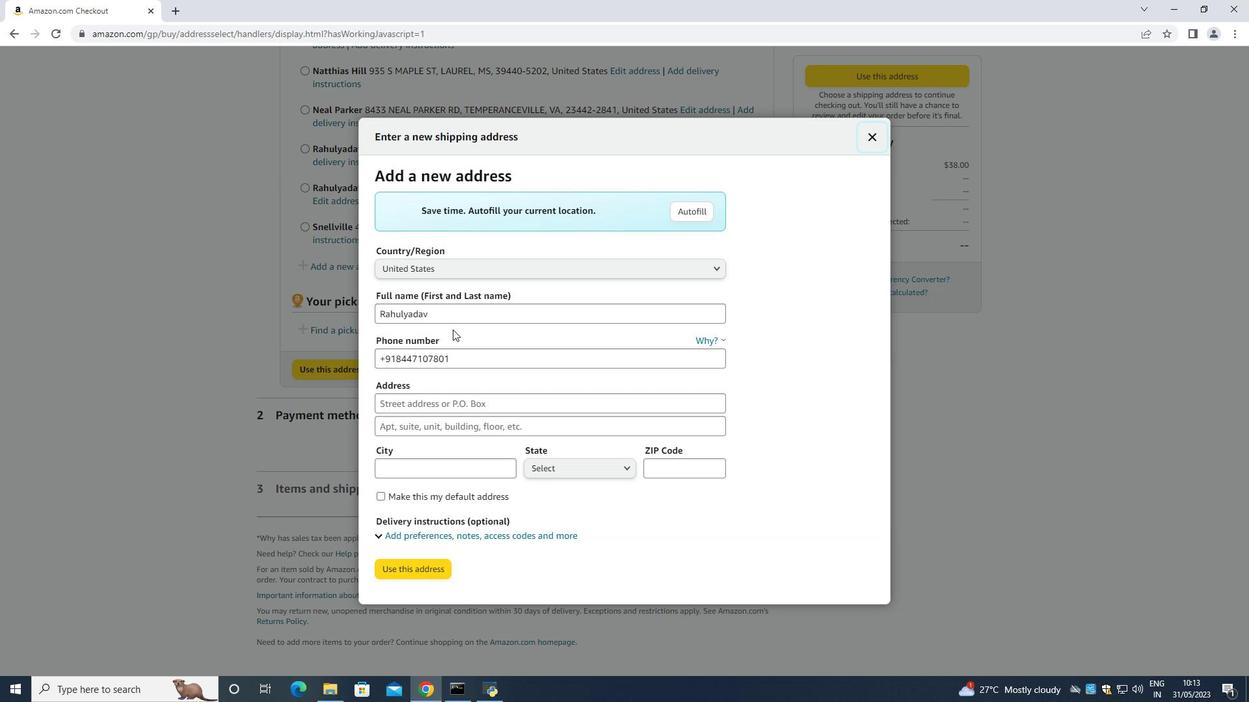 
Action: Mouse pressed left at (452, 317)
Screenshot: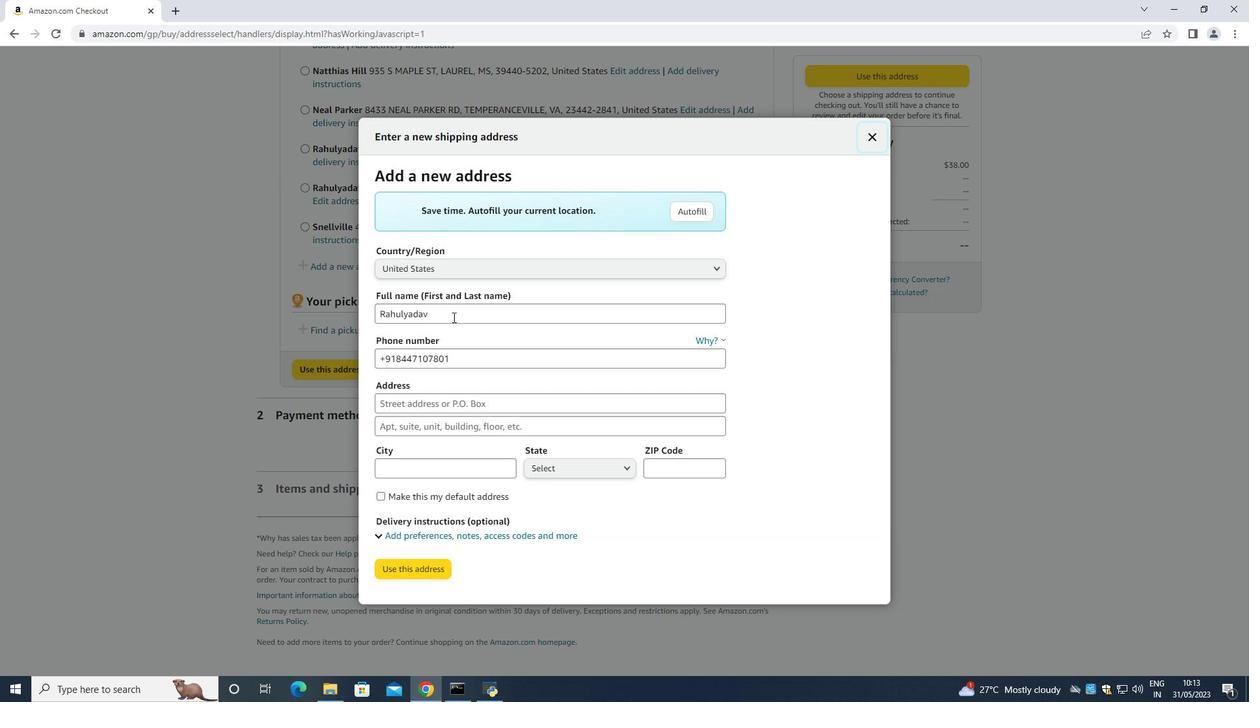 
Action: Mouse moved to (454, 318)
Screenshot: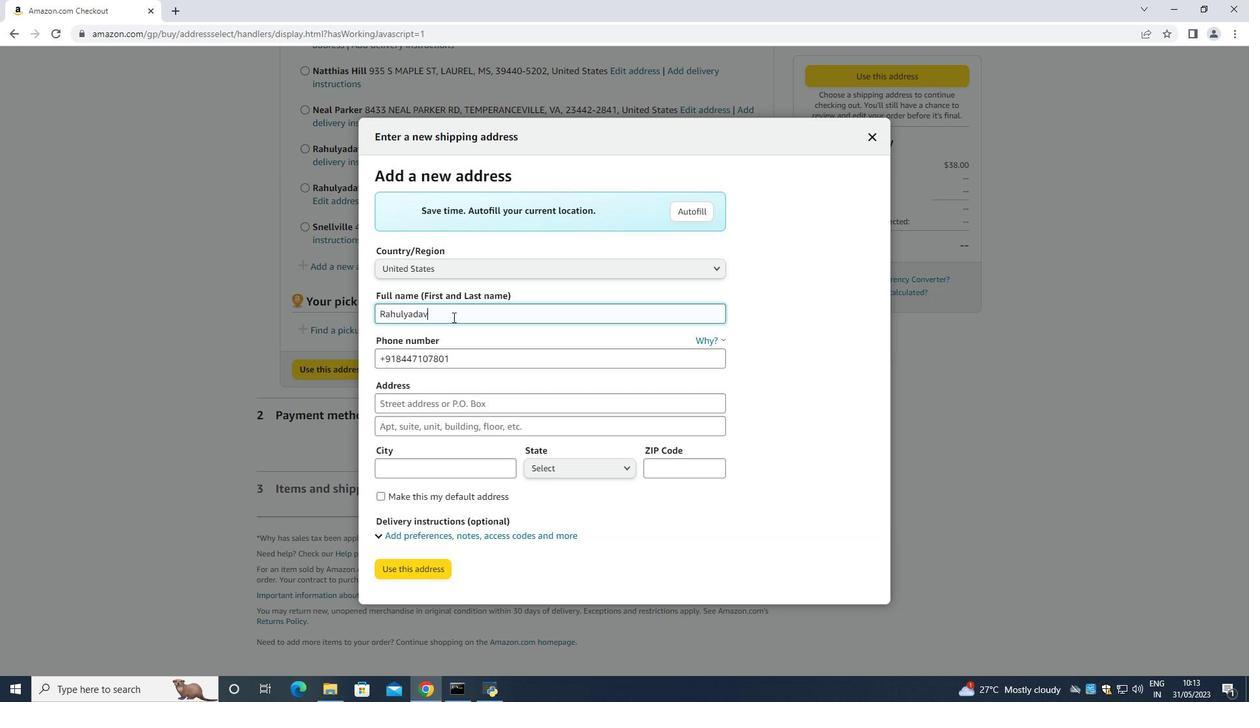 
Action: Key pressed <Key.backspace><Key.backspace><Key.backspace><Key.backspace><Key.backspace><Key.backspace><Key.backspace><Key.backspace><Key.backspace><Key.backspace><Key.backspace><Key.backspace><Key.backspace><Key.backspace><Key.backspace><Key.backspace><Key.backspace><Key.backspace><Key.backspace><Key.backspace><Key.backspace><Key.backspace><Key.backspace><Key.backspace><Key.backspace><Key.backspace><Key.backspace><Key.caps_lock>MARV<Key.backspace><Key.backspace><Key.backspace><Key.backspace><Key.backspace><Key.backspace><Key.backspace><Key.backspace><Key.backspace><Key.backspace><Key.backspace><Key.caps_lock><Key.shift>Marco<Key.space><Key.shift><Key.shift><Key.shift><Key.shift><Key.shift><Key.shift><Key.shift><Key.shift><Key.shift><Key.shift><Key.shift><Key.shift><Key.shift><Key.shift><Key.shift><Key.shift><Key.shift><Key.shift><Key.shift><Key.shift><Key.shift><Key.shift>Lee<Key.space>
Screenshot: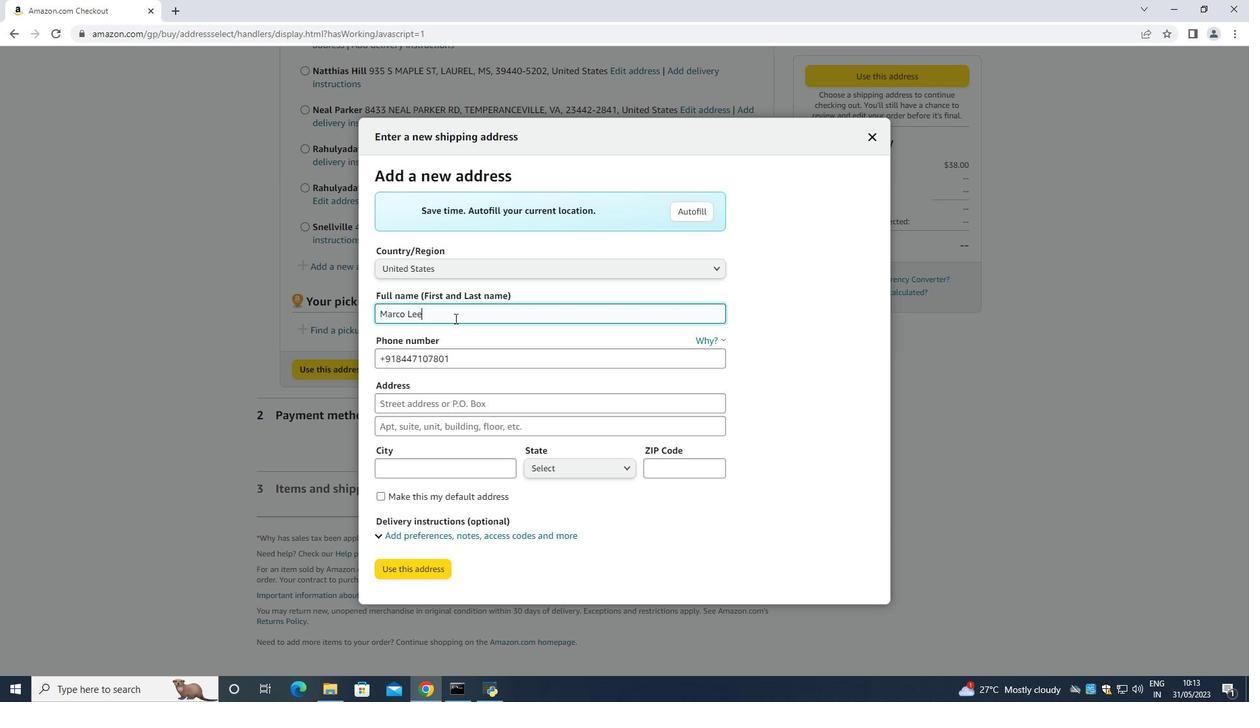 
Action: Mouse moved to (474, 362)
Screenshot: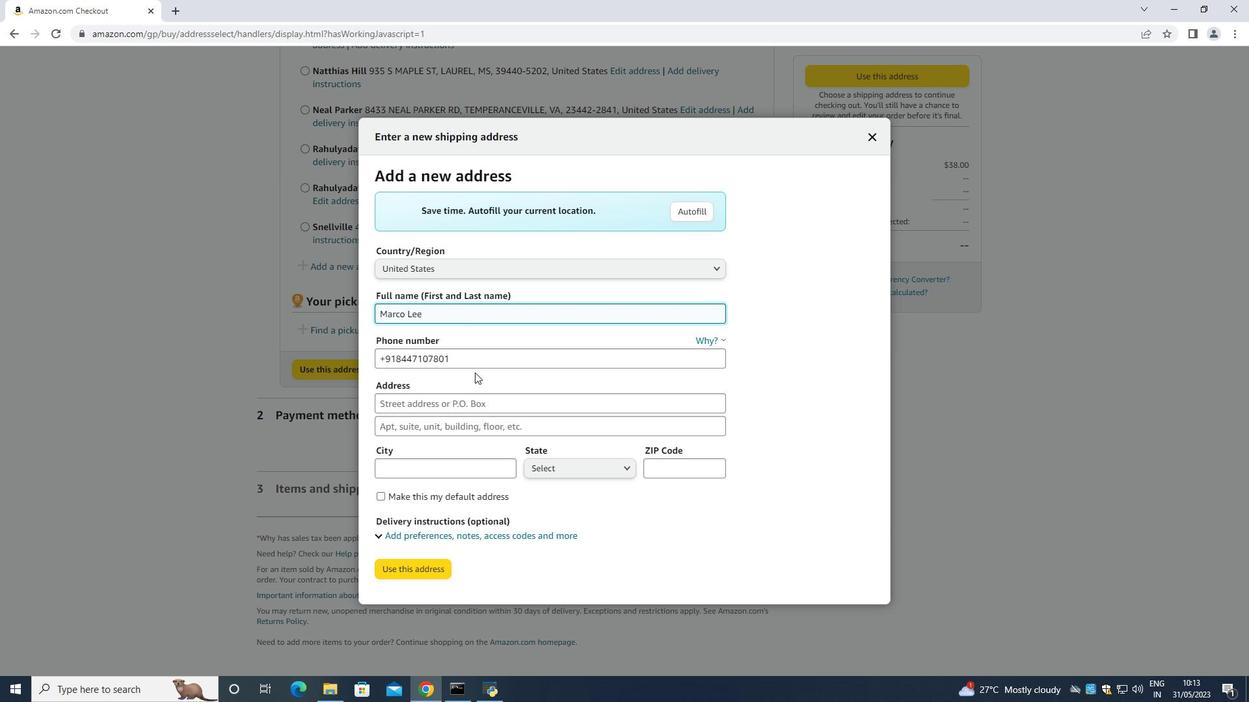 
Action: Mouse pressed left at (474, 362)
Screenshot: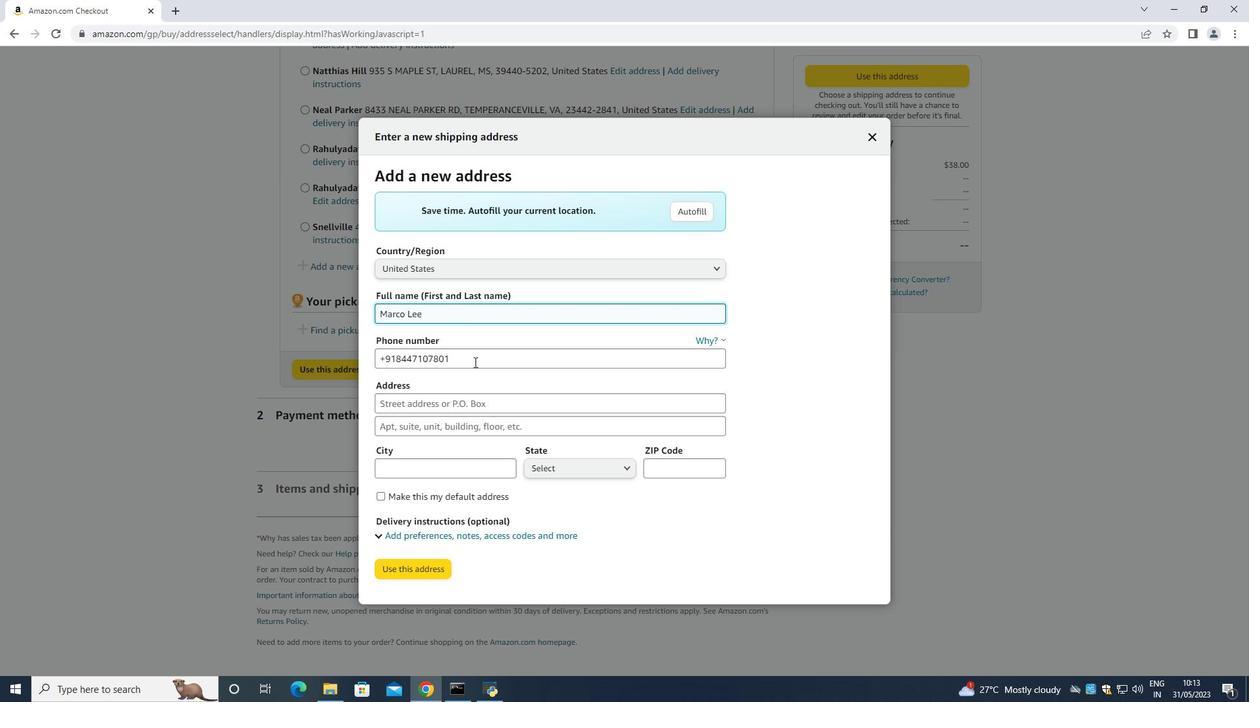 
Action: Mouse moved to (481, 361)
Screenshot: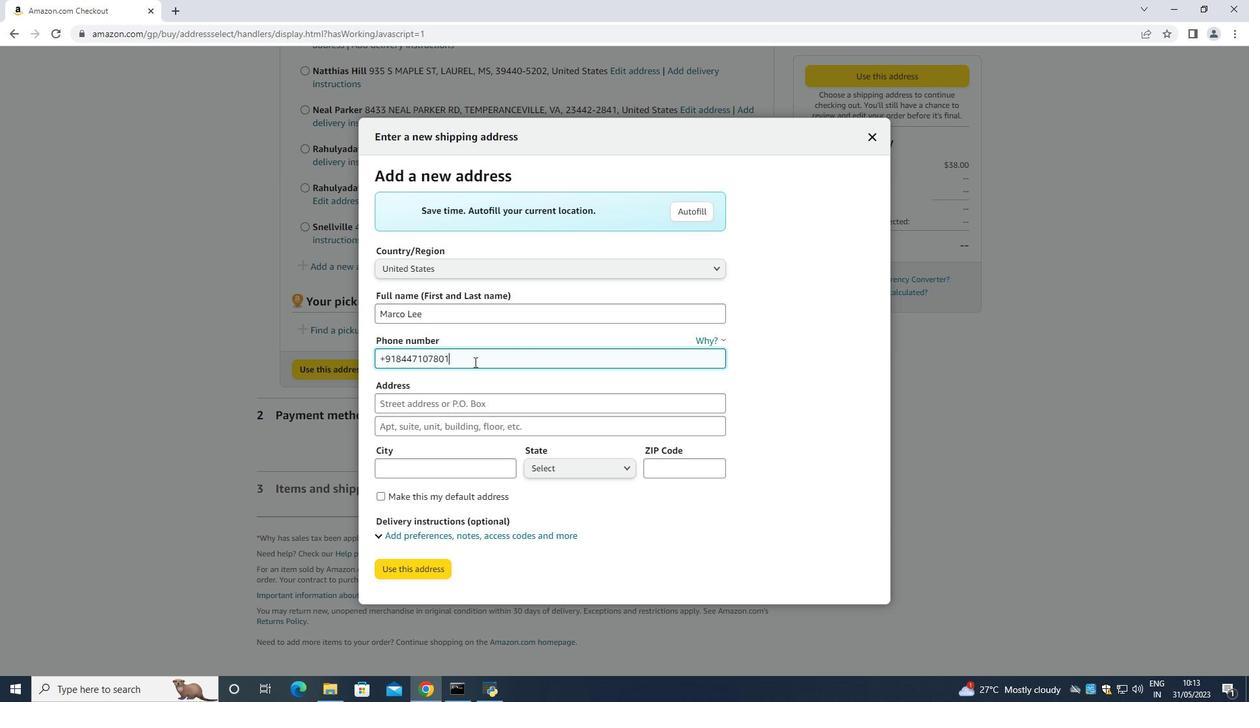 
Action: Key pressed <Key.backspace><Key.backspace><Key.backspace><Key.backspace><Key.backspace><Key.backspace><Key.backspace><Key.backspace><Key.backspace><Key.backspace><Key.backspace><Key.backspace><Key.backspace><Key.backspace><Key.backspace><Key.backspace><Key.backspace><Key.backspace><Key.backspace><Key.backspace><Key.backspace><Key.backspace><Key.backspace><Key.backspace><Key.backspace><Key.backspace><Key.backspace><Key.backspace><Key.backspace><Key.backspace><Key.backspace><Key.backspace>
Screenshot: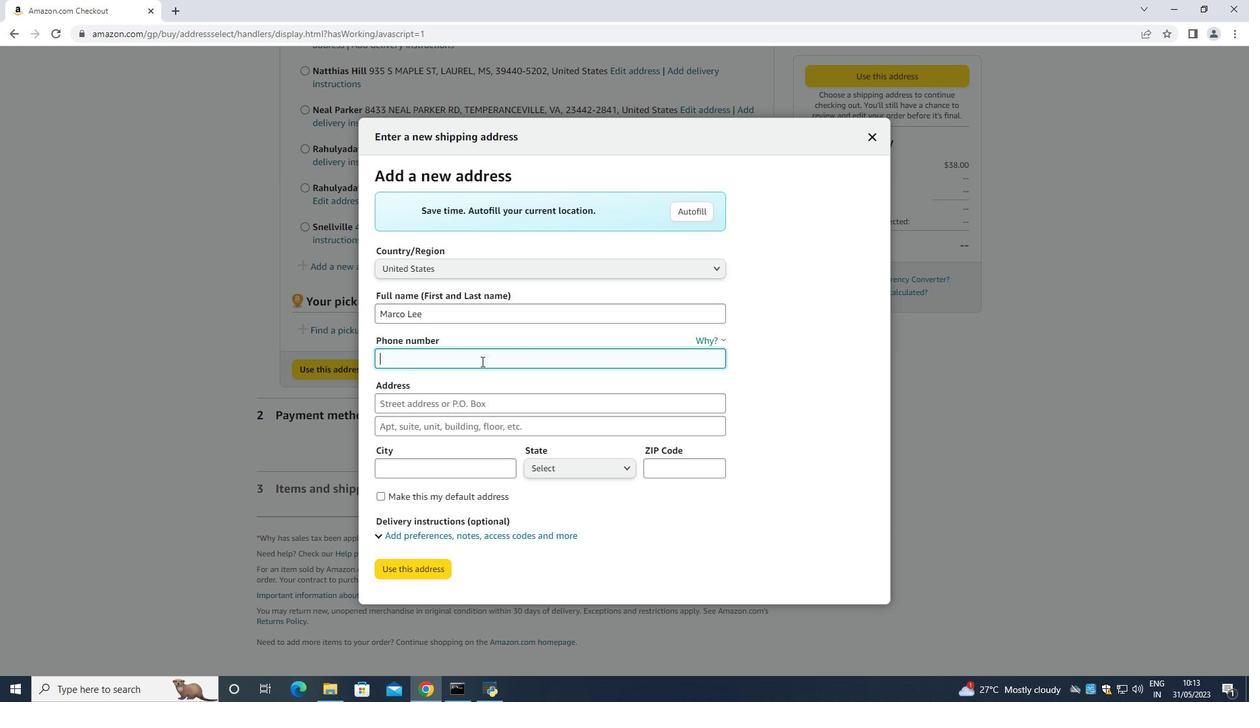 
Action: Mouse moved to (530, 392)
Screenshot: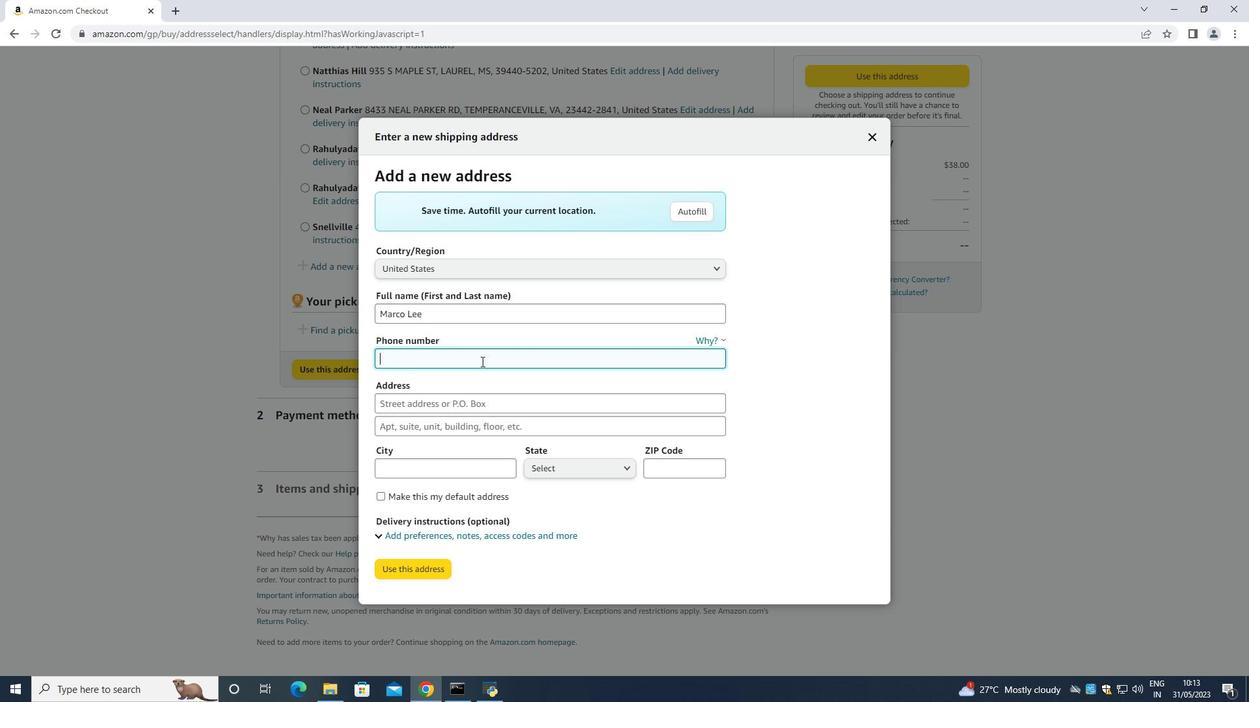 
Action: Key pressed 6205197251
Screenshot: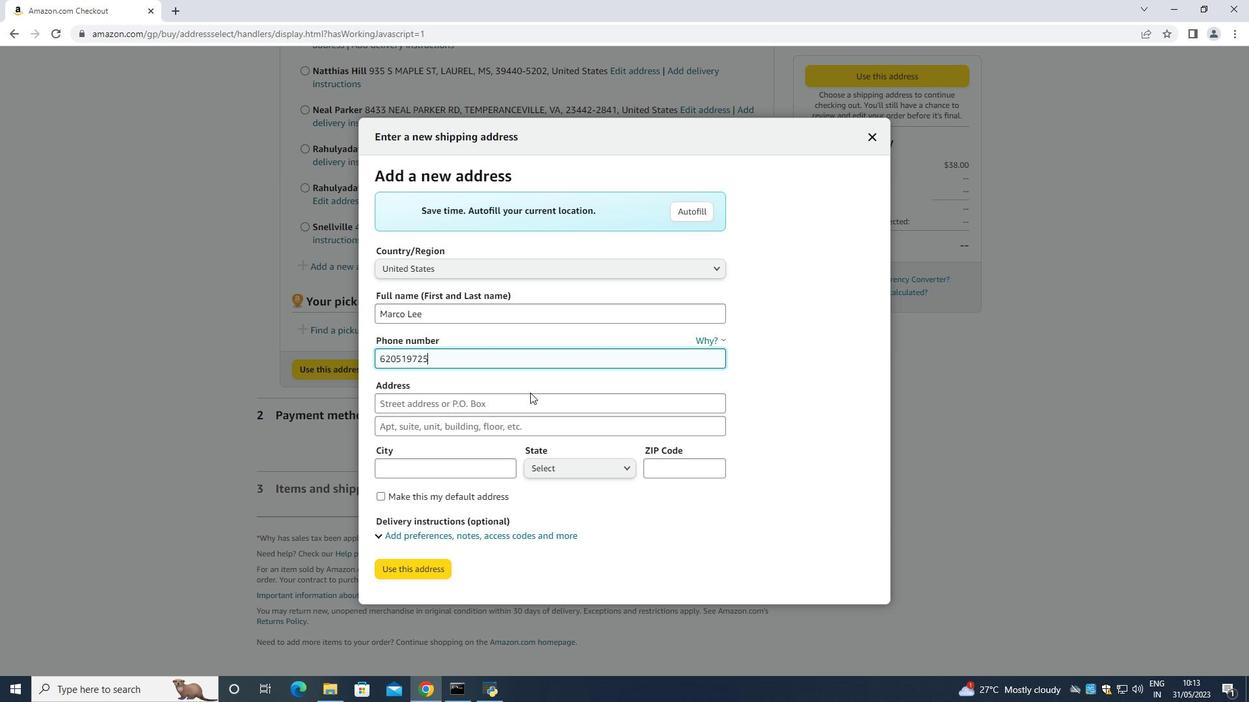 
Action: Mouse moved to (517, 398)
Screenshot: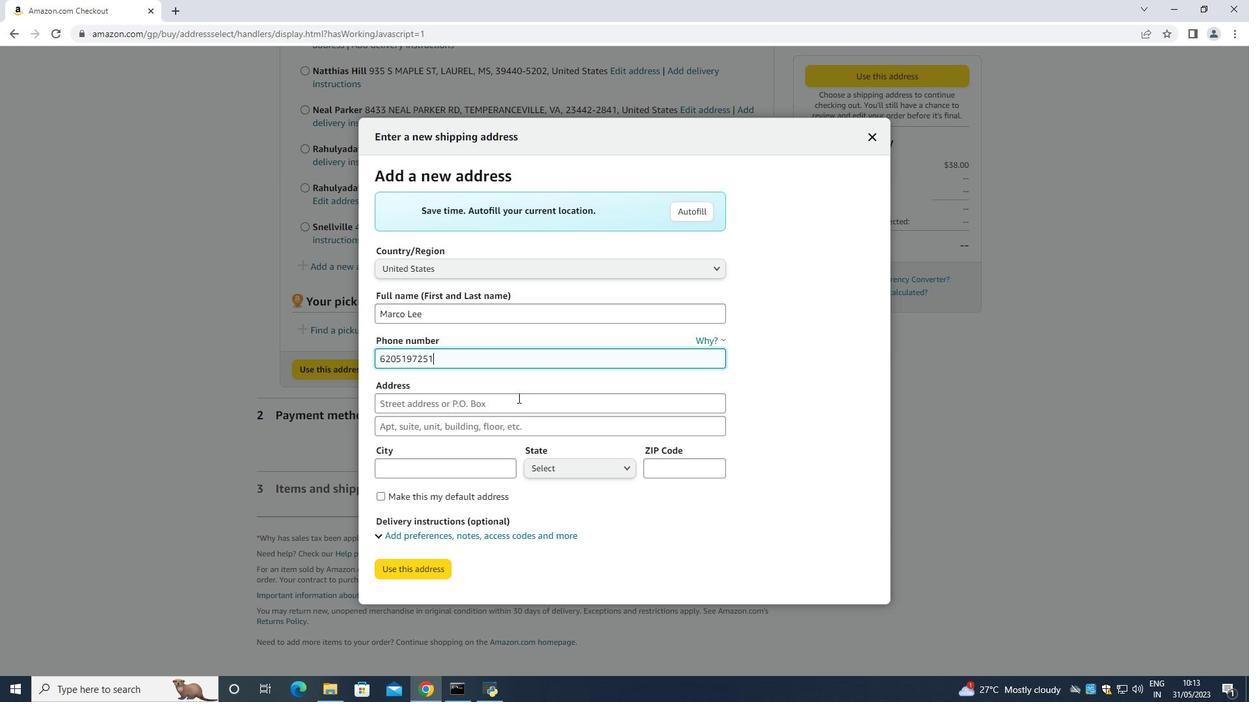
Action: Mouse pressed left at (517, 398)
Screenshot: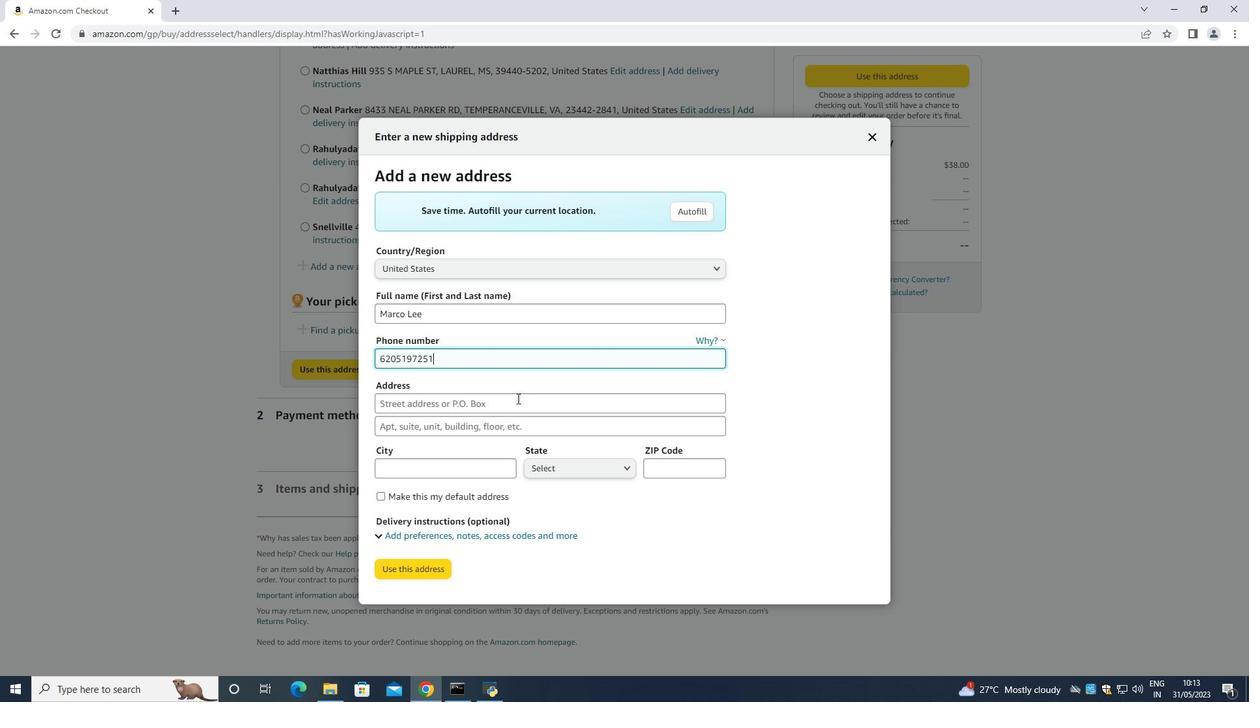 
Action: Mouse moved to (516, 400)
Screenshot: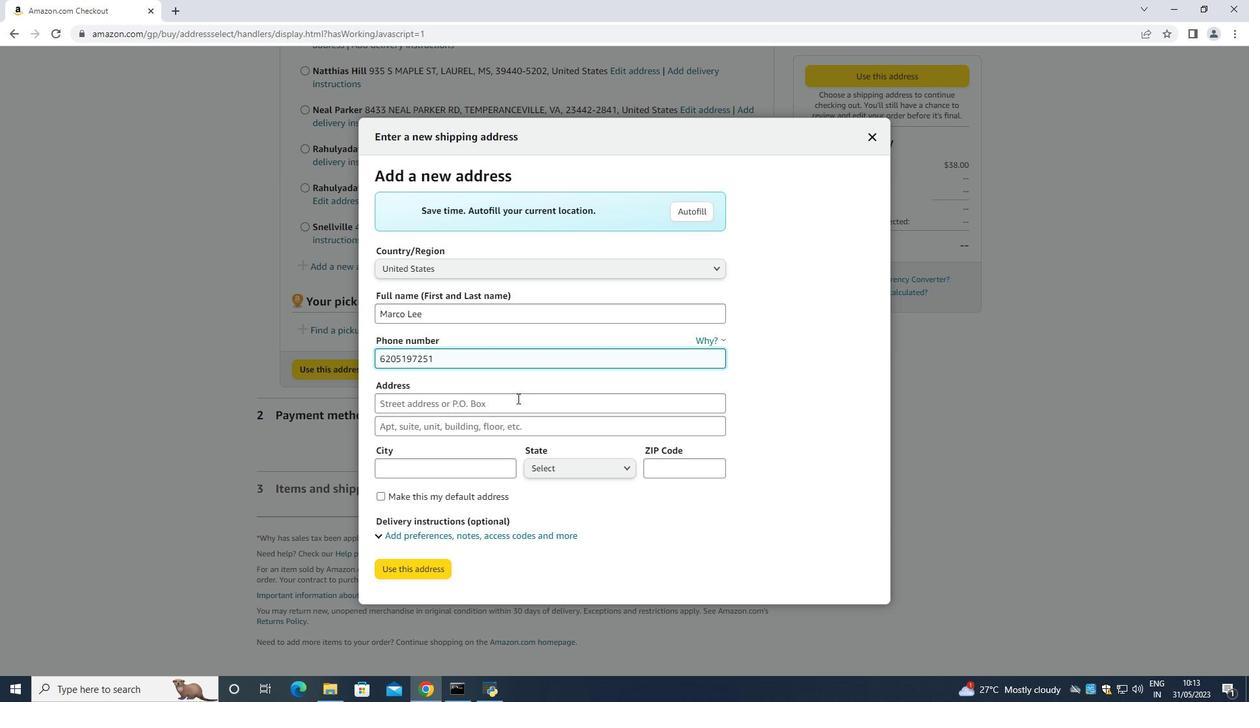 
Action: Key pressed 1230<Key.space>
Screenshot: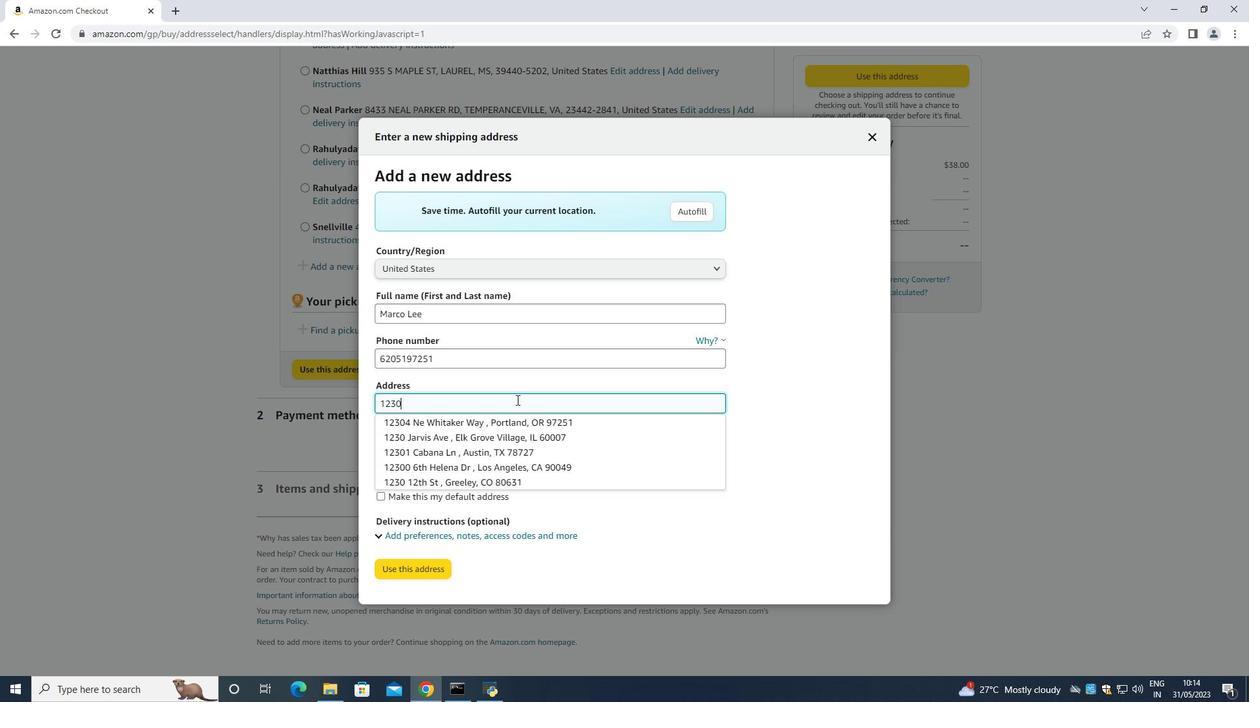 
Action: Mouse moved to (516, 400)
Screenshot: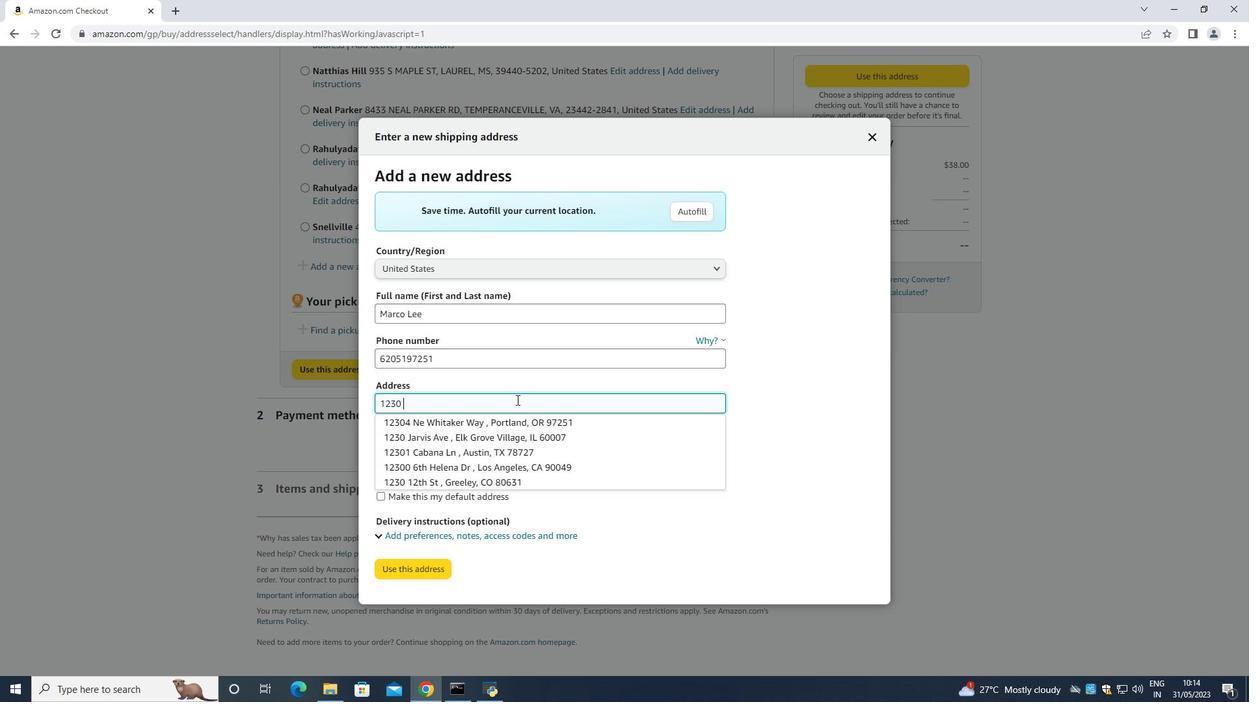
Action: Key pressed <Key.shift>Ridge<Key.space><Key.shift><Key.shift><Key.shift><Key.shift><Key.shift><Key.shift><Key.shift><Key.shift><Key.shift><Key.shift>Road<Key.space><Key.tab><Key.tab><Key.shift><Key.shift><Key.shift>Dodge<Key.space><Key.shift>City<Key.space><Key.tab><Key.enter>
Screenshot: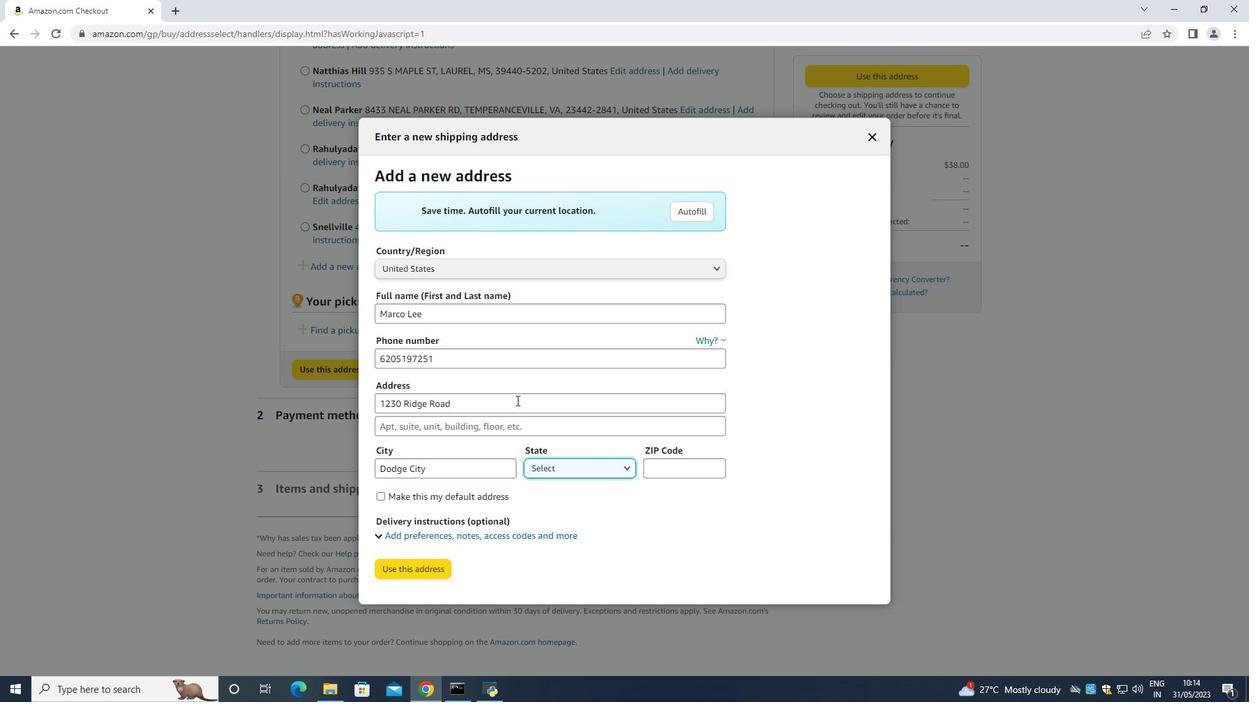 
Action: Mouse moved to (562, 461)
Screenshot: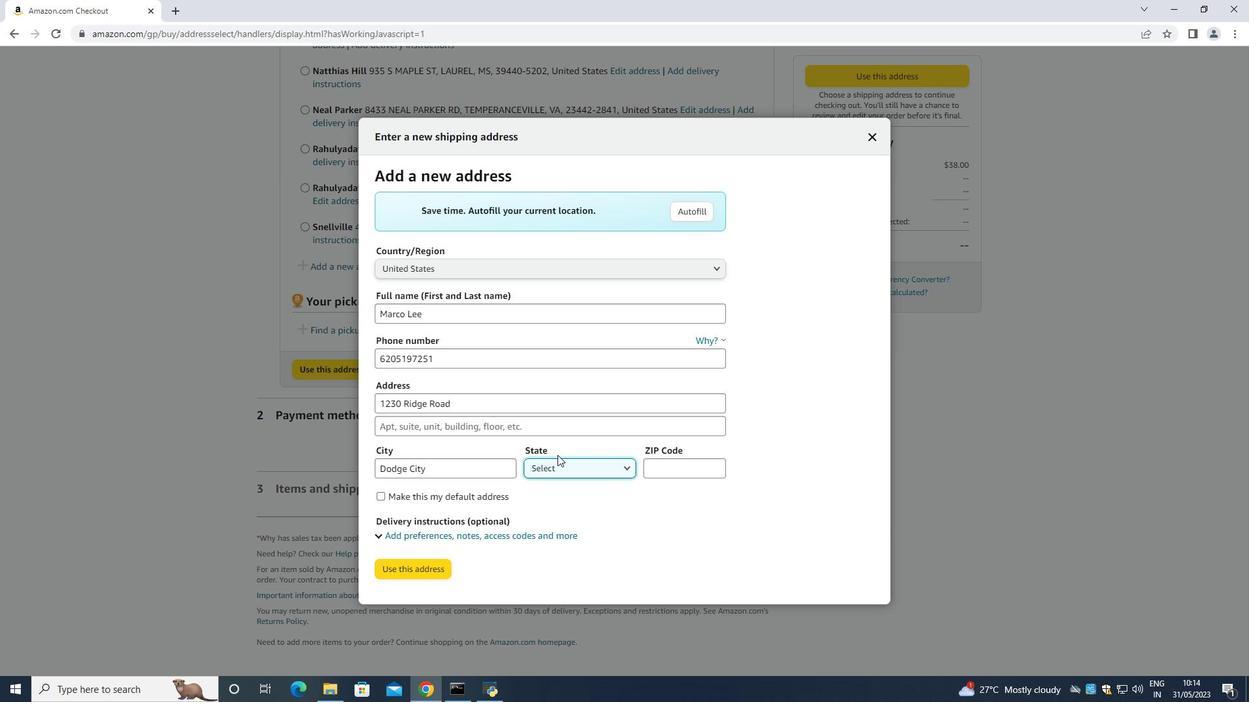 
Action: Mouse pressed left at (562, 461)
Screenshot: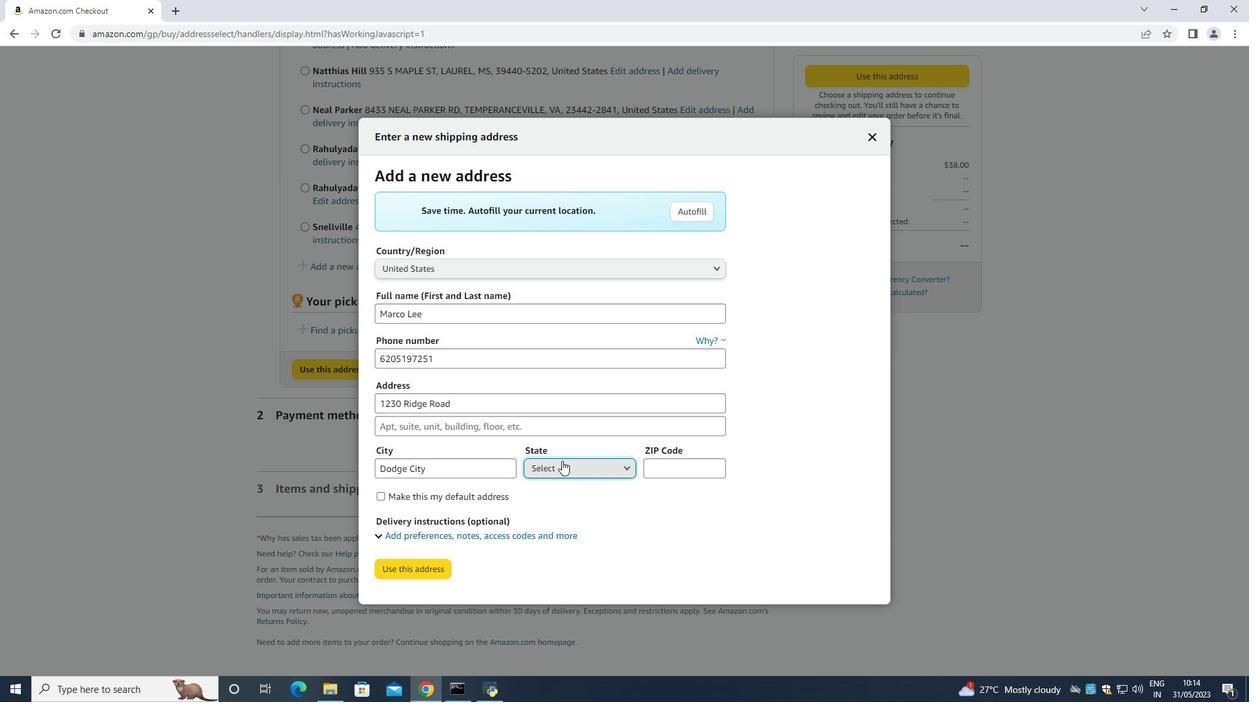 
Action: Mouse moved to (560, 395)
Screenshot: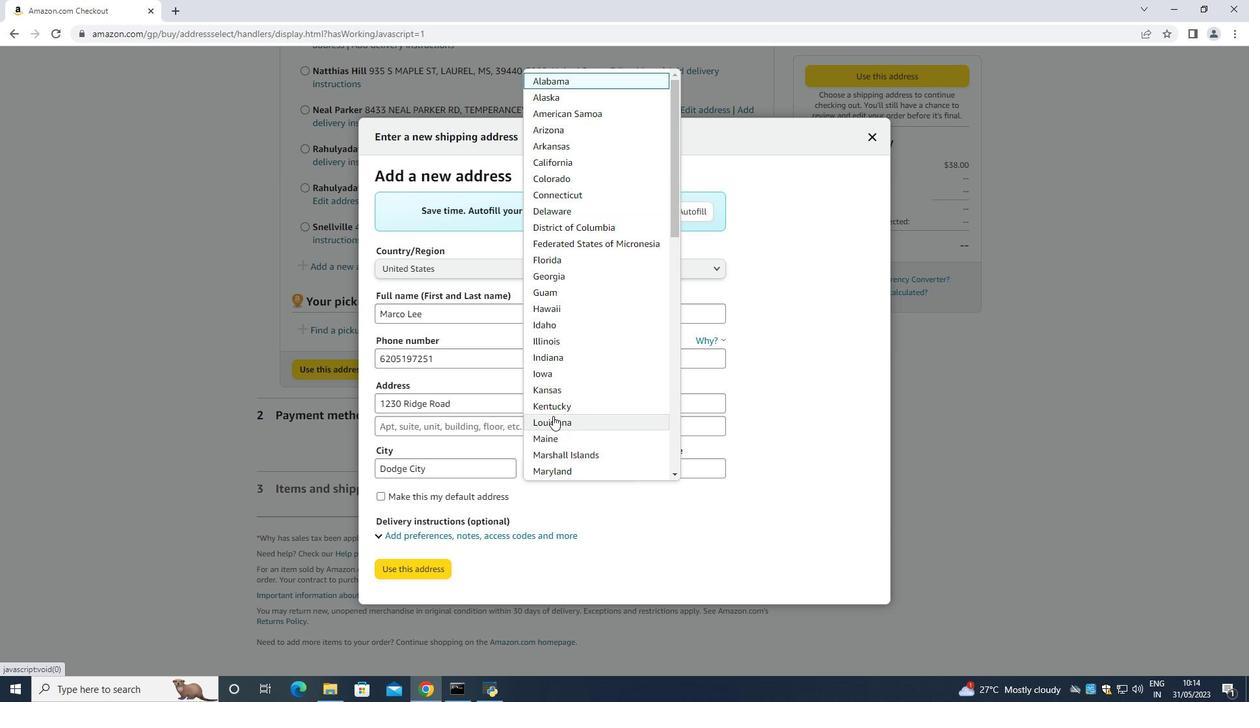 
Action: Mouse pressed left at (560, 395)
Screenshot: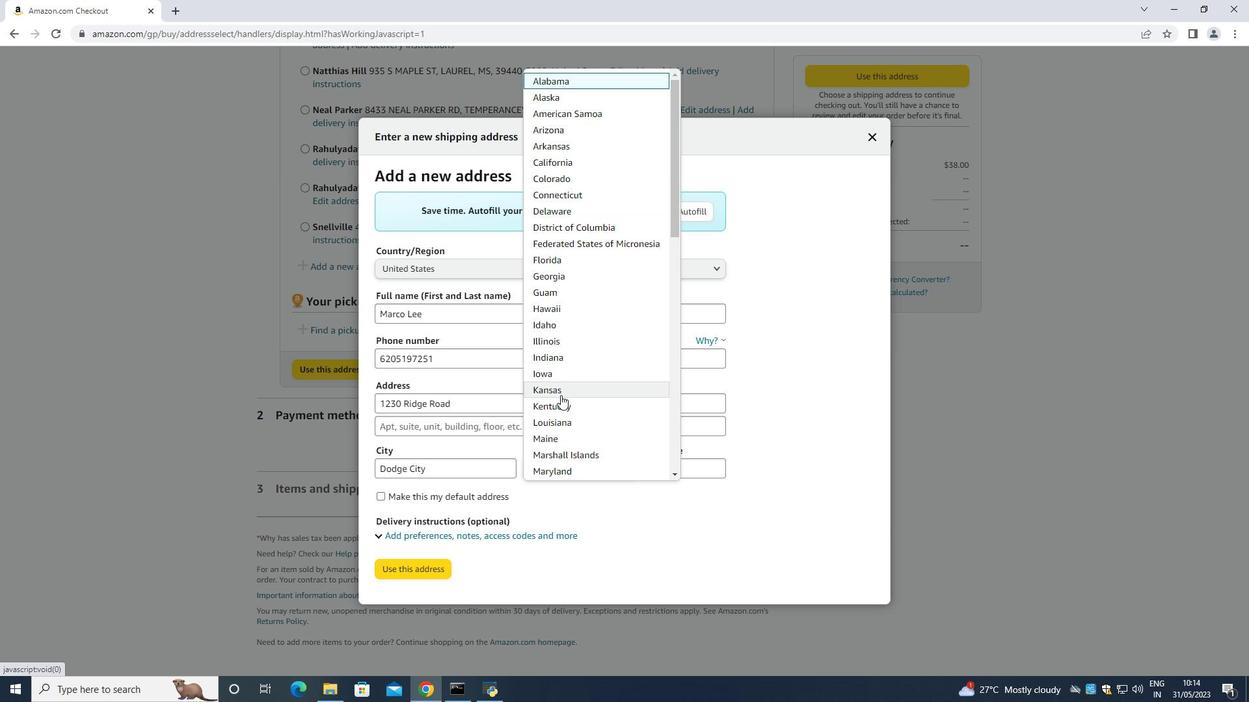 
Action: Mouse moved to (665, 472)
Screenshot: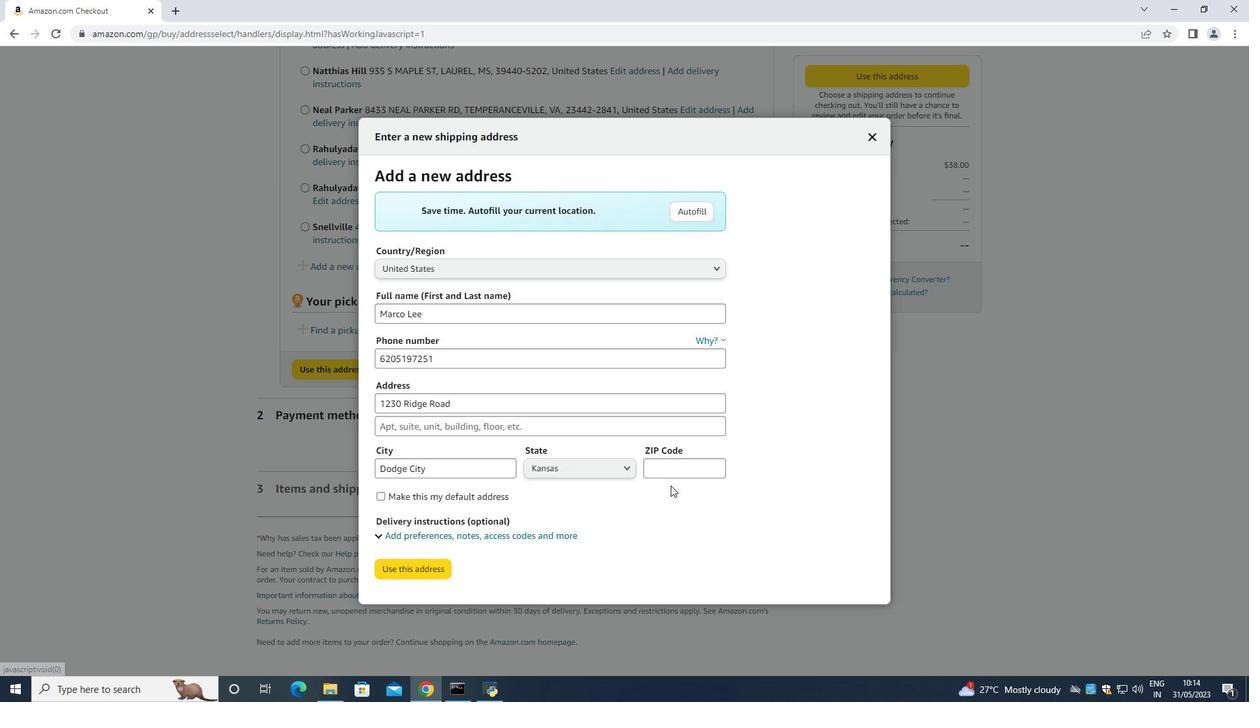 
Action: Mouse pressed left at (665, 472)
Screenshot: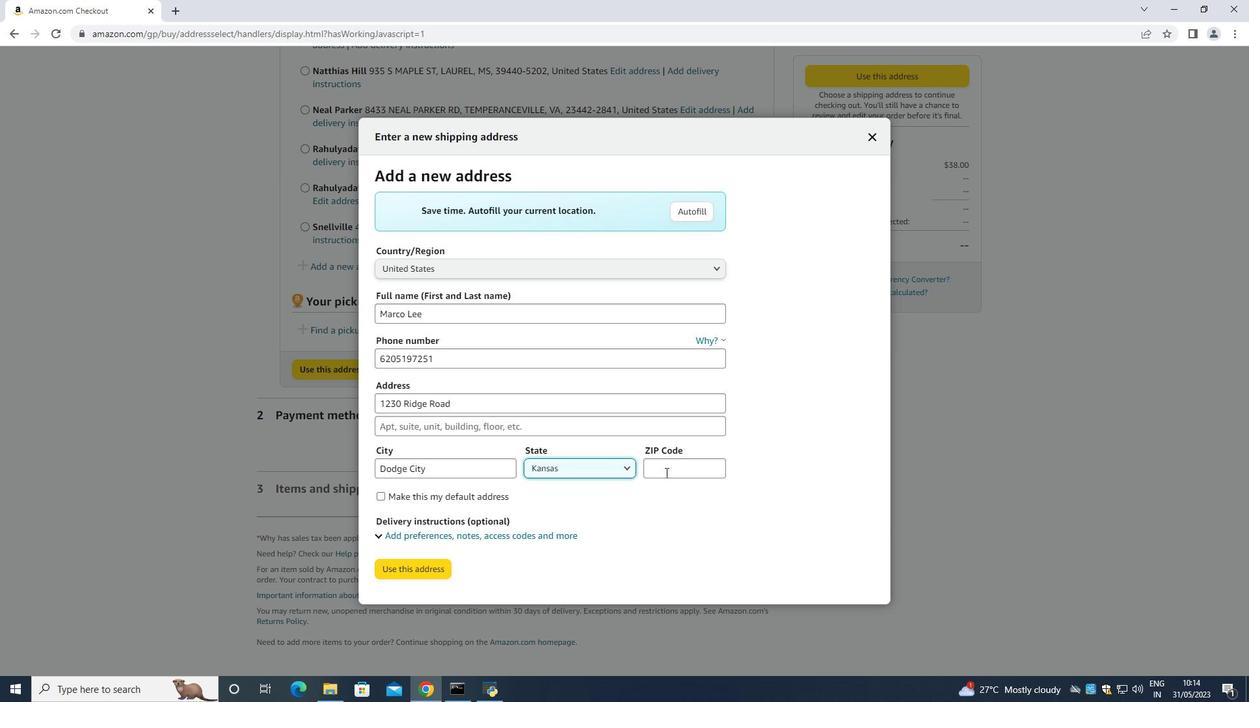 
Action: Mouse moved to (666, 472)
Screenshot: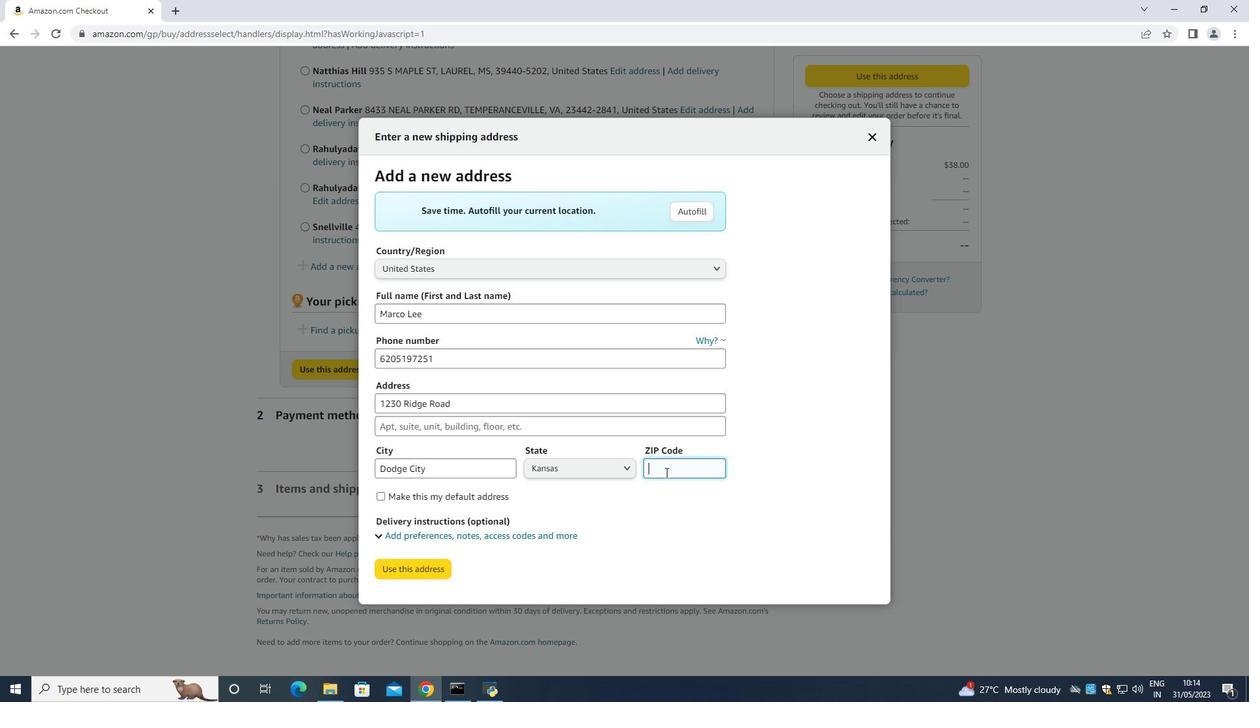 
Action: Key pressed 67801
Screenshot: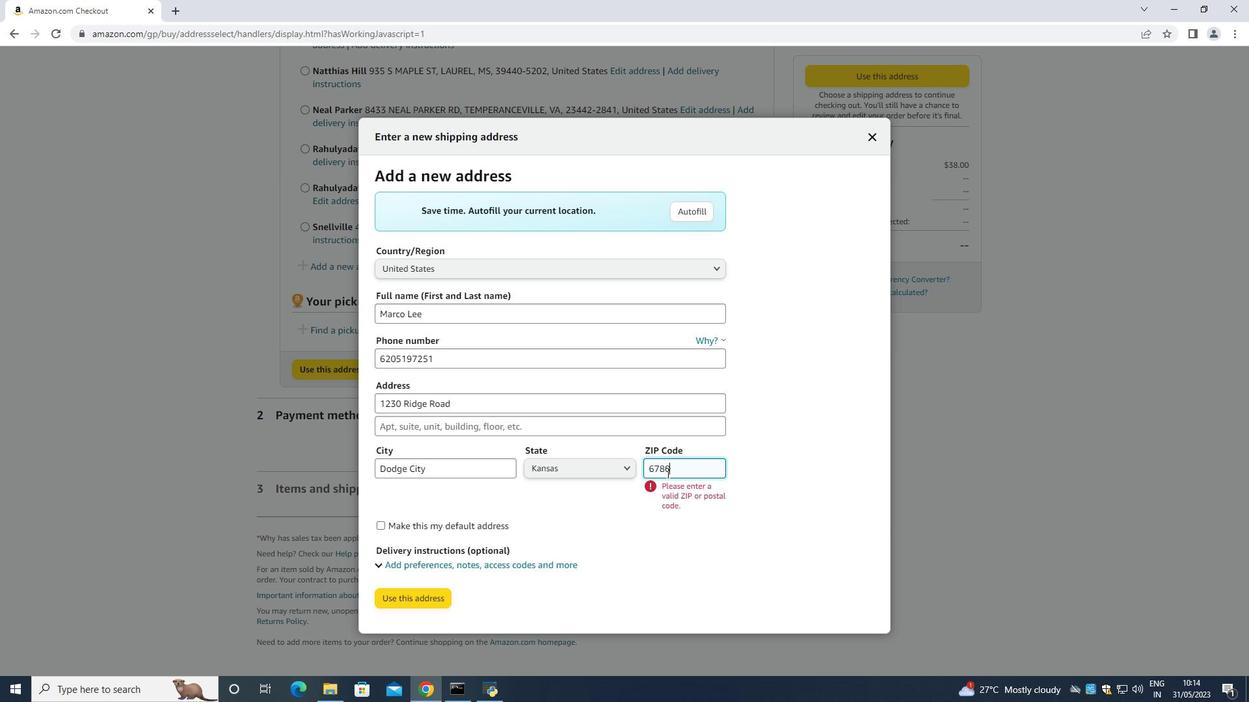 
Action: Mouse moved to (413, 573)
Screenshot: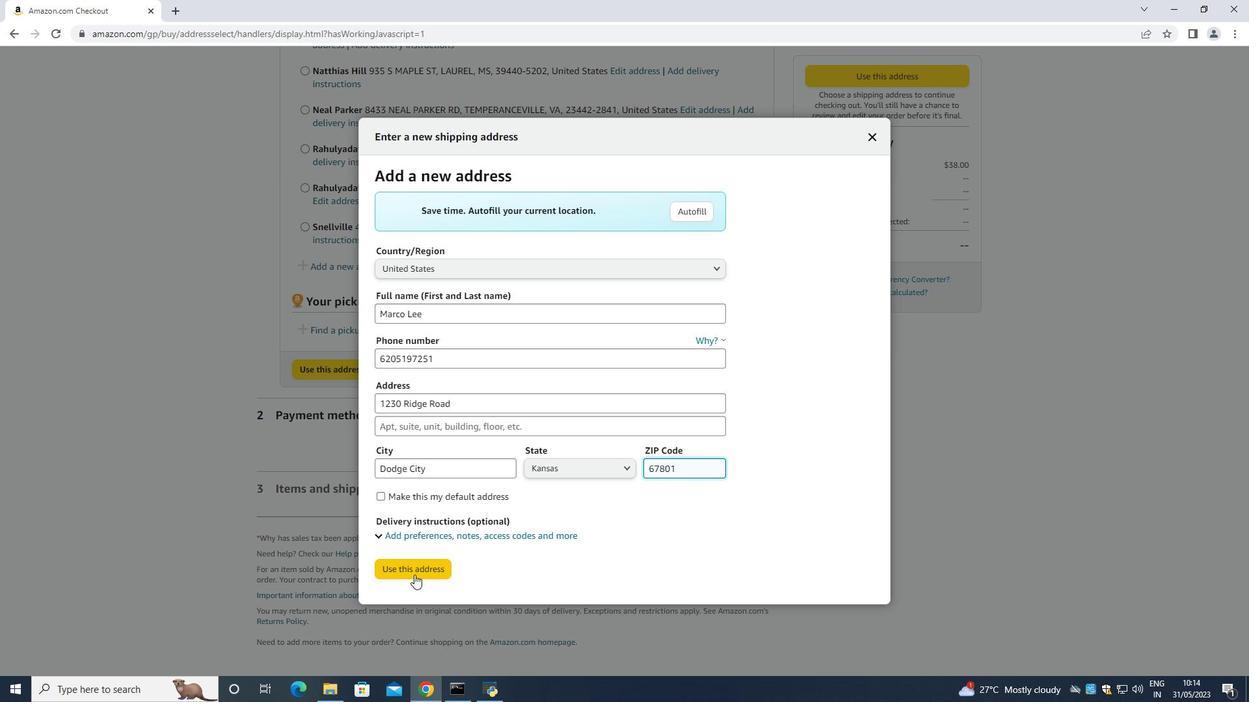 
Action: Mouse pressed left at (413, 573)
Screenshot: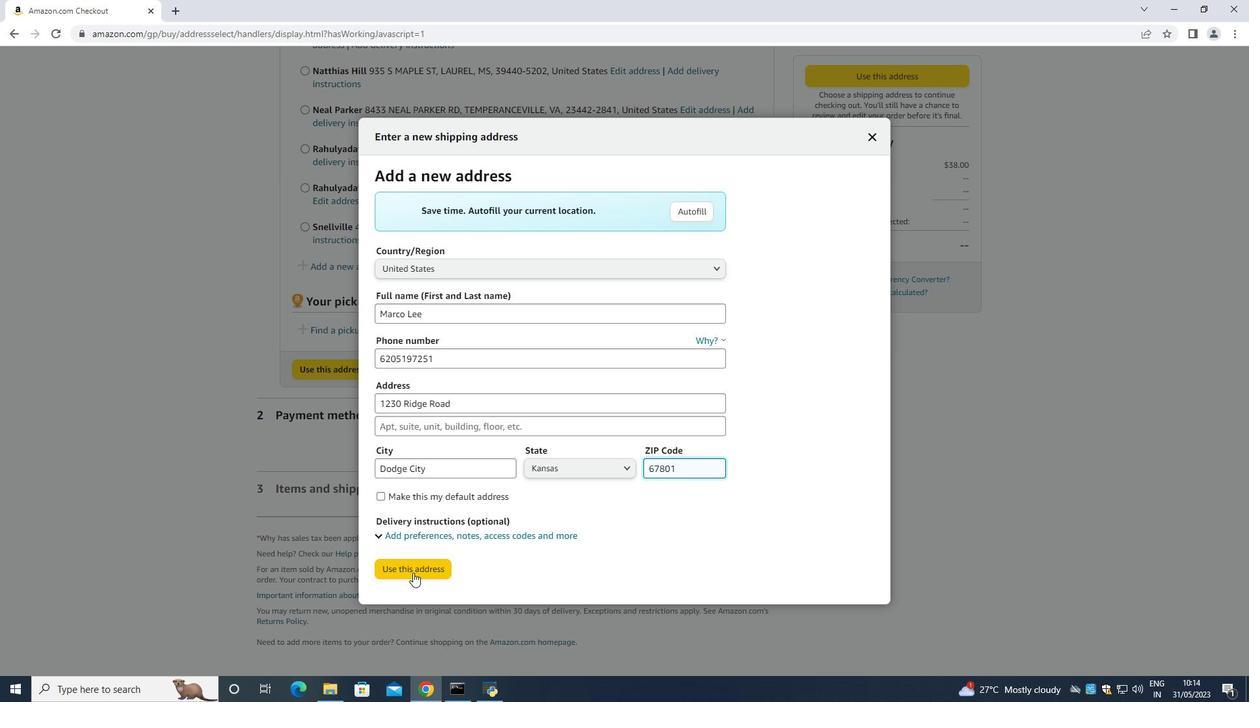 
Action: Mouse moved to (405, 661)
Screenshot: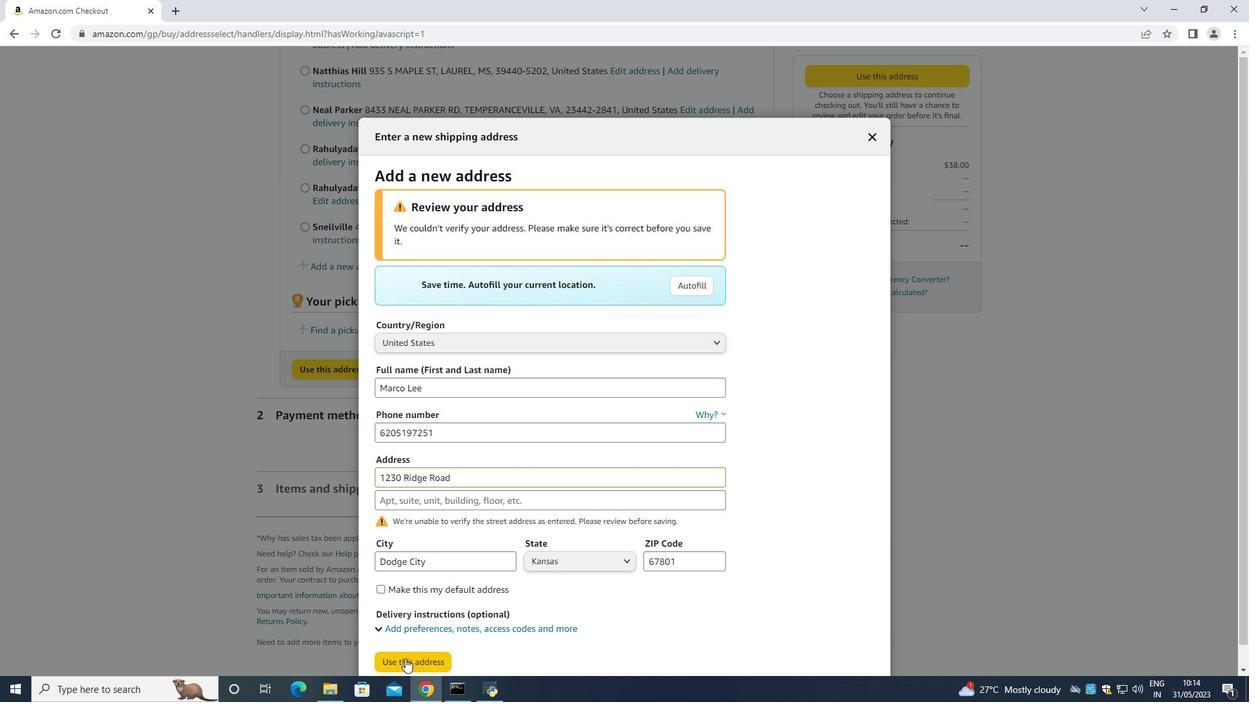 
Action: Mouse pressed left at (405, 661)
Screenshot: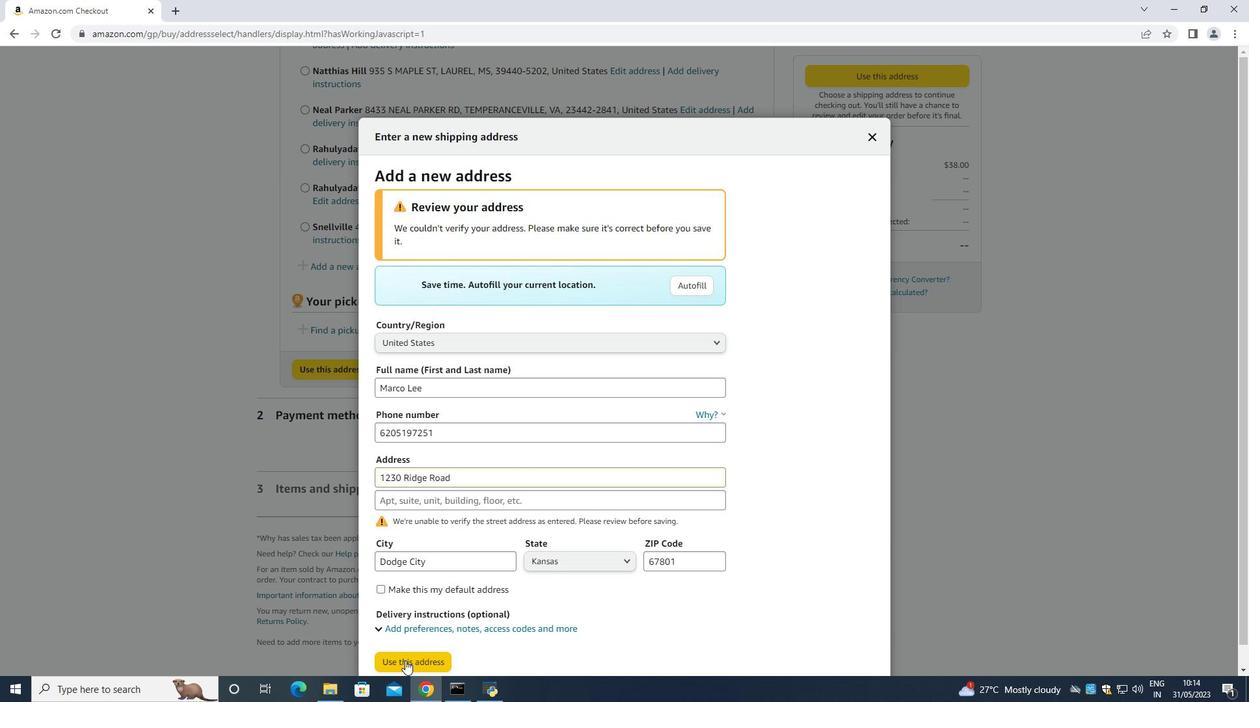 
Action: Mouse moved to (399, 307)
Screenshot: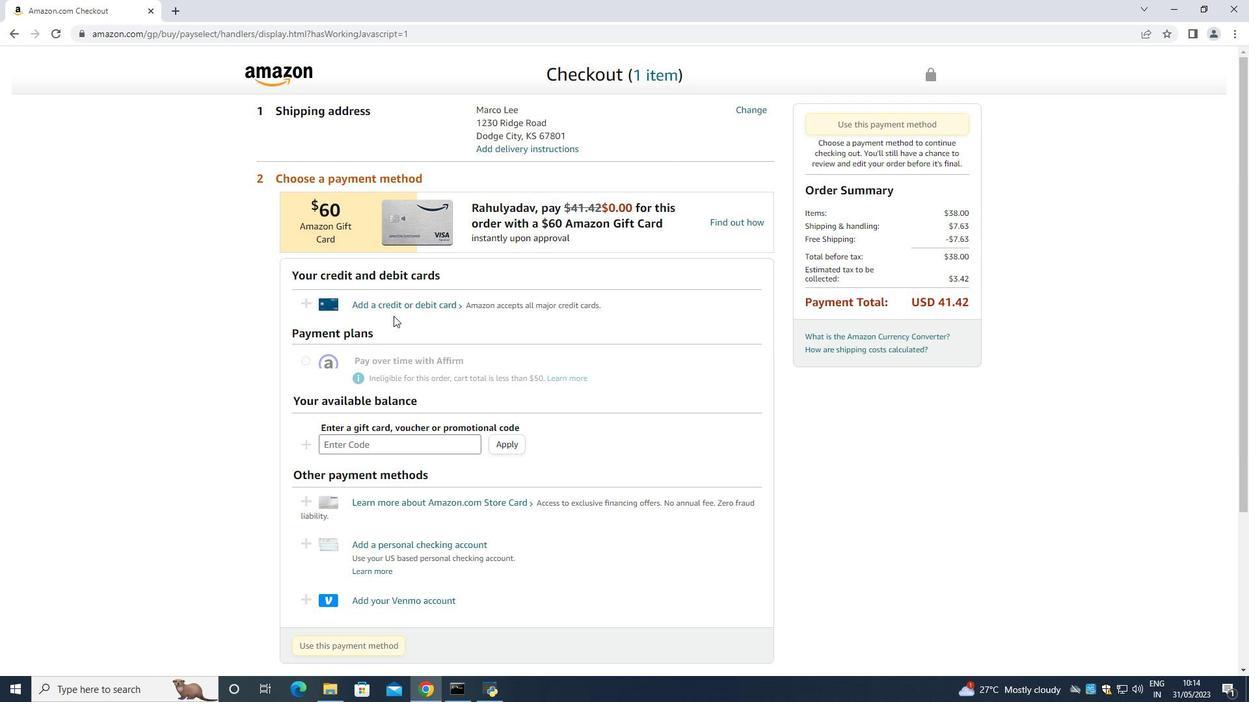 
Action: Mouse pressed left at (399, 307)
Screenshot: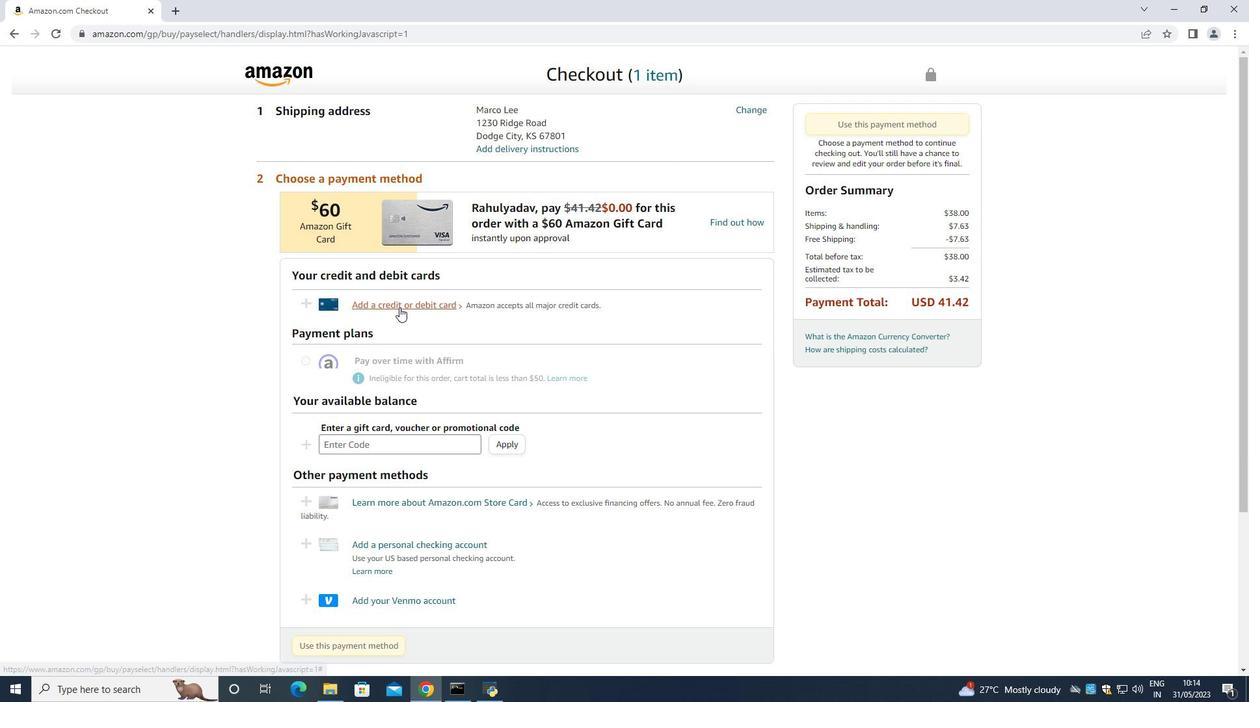 
Action: Mouse moved to (504, 301)
Screenshot: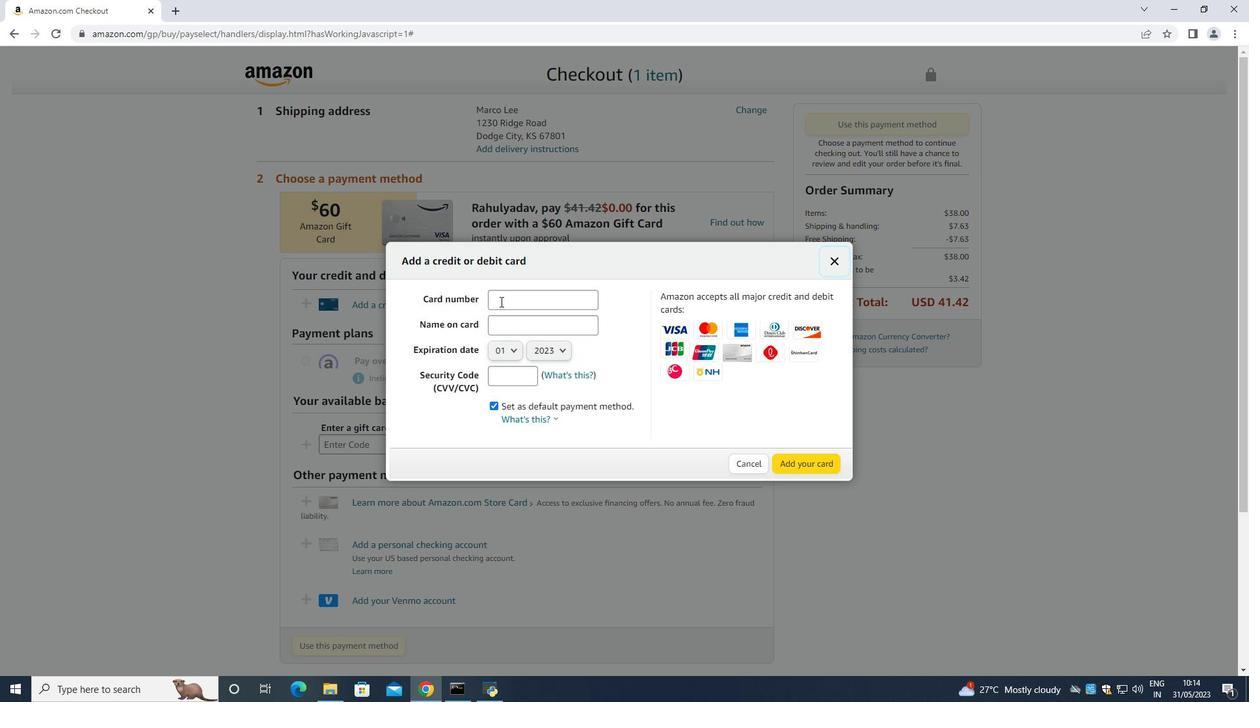 
Action: Mouse pressed left at (504, 301)
Screenshot: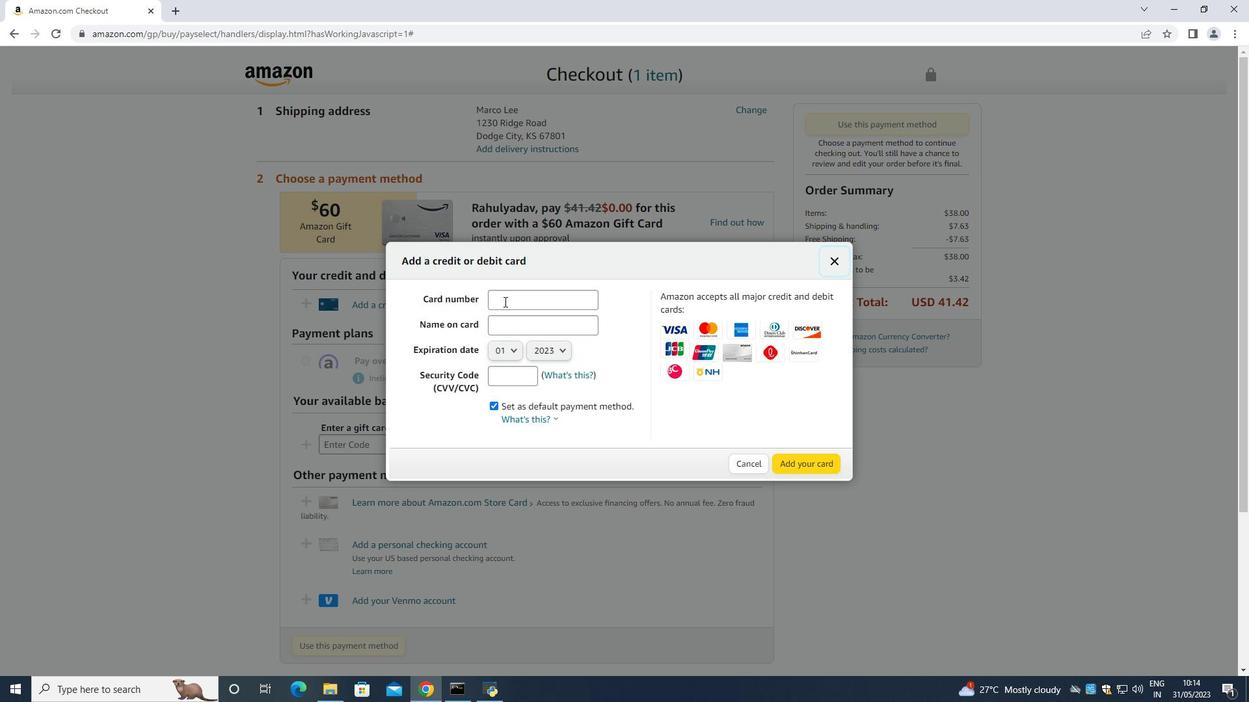 
Action: Mouse moved to (503, 301)
Screenshot: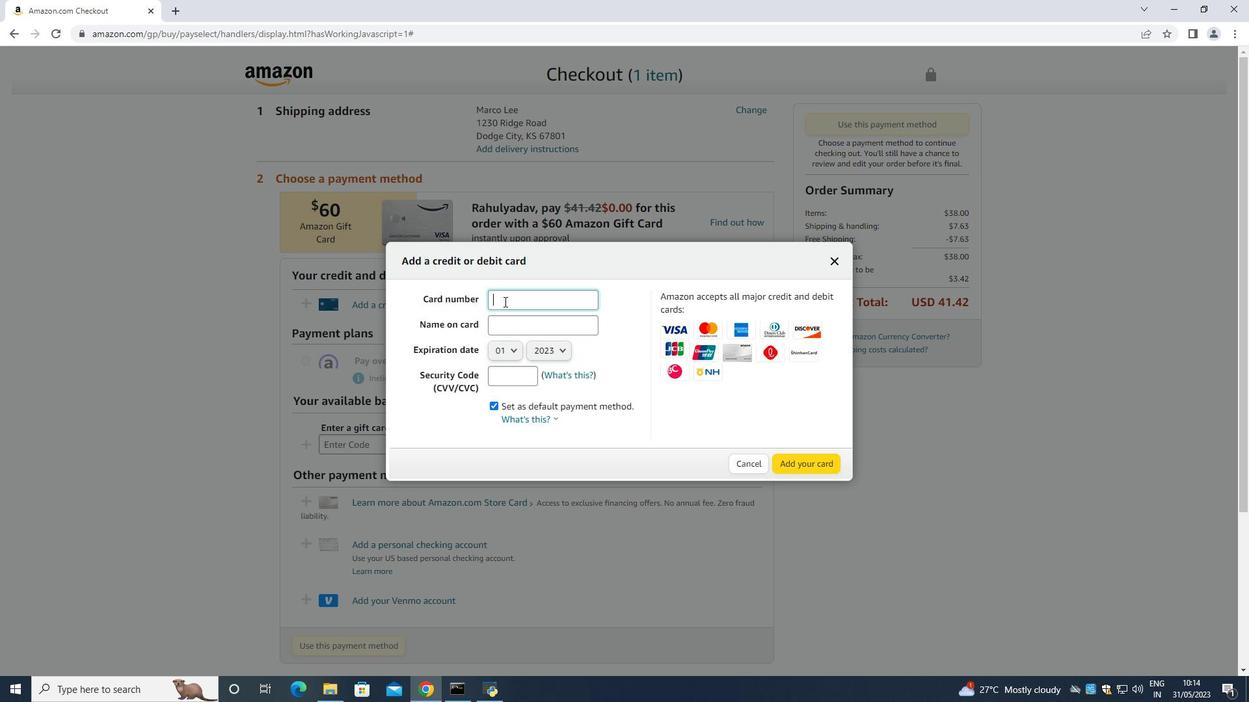 
Action: Key pressed 2548632574541<Key.backspace>7965
Screenshot: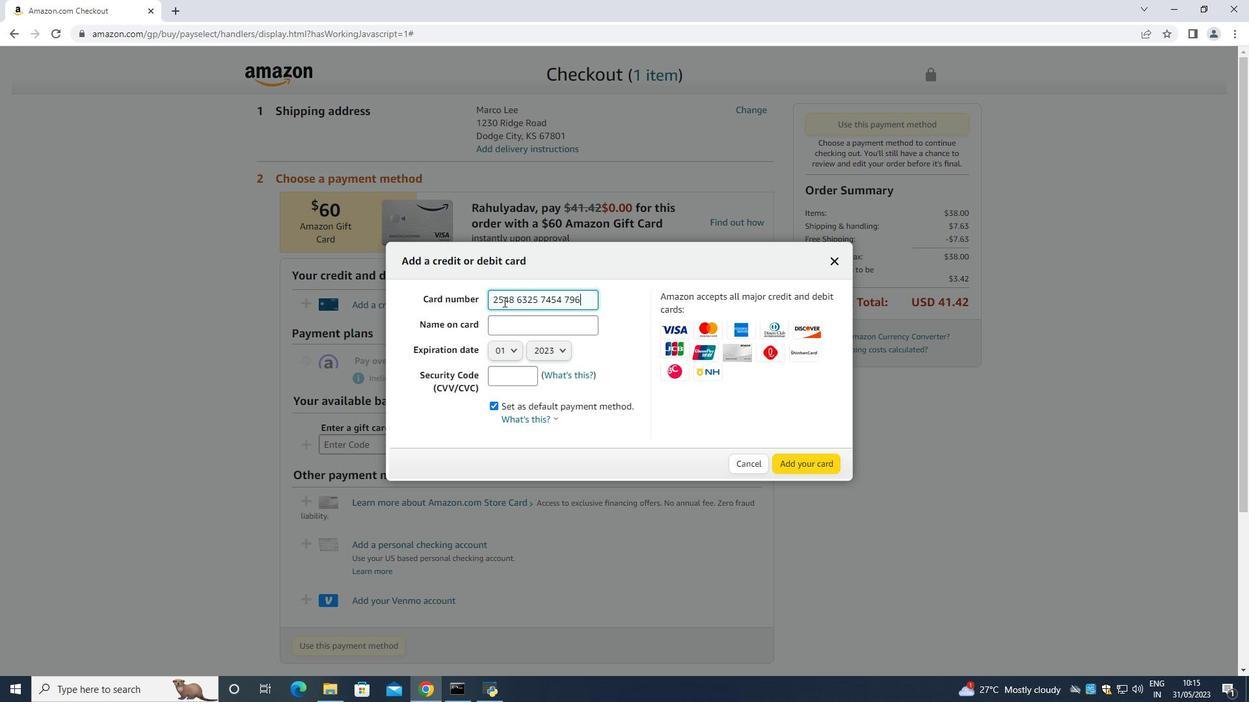 
Action: Mouse moved to (500, 335)
Screenshot: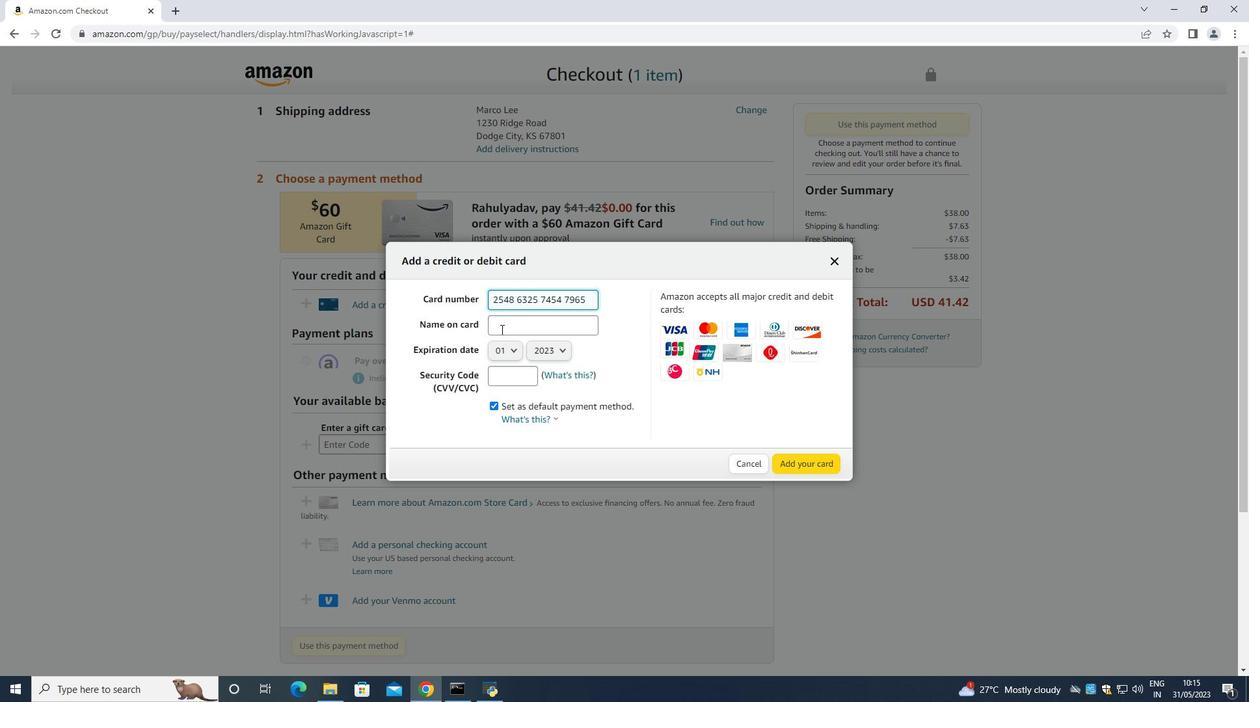 
Action: Mouse pressed left at (500, 335)
Screenshot: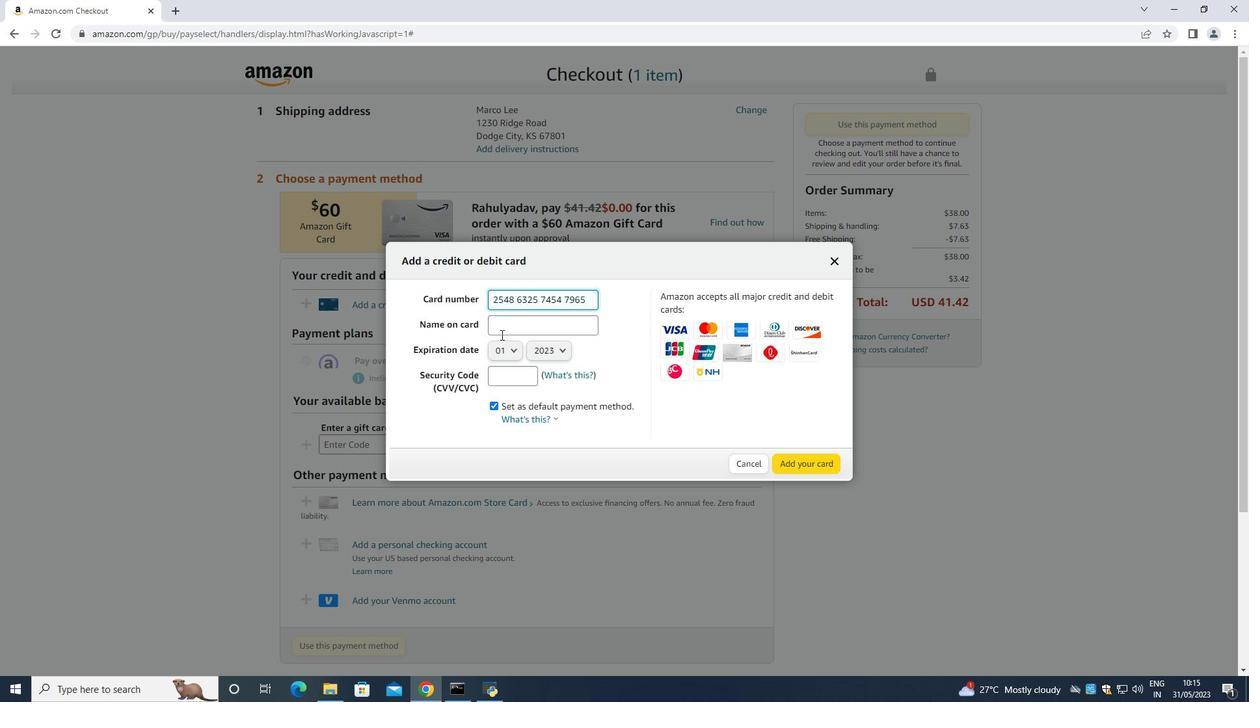 
Action: Key pressed <Key.shift>Marco<Key.space><Key.shift><Key.shift><Key.shift><Key.shift><Key.shift><Key.shift><Key.shift><Key.shift><Key.shift>Lee<Key.space>
Screenshot: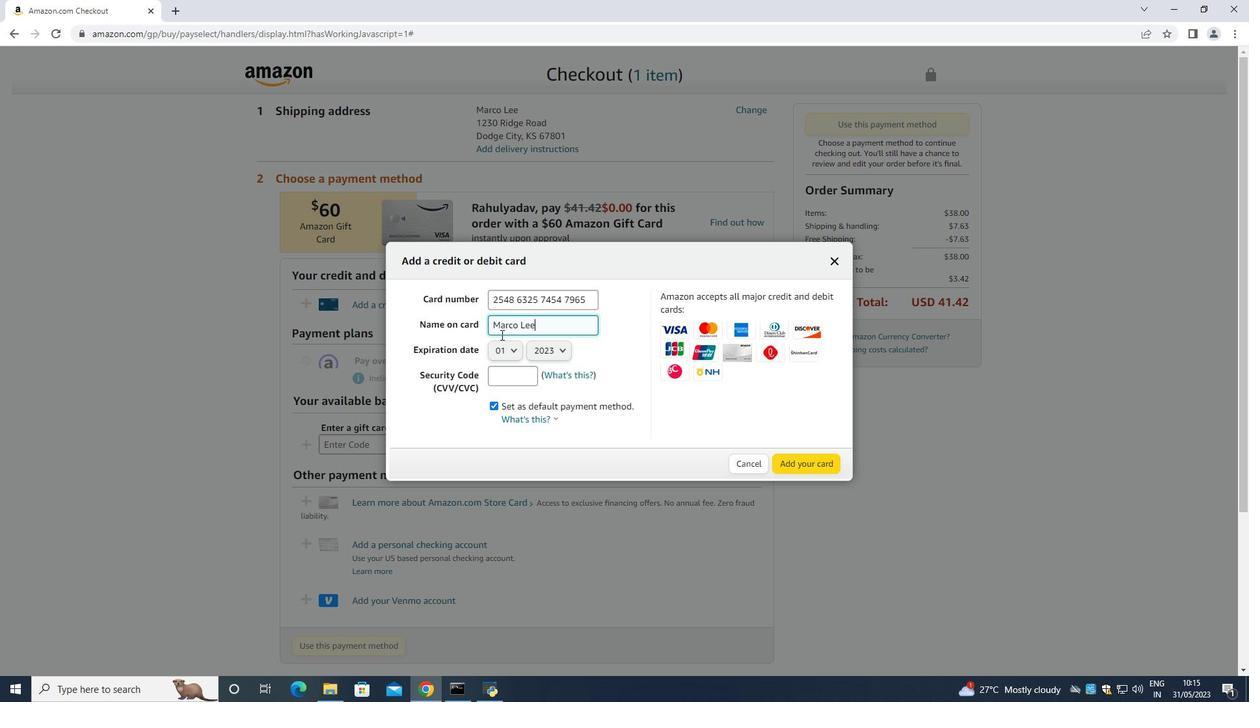 
Action: Mouse moved to (503, 343)
Screenshot: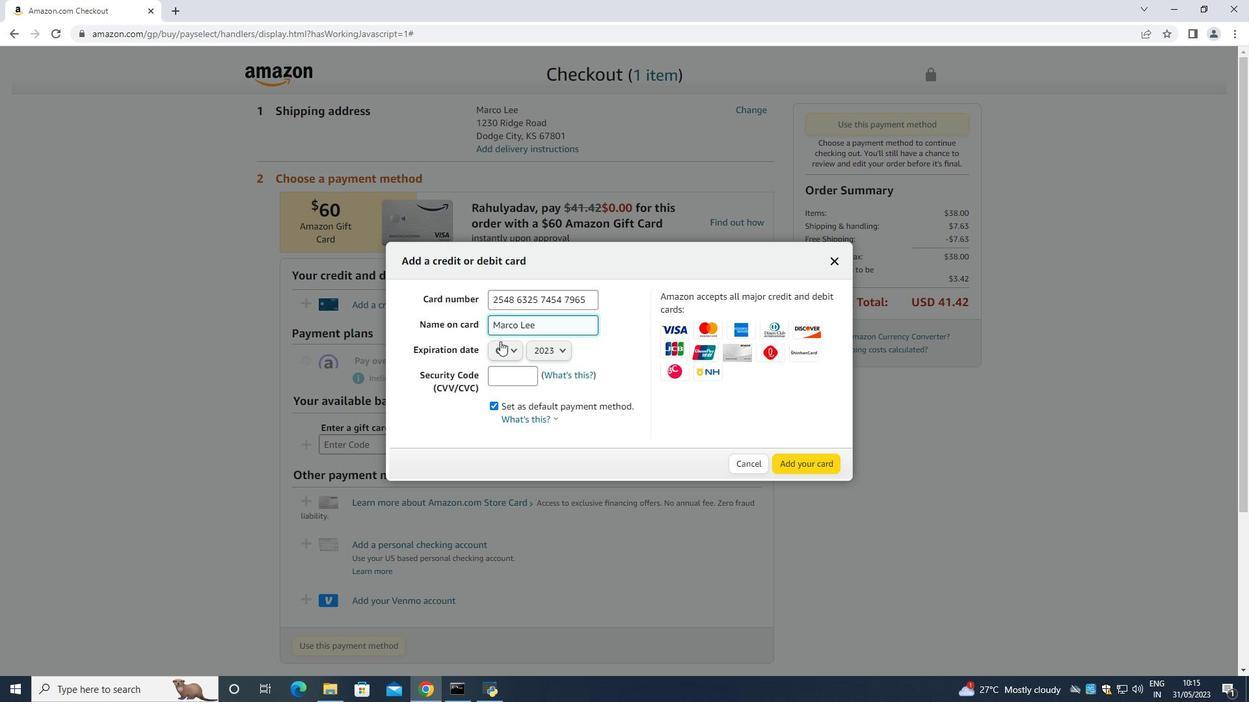 
Action: Mouse pressed left at (503, 343)
Screenshot: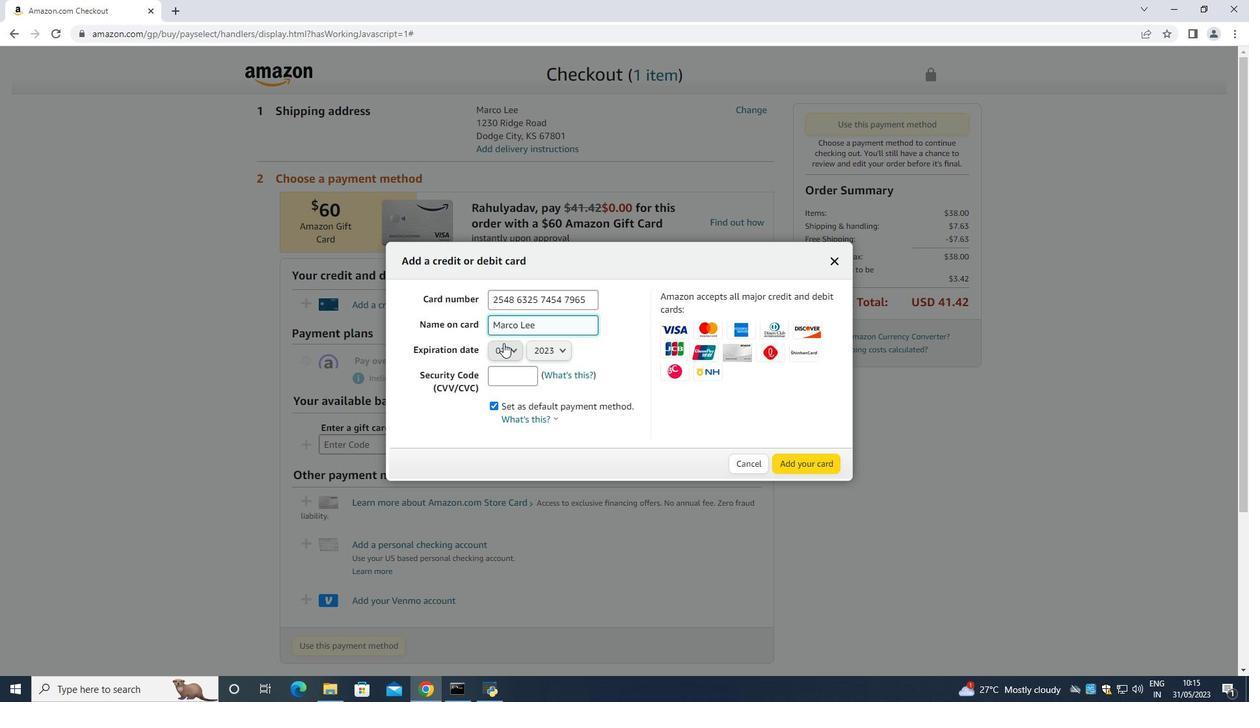 
Action: Mouse moved to (507, 361)
Screenshot: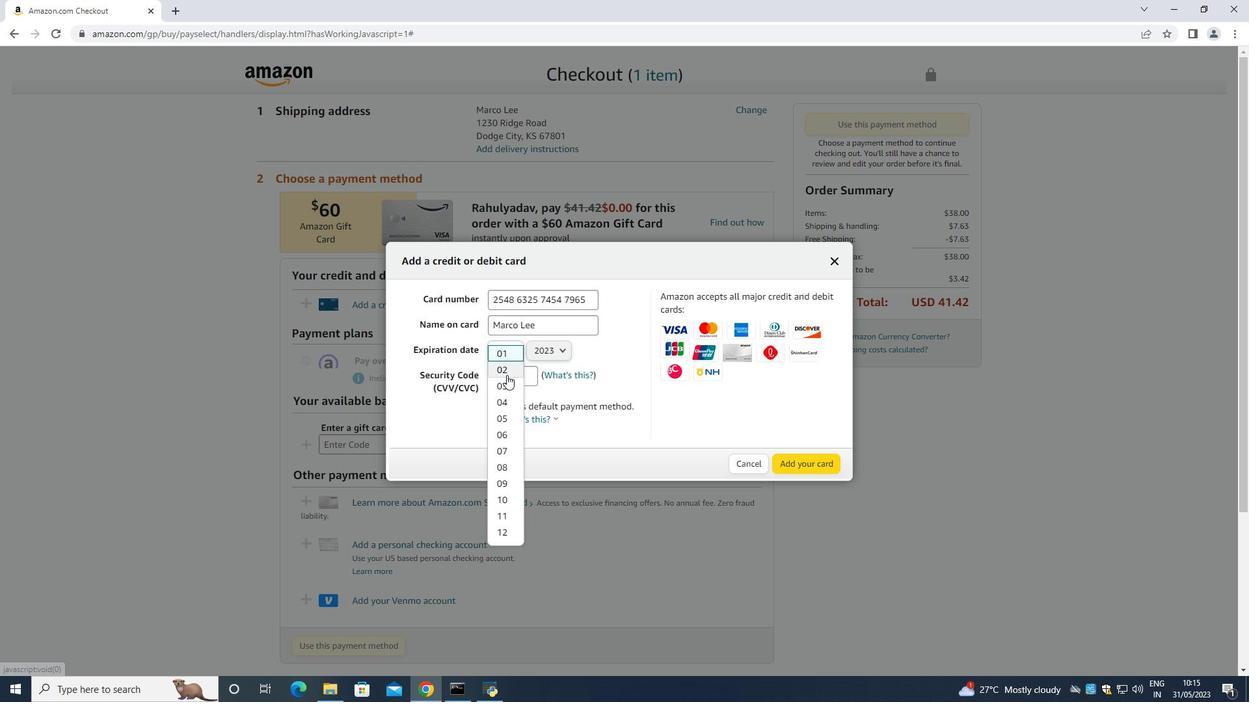 
Action: Mouse pressed left at (507, 361)
Screenshot: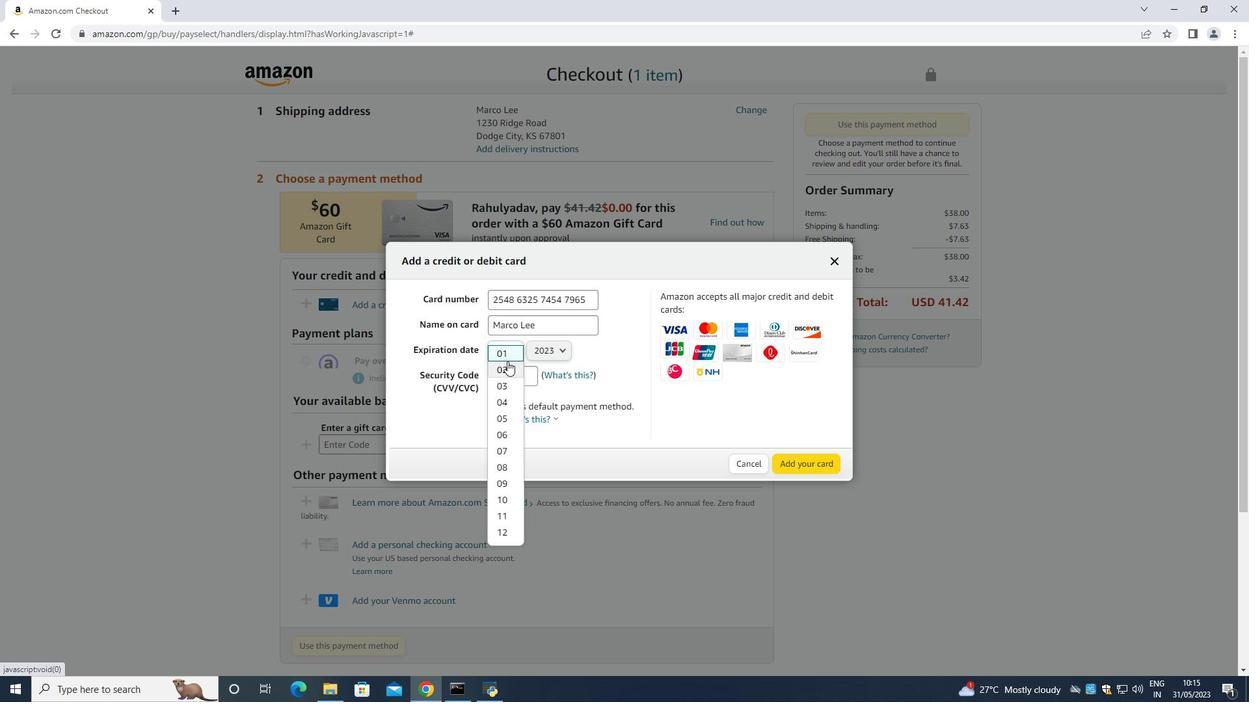 
Action: Mouse moved to (549, 353)
Screenshot: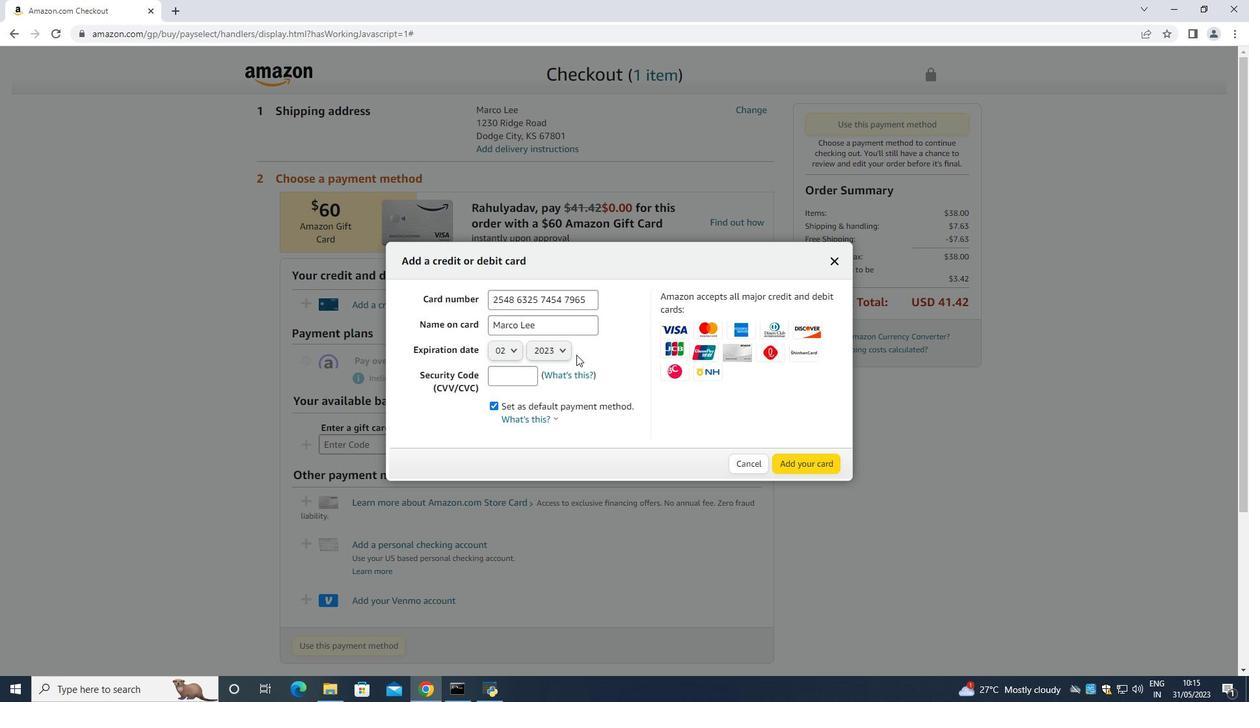 
Action: Mouse pressed left at (549, 353)
Screenshot: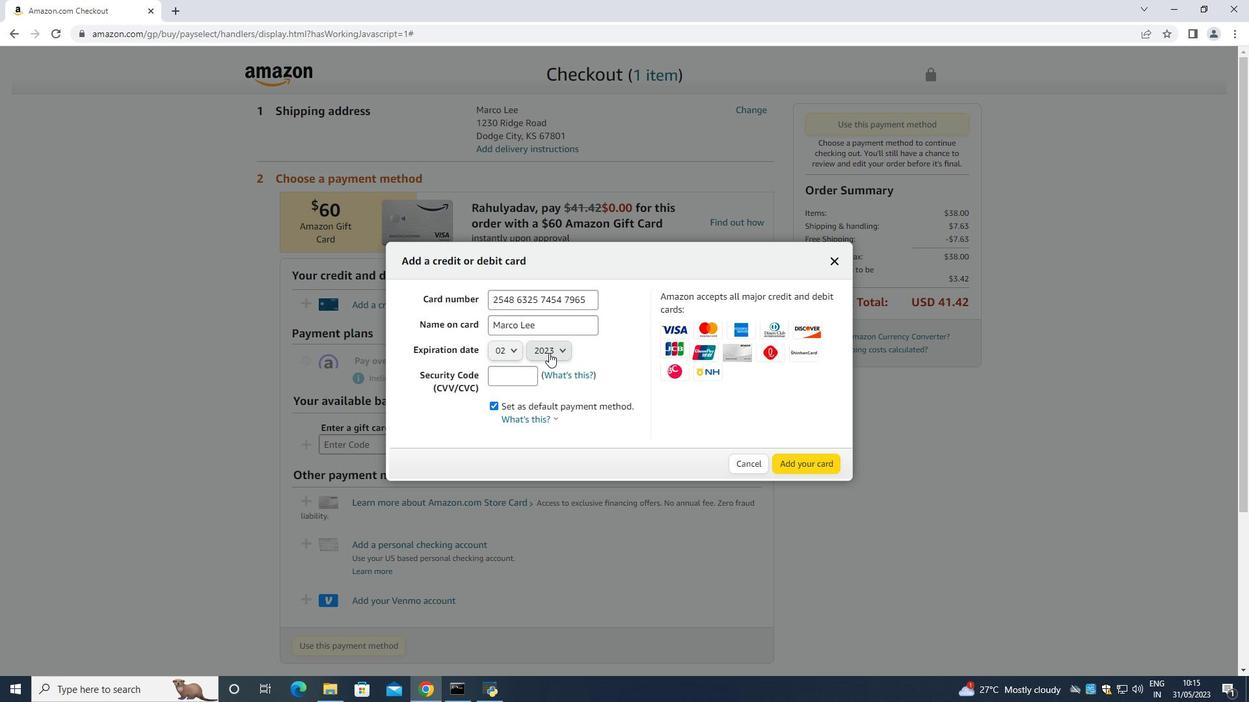
Action: Mouse moved to (554, 387)
Screenshot: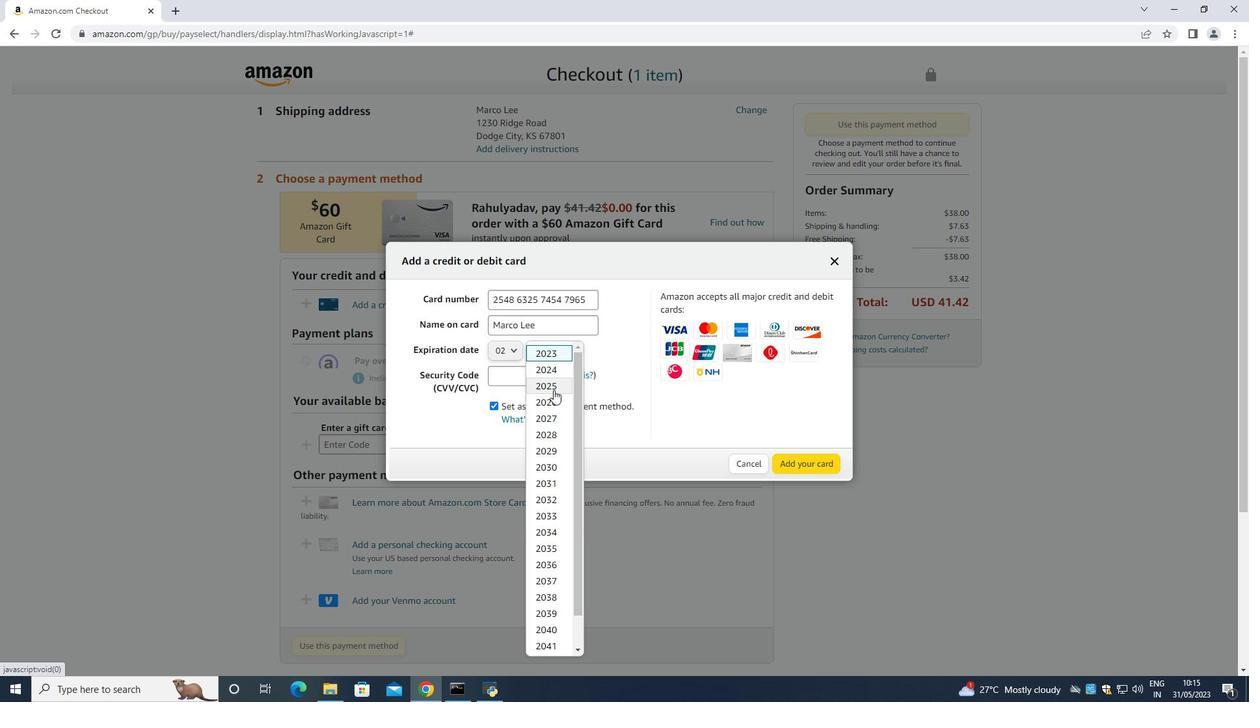 
Action: Mouse pressed left at (554, 387)
Screenshot: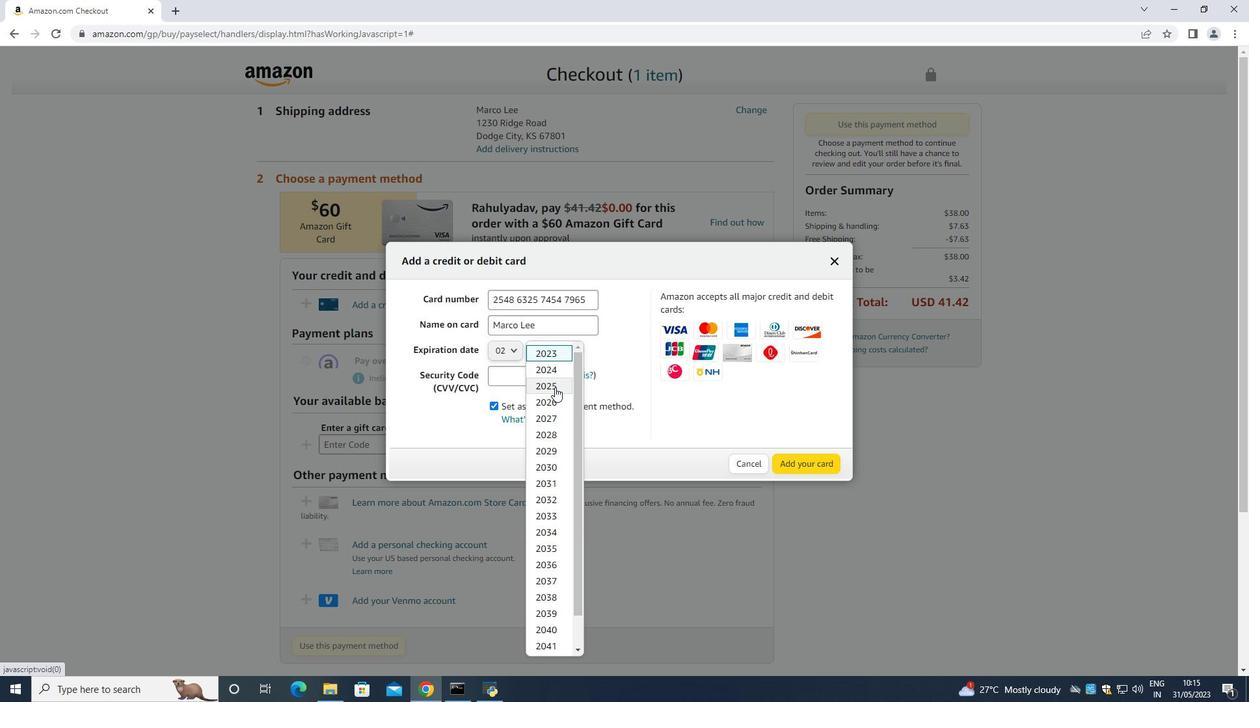 
Action: Mouse moved to (507, 377)
Screenshot: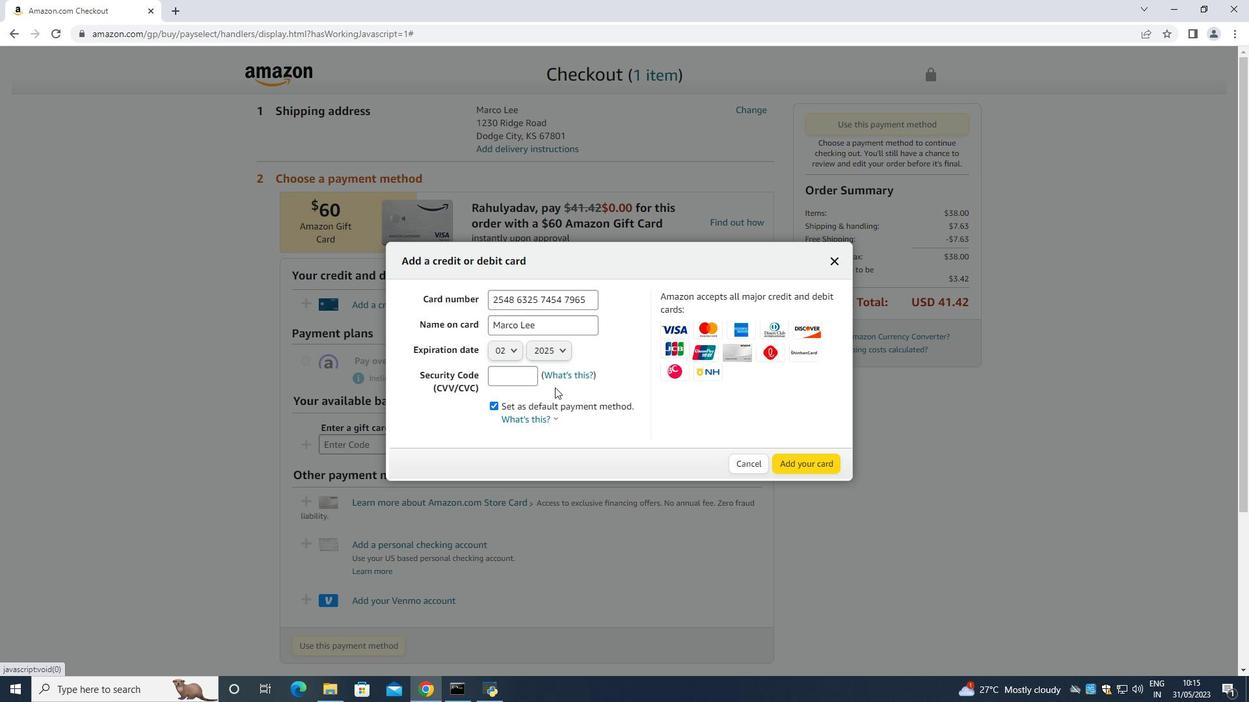 
Action: Mouse pressed left at (507, 377)
Screenshot: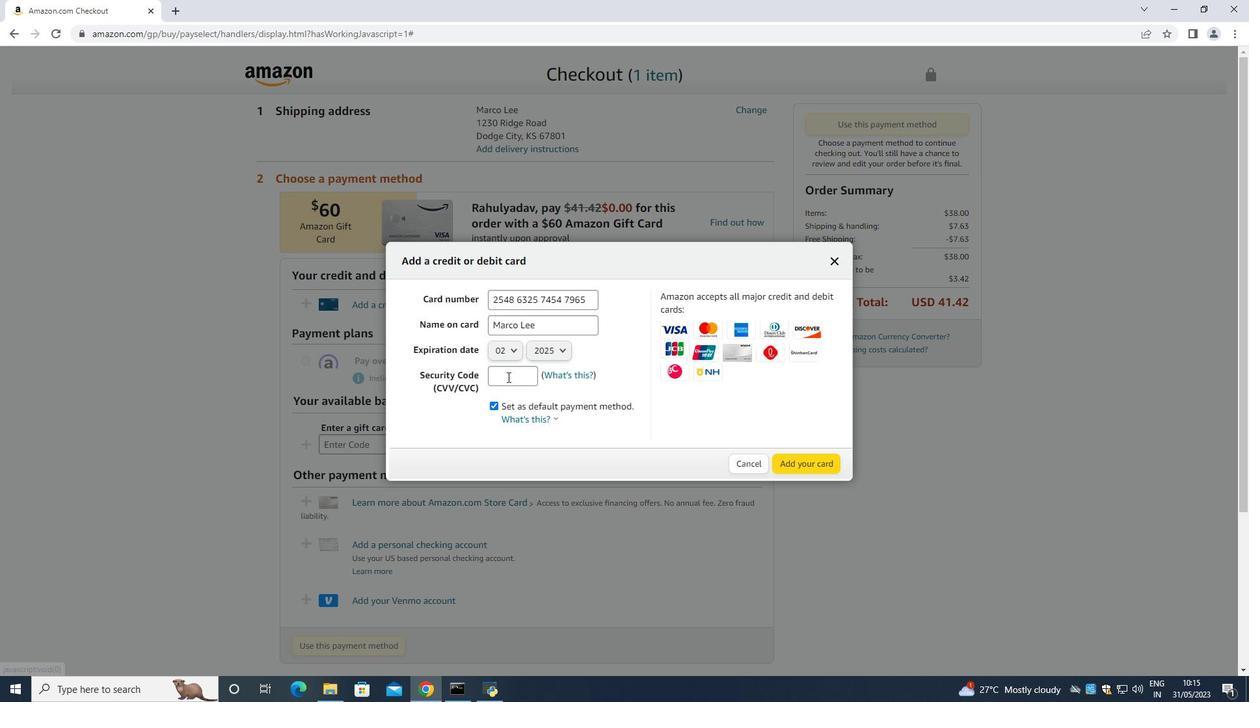 
Action: Mouse moved to (506, 377)
Screenshot: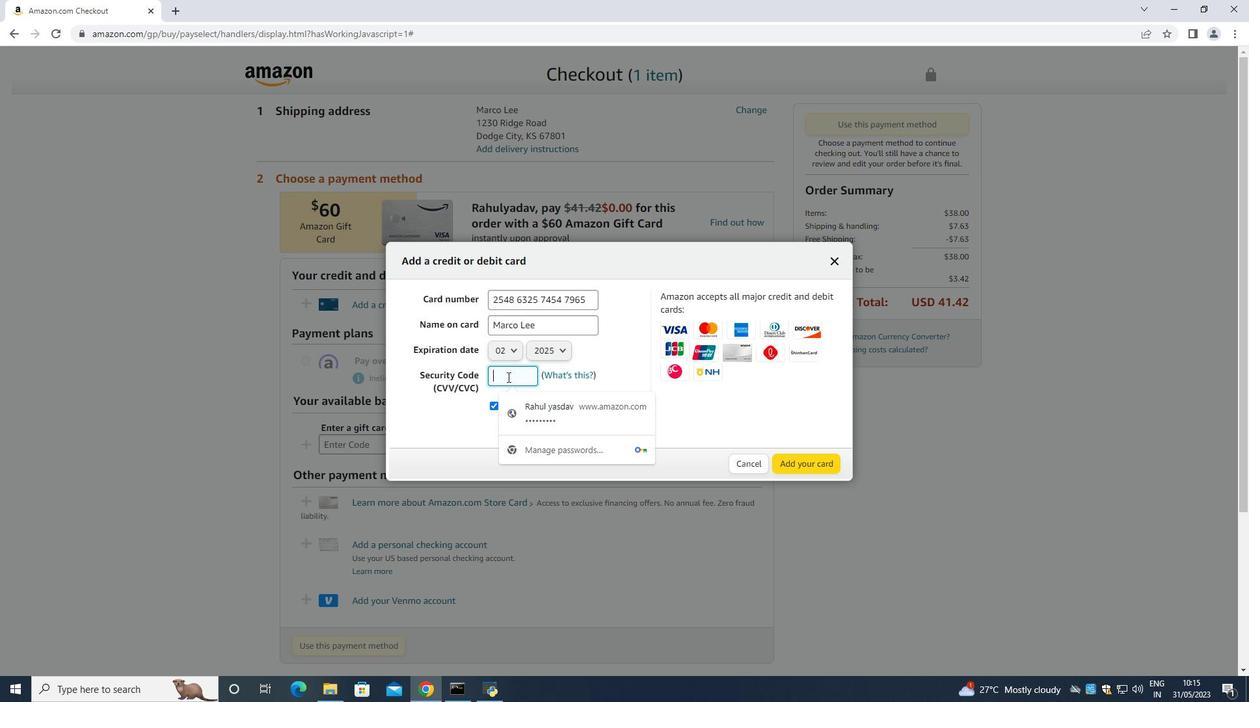 
Action: Key pressed 549
Screenshot: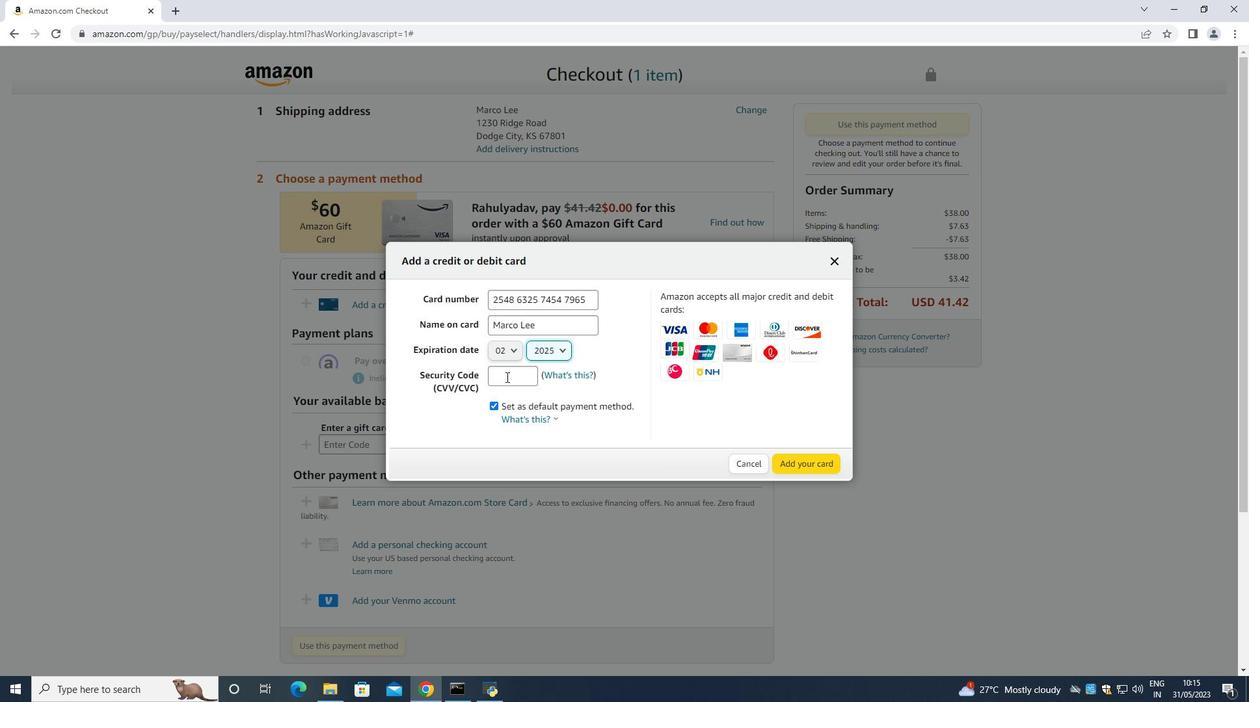 
Action: Mouse scrolled (506, 377) with delta (0, 0)
Screenshot: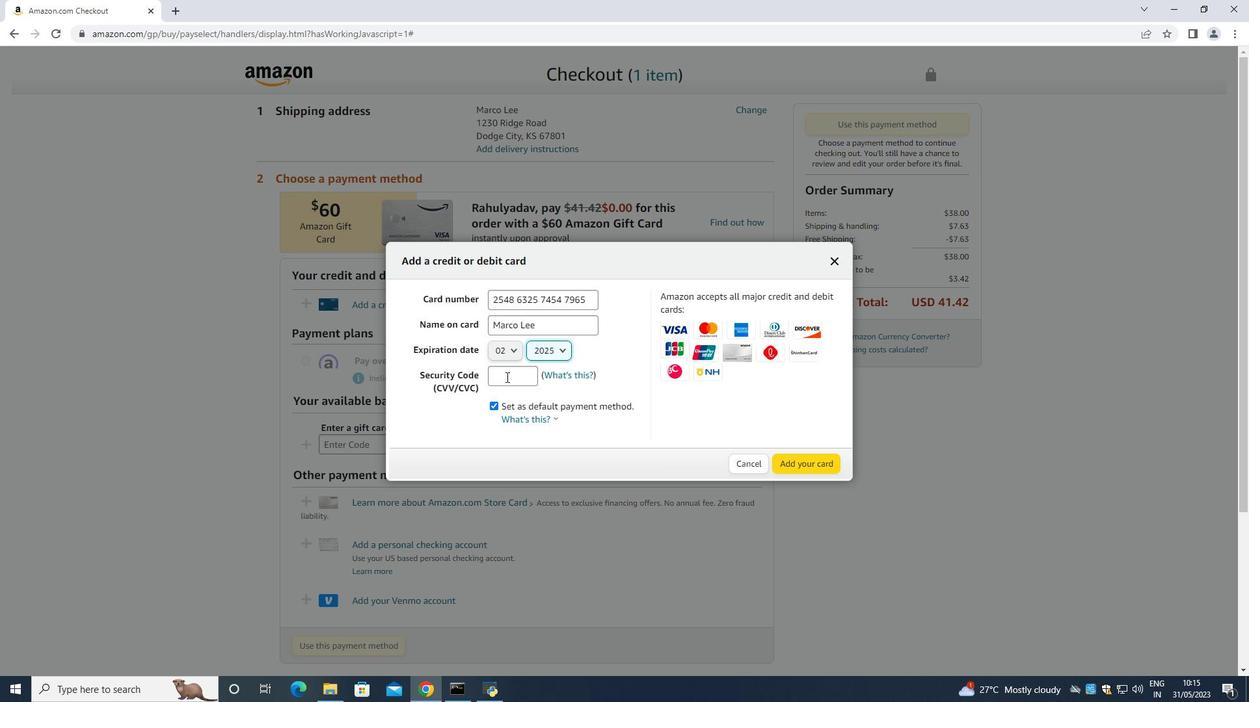 
Action: Mouse scrolled (506, 377) with delta (0, 0)
Screenshot: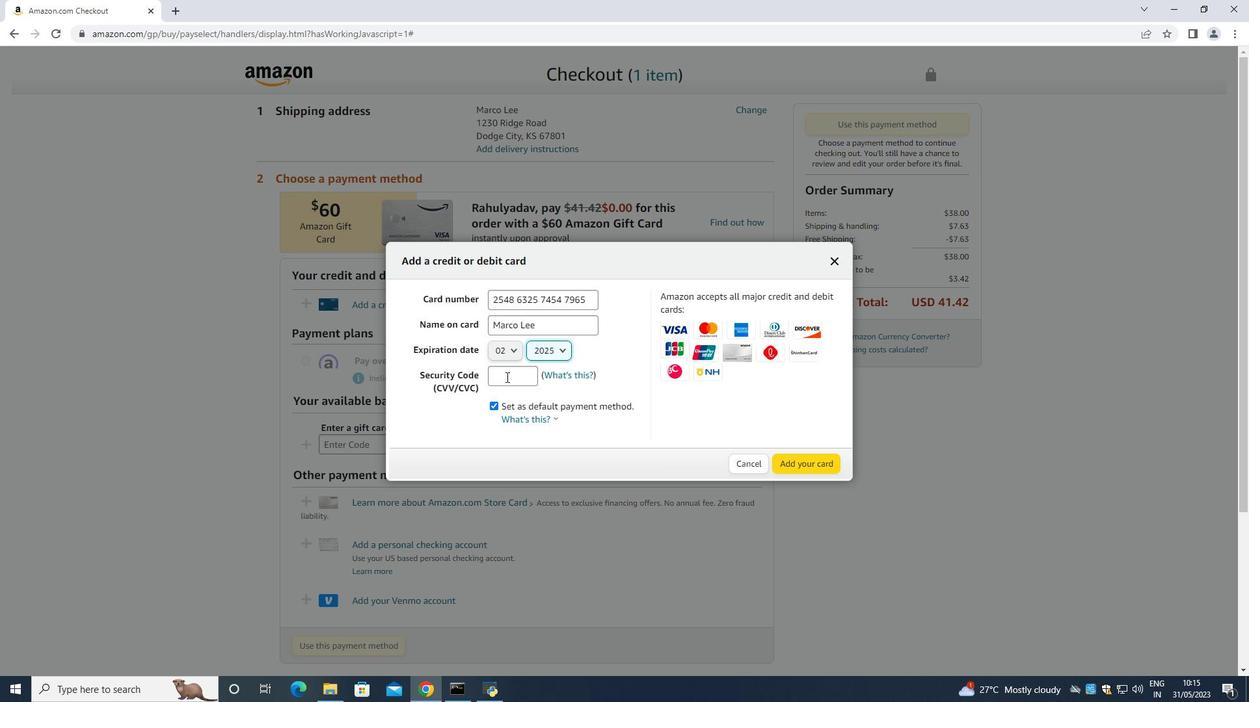 
Action: Mouse pressed left at (506, 377)
Screenshot: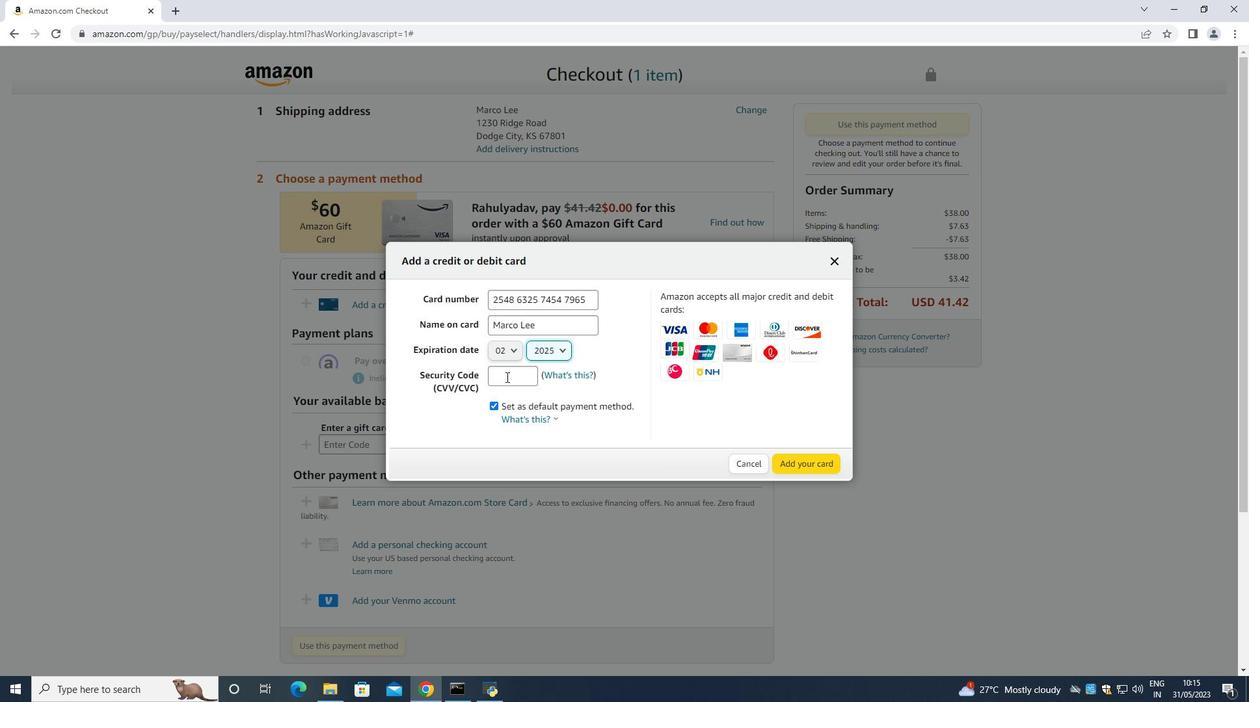 
Action: Key pressed 549
Screenshot: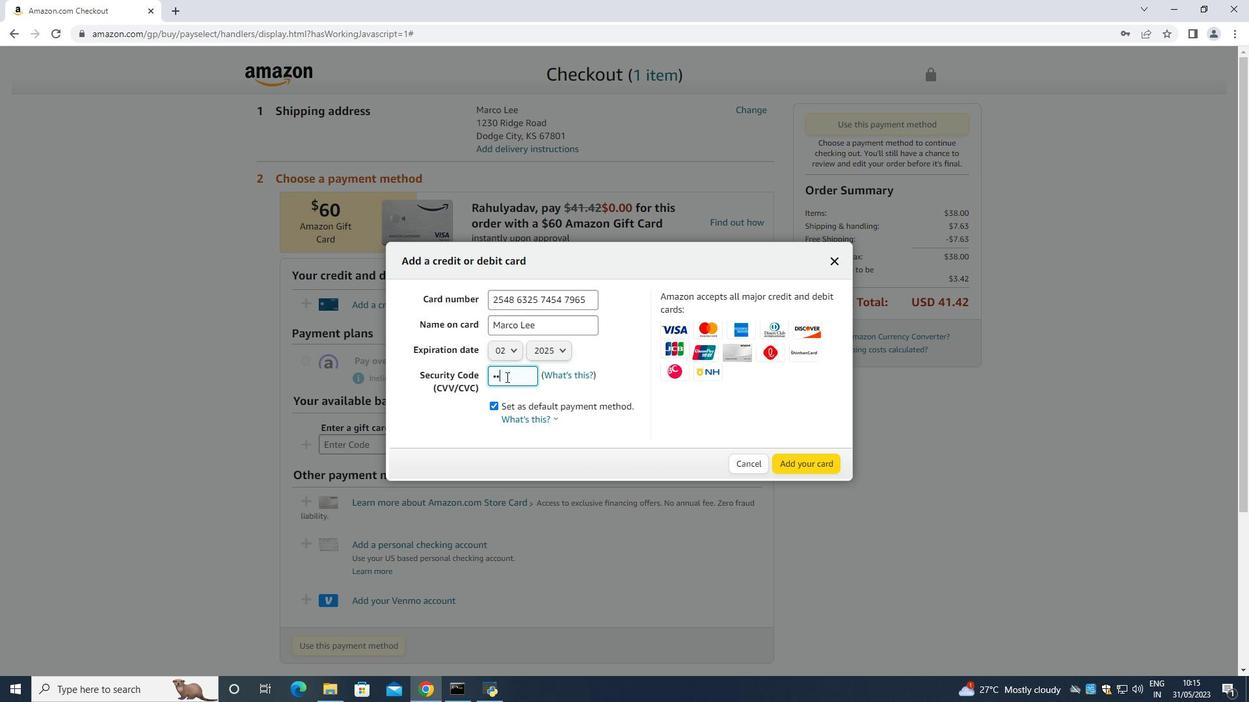 
